Task: Add an event with the title Second Project Quality Assurance and Process Improvement Discussion, date ''2024/03/09'', time 7:30 AM to 9:30 AMand add a description: The Introduction to SEO webinar is a comprehensive session designed to provide participants with a foundational understanding of Search Engine Optimization (SEO) principles, strategies, and best practices. Select event color  Sage . Add location for the event as: 123 Gran Via, Barcelona, Spain, logged in from the account softage.9@softage.netand send the event invitation to softage.8@softage.net with CC to  softage.10@softage.net. Set a reminder for the event Daily
Action: Mouse moved to (65, 104)
Screenshot: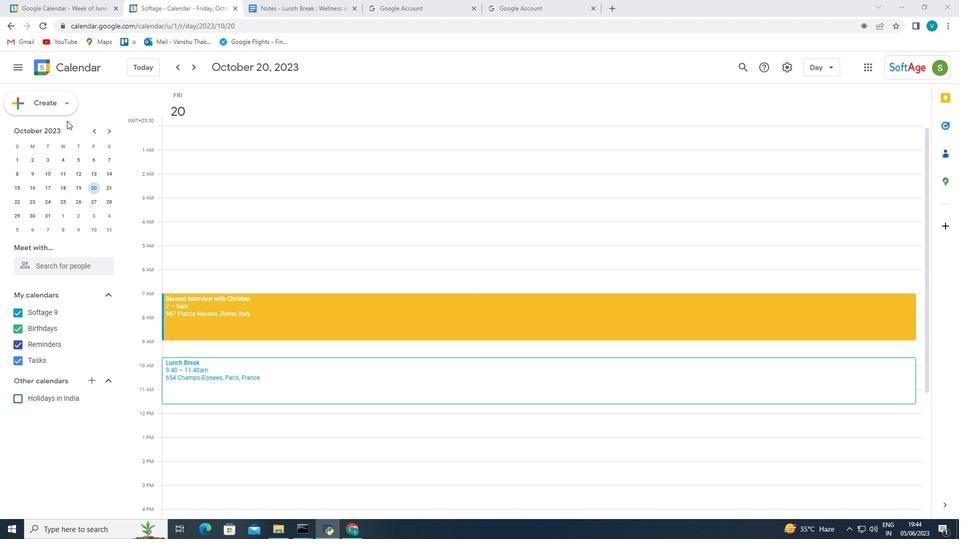 
Action: Mouse pressed left at (65, 104)
Screenshot: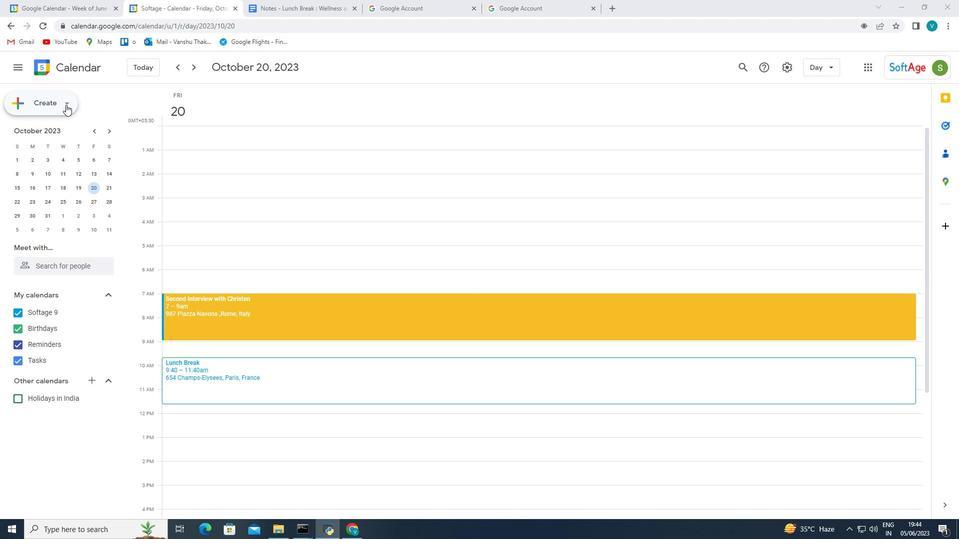 
Action: Mouse moved to (53, 127)
Screenshot: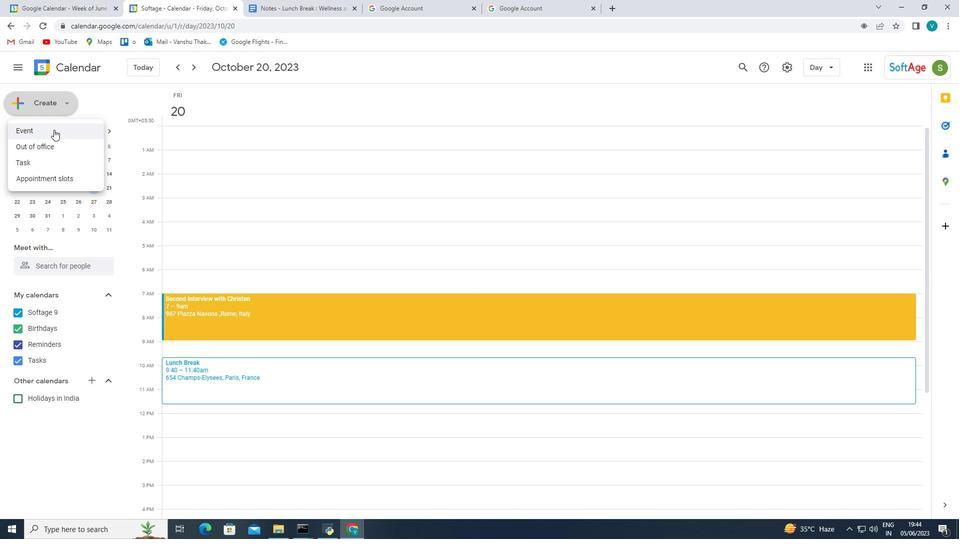 
Action: Mouse pressed left at (53, 127)
Screenshot: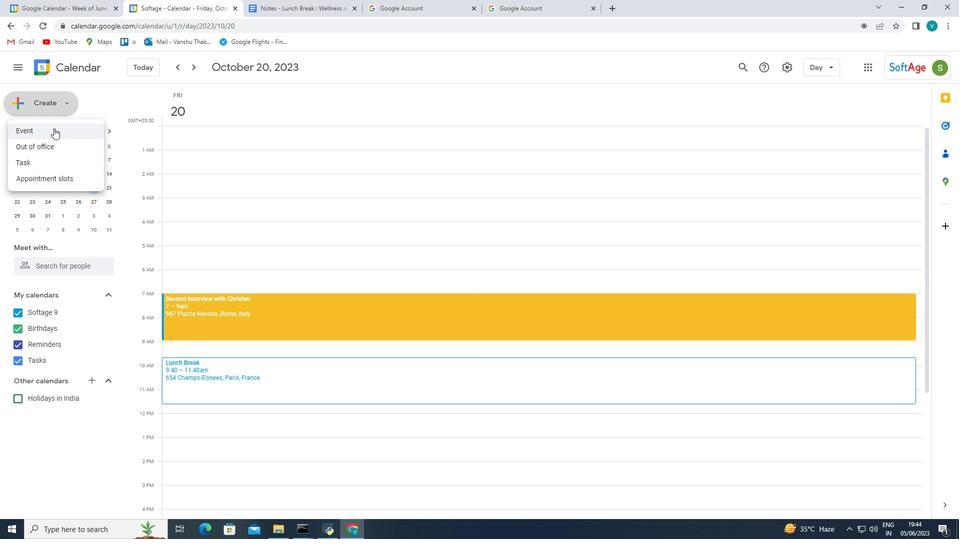 
Action: Mouse moved to (760, 0)
Screenshot: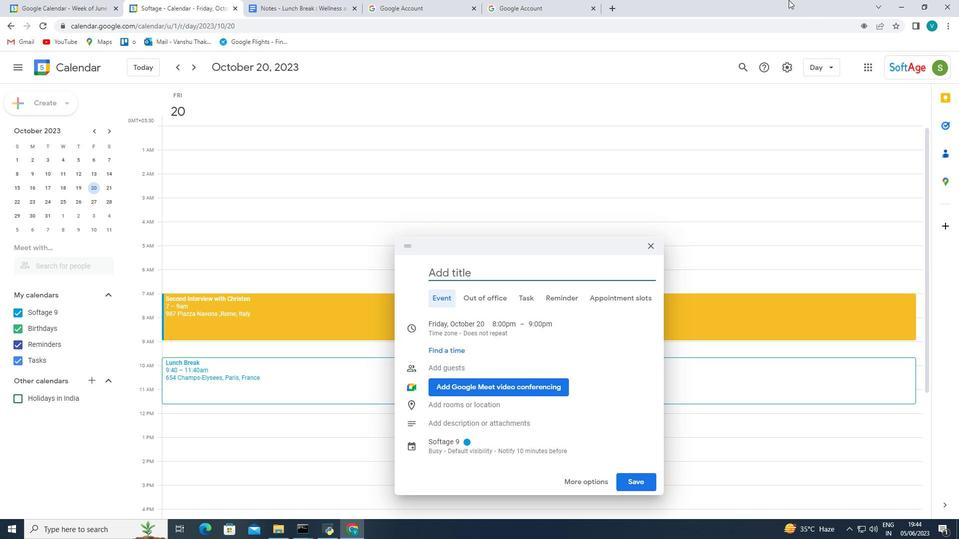 
Action: Key pressed <Key.shift_r>Project<Key.space><Key.shift_r><Key.shift_r><Key.shift_r><Key.shift_r><Key.shift_r><Key.shift_r><Key.shift_r><Key.shift_r><Key.shift_r><Key.shift_r><Key.shift_r><Key.shift_r><Key.shift_r><Key.shift_r><Key.shift_r><Key.shift_r><Key.shift_r><Key.shift_r><Key.shift_r><Key.shift_r><Key.shift_r><Key.shift_r><Key.shift_r><Key.shift_r><Key.shift_r><Key.shift_r><Key.shift_r><Key.shift_r><Key.shift_r><Key.shift_r><Key.shift_r><Key.shift_r><Key.shift_r><Key.shift_r><Key.shift_r><Key.shift_r><Key.shift_r><Key.shift_r><Key.shift_r><Key.shift_r><Key.shift_r><Key.shift_r><Key.shift_r><Key.shift_r><Key.shift_r><Key.shift_r><Key.shift_r><Key.shift_r><Key.shift_r><Key.shift_r><Key.shift_r><Key.shift_r><Key.shift_r><Key.shift_r><Key.shift_r><Key.shift_r><Key.shift_r><Key.shift_r><Key.shift_r><Key.shift_r><Key.shift_r><Key.shift_r><Key.shift_r><Key.shift_r><Key.shift_r><Key.shift_r><Key.shift_r><Key.shift_r><Key.shift_r><Key.shift_r><Key.shift_r><Key.shift_r><Key.shift_r><Key.shift_r><Key.shift_r><Key.shift_r><Key.shift_r><Key.shift_r><Key.shift_r><Key.shift_r><Key.shift_r><Key.shift_r><Key.shift_r><Key.shift_r><Key.shift_r><Key.shift_r><Key.shift_r><Key.shift_r><Key.shift_r><Key.shift_r><Key.shift_r><Key.shift_r><Key.shift_r><Key.shift_r><Key.shift_r><Key.shift_r><Key.shift_r><Key.shift_r>Quality<Key.space><Key.shift_r>Assurance<Key.space>and<Key.space><Key.shift_r>Po<Key.backspace>rocss<Key.backspace><Key.backspace>ess<Key.space><Key.shift_r><Key.shift_r><Key.shift_r><Key.shift_r>Improvement<Key.space><Key.shift_r>Discussion<Key.space>,
Screenshot: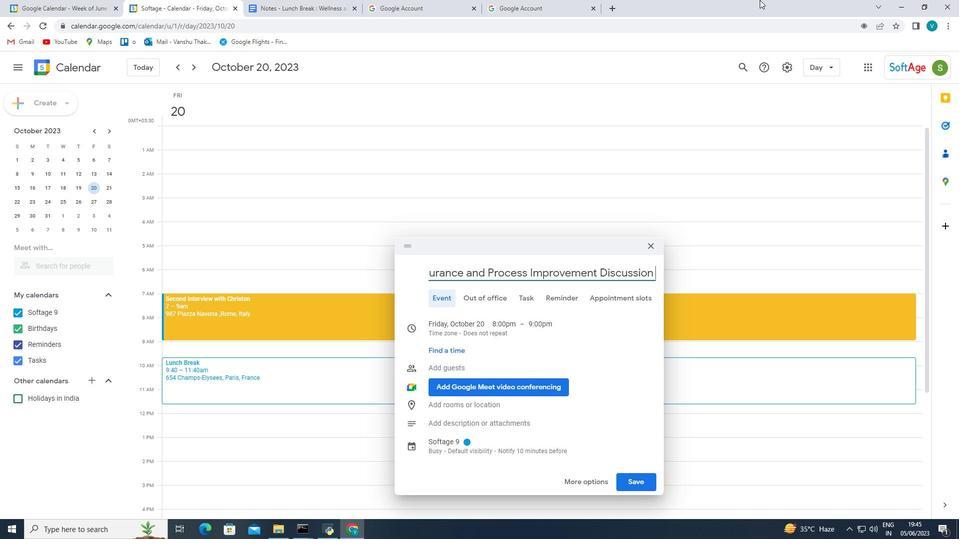 
Action: Mouse moved to (463, 381)
Screenshot: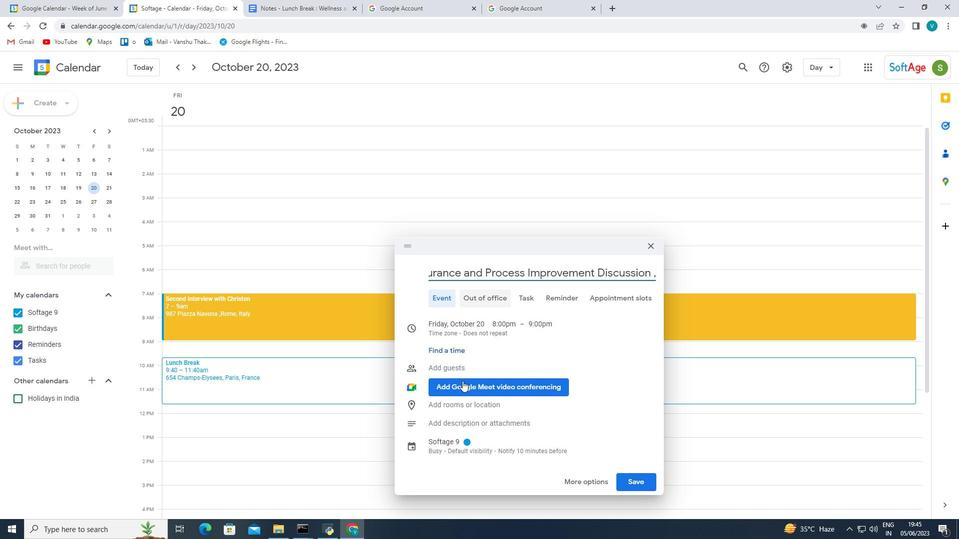 
Action: Mouse scrolled (463, 380) with delta (0, 0)
Screenshot: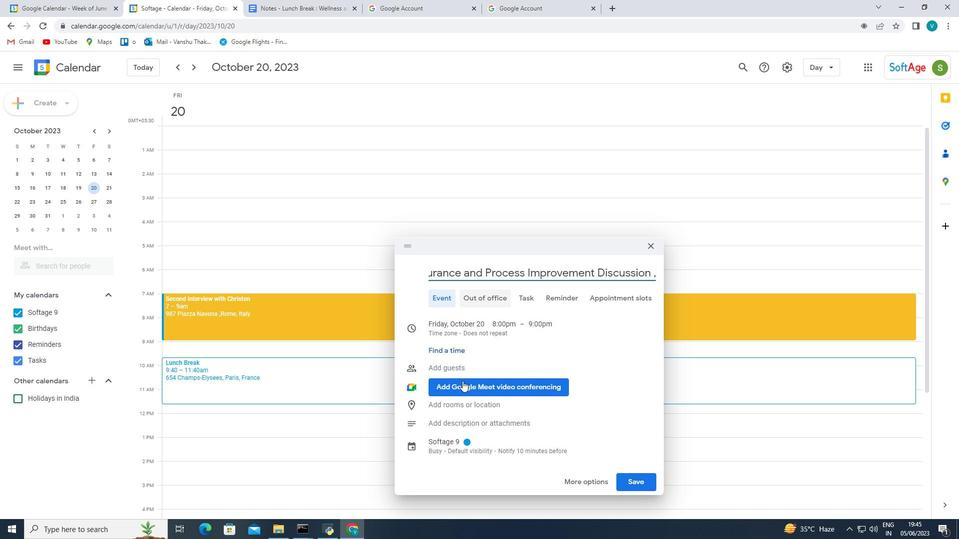 
Action: Mouse moved to (464, 380)
Screenshot: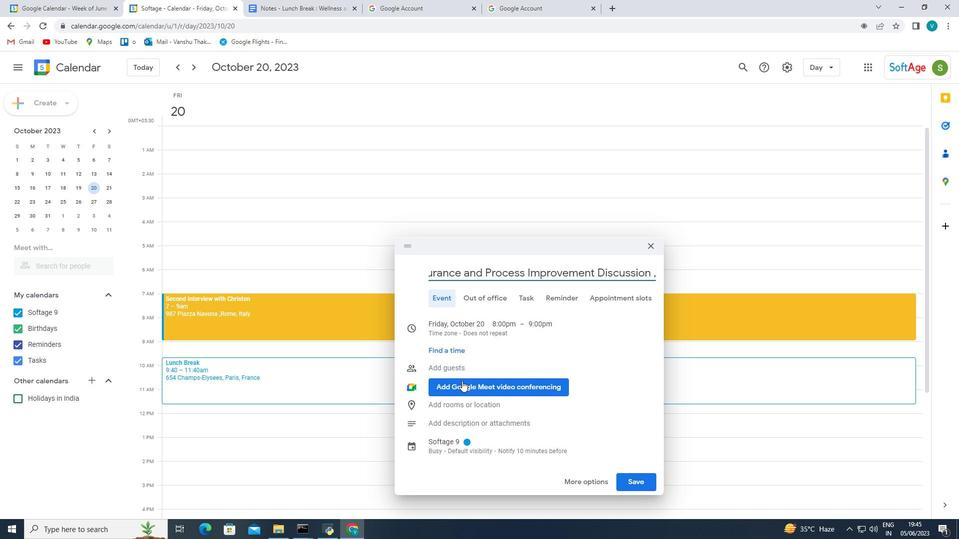 
Action: Mouse scrolled (464, 380) with delta (0, 0)
Screenshot: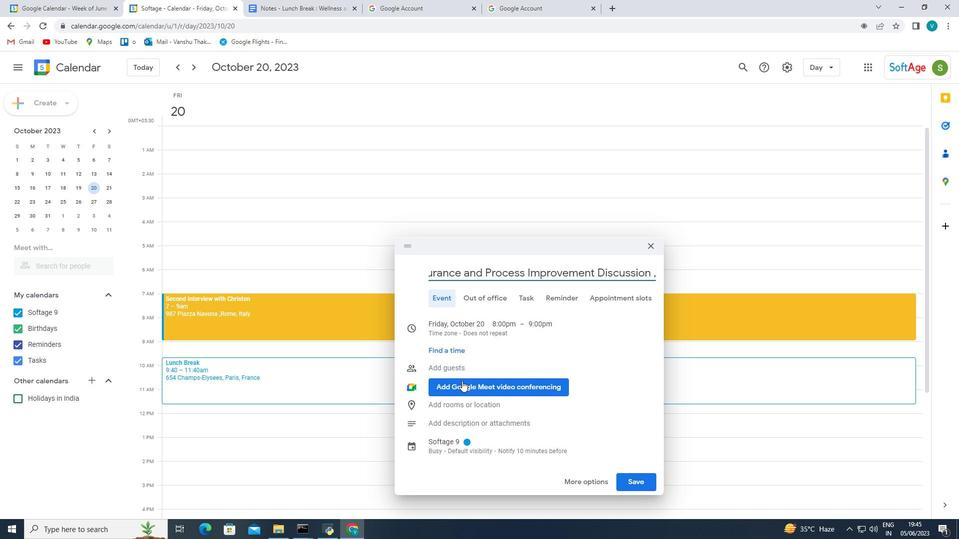 
Action: Mouse moved to (466, 379)
Screenshot: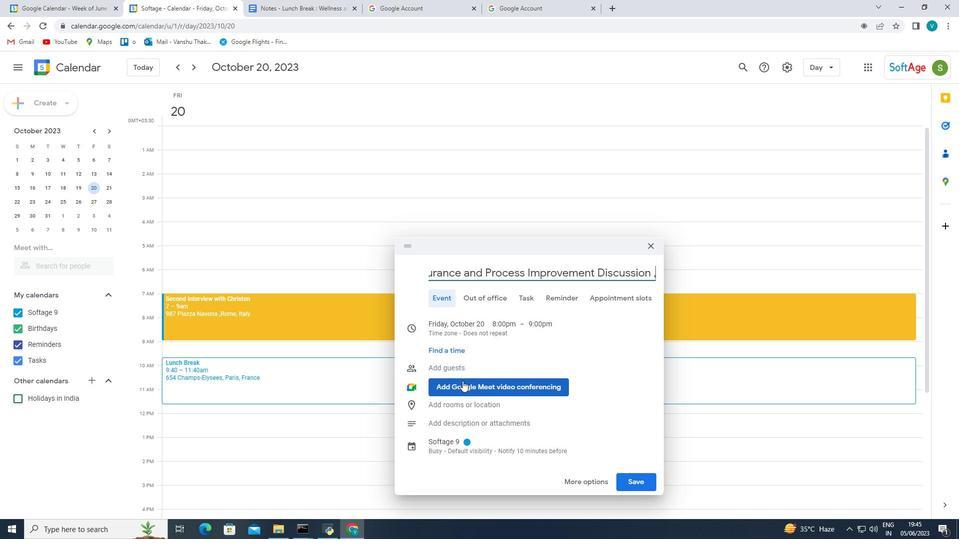 
Action: Mouse scrolled (466, 378) with delta (0, 0)
Screenshot: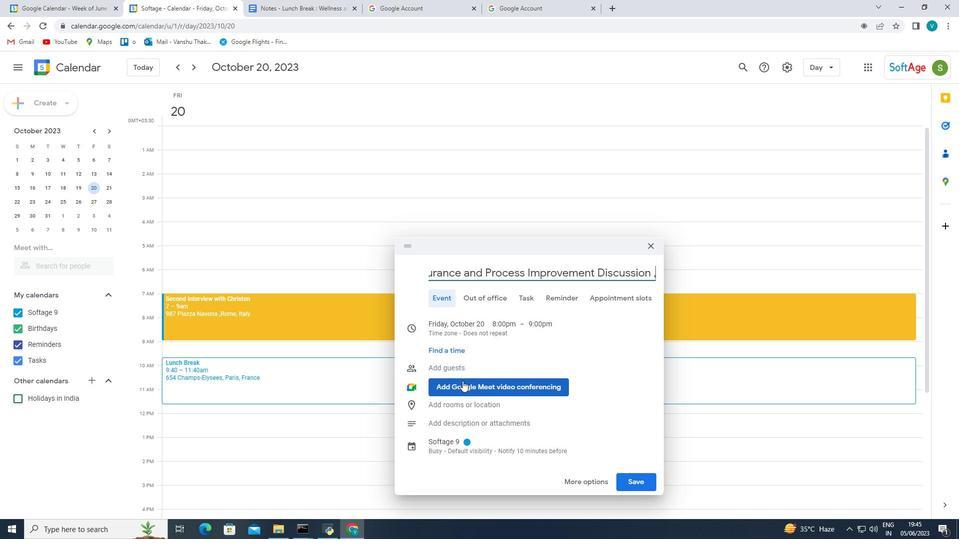 
Action: Mouse moved to (464, 332)
Screenshot: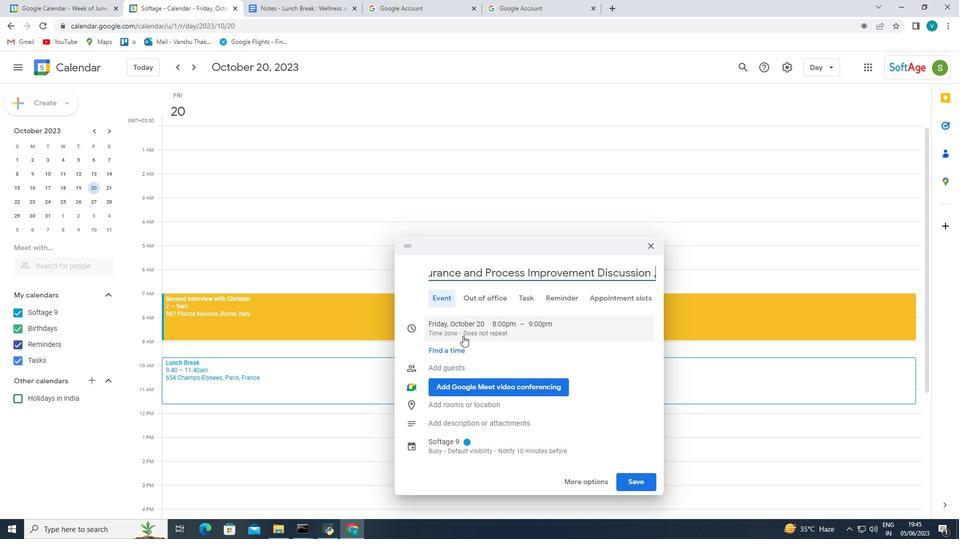 
Action: Mouse pressed left at (464, 332)
Screenshot: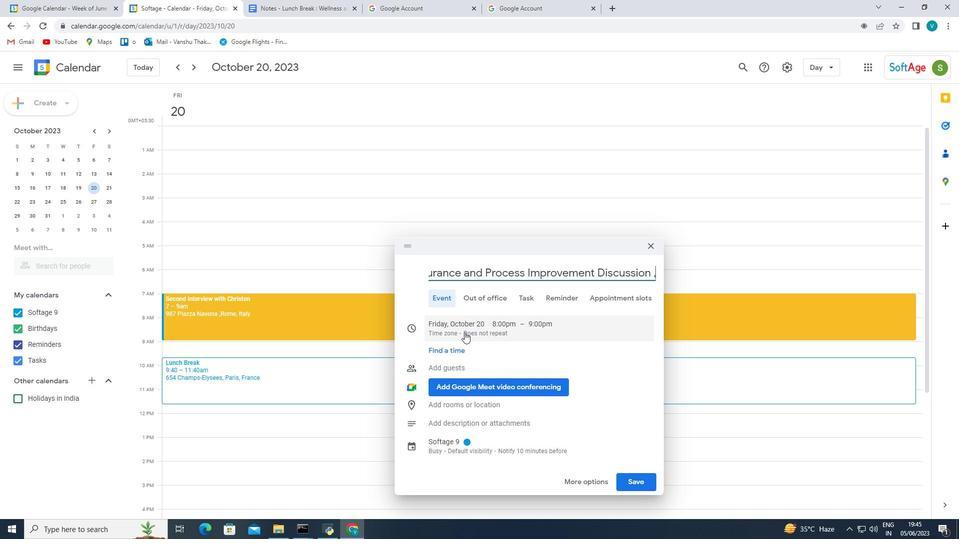 
Action: Mouse pressed left at (464, 332)
Screenshot: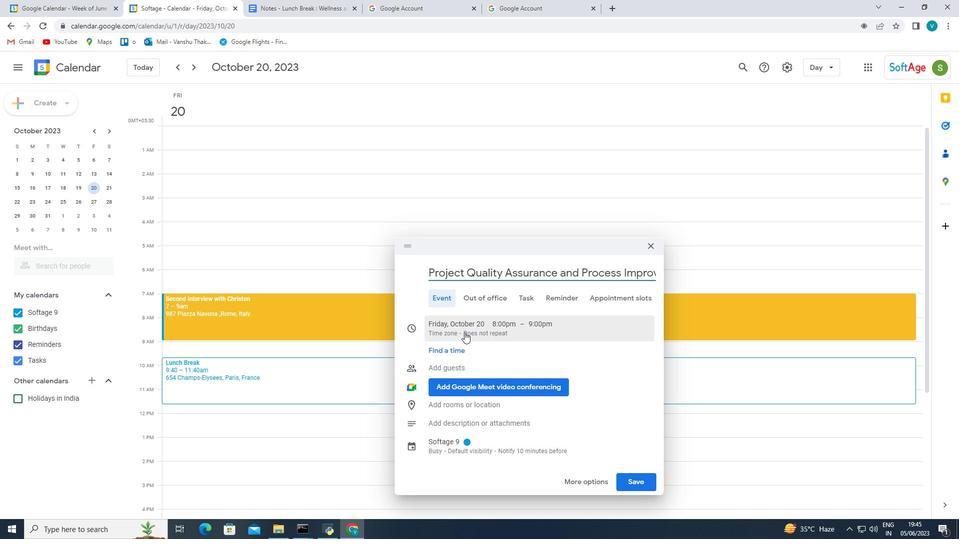 
Action: Mouse moved to (928, 103)
Screenshot: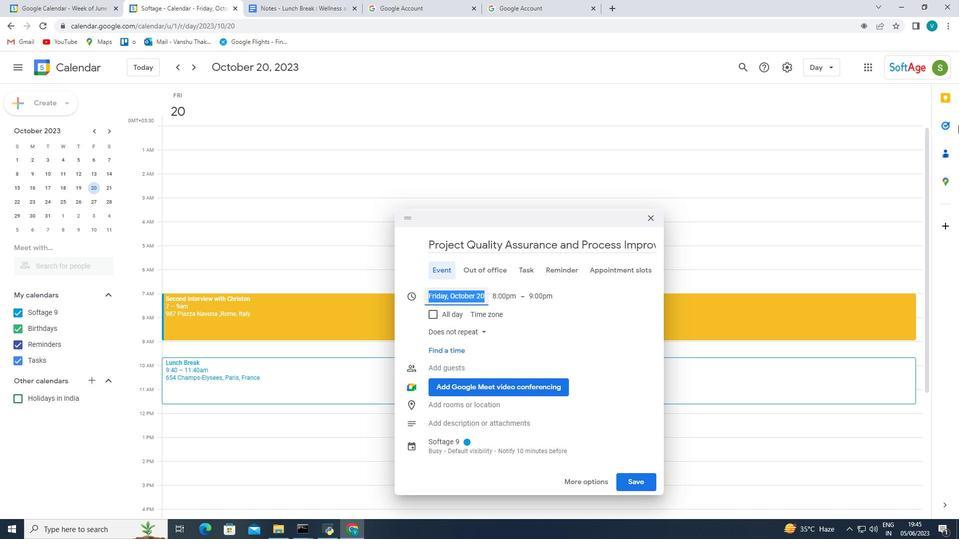 
Action: Key pressed 2024/03/09<Key.enter>
Screenshot: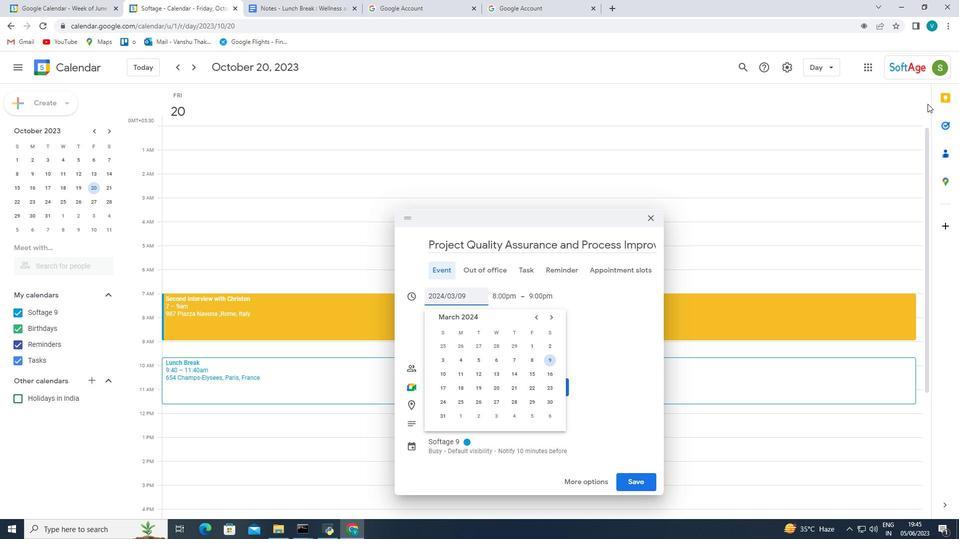 
Action: Mouse moved to (526, 258)
Screenshot: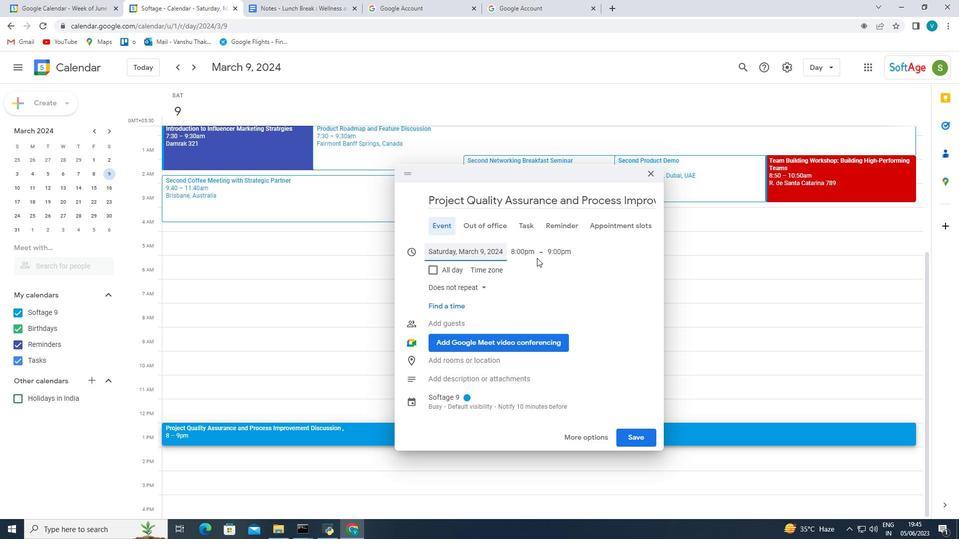
Action: Mouse pressed left at (526, 258)
Screenshot: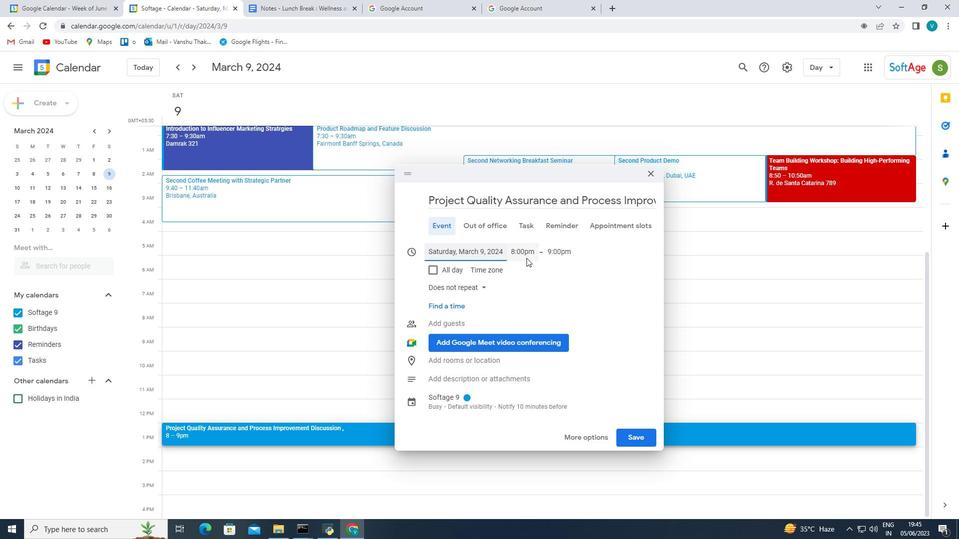 
Action: Mouse moved to (670, 97)
Screenshot: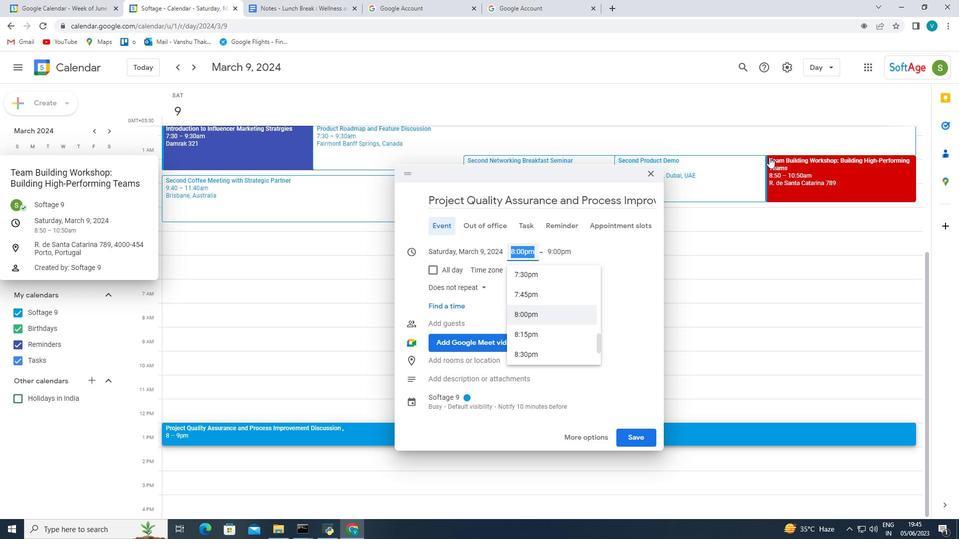 
Action: Key pressed 7<Key.shift_r><Key.shift_r><Key.shift_r><Key.shift_r><Key.shift_r><Key.shift_r><Key.shift_r>:30am<Key.shift_r><Key.enter>
Screenshot: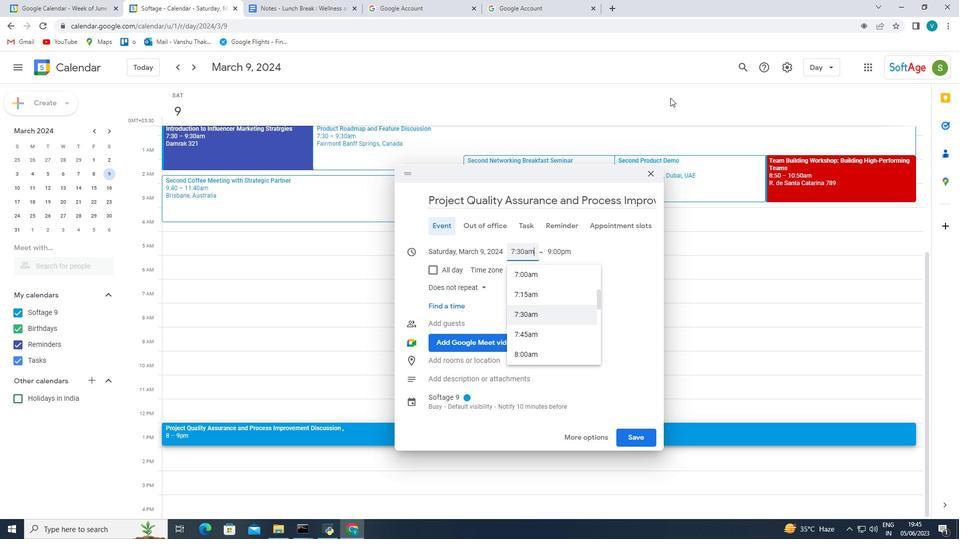
Action: Mouse moved to (557, 208)
Screenshot: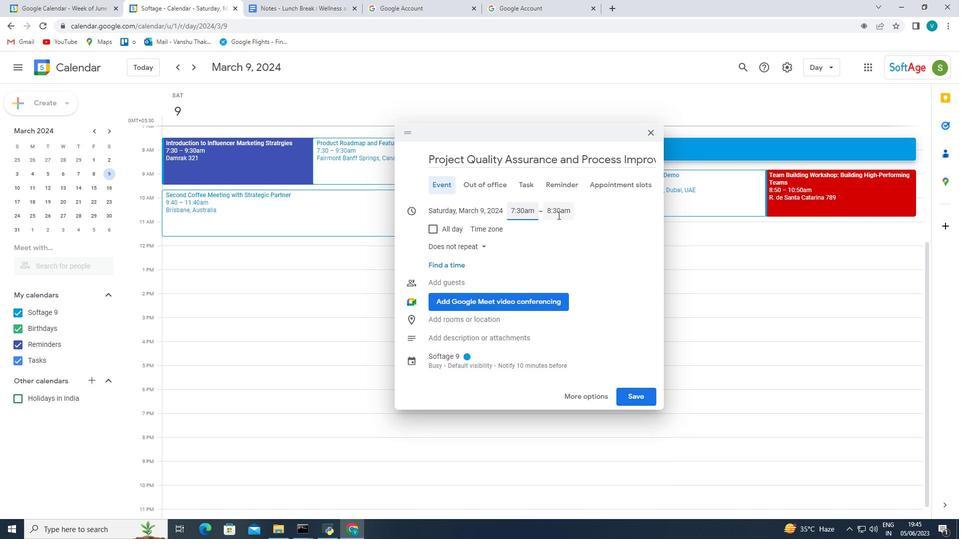 
Action: Mouse pressed left at (557, 208)
Screenshot: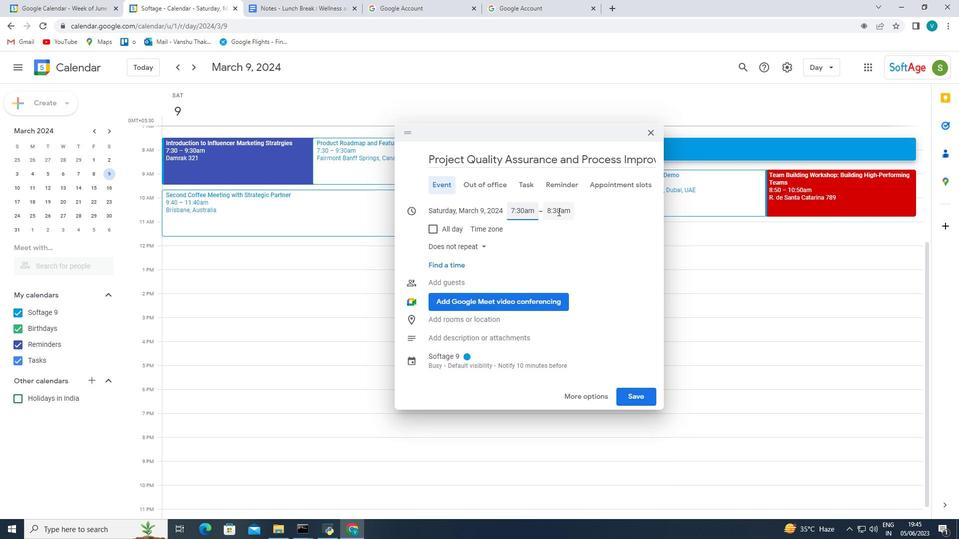 
Action: Mouse moved to (853, 5)
Screenshot: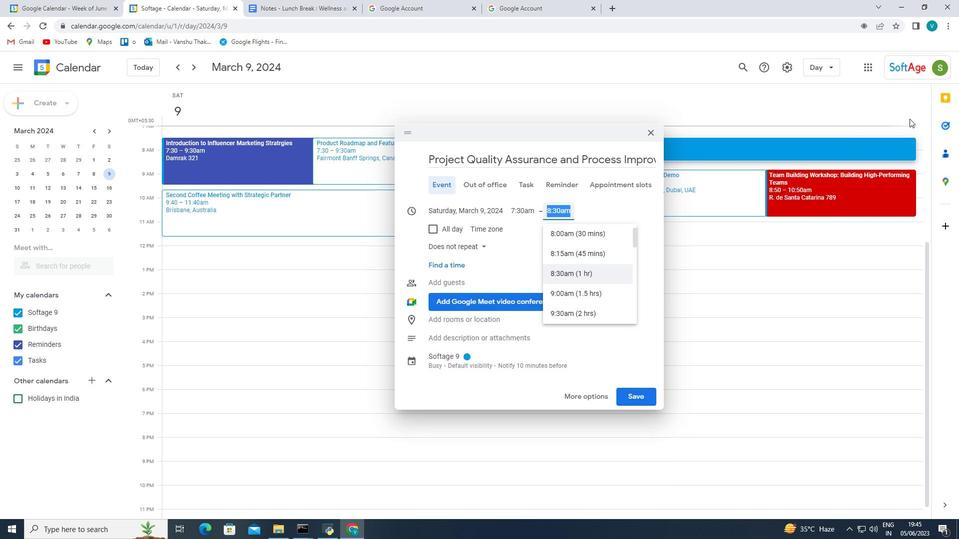 
Action: Key pressed 9<Key.shift_r><Key.shift_r><Key.shift_r><Key.shift_r><Key.shift_r><Key.shift_r><Key.shift_r><Key.shift_r><Key.shift_r><Key.shift_r><Key.shift_r><Key.shift_r>:30am<Key.enter>
Screenshot: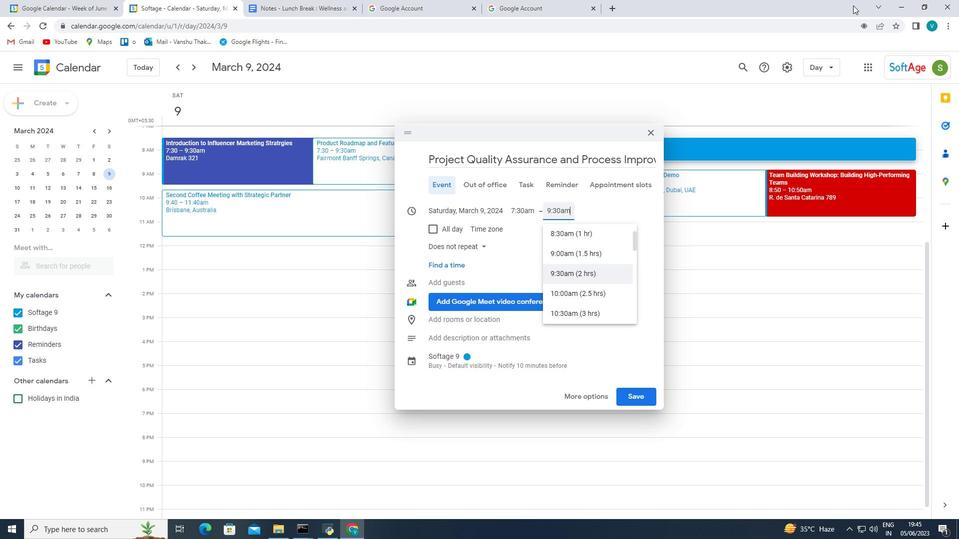 
Action: Mouse moved to (483, 262)
Screenshot: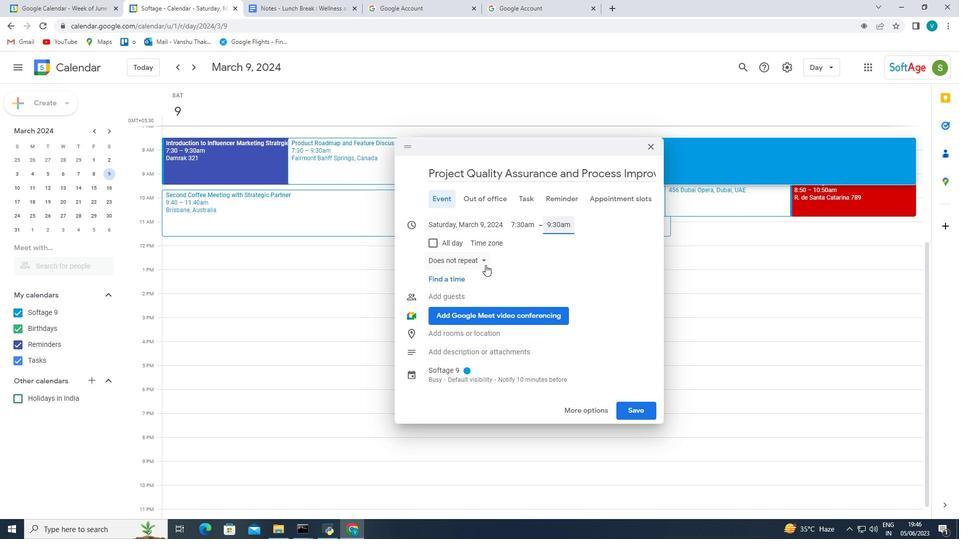 
Action: Mouse pressed left at (483, 262)
Screenshot: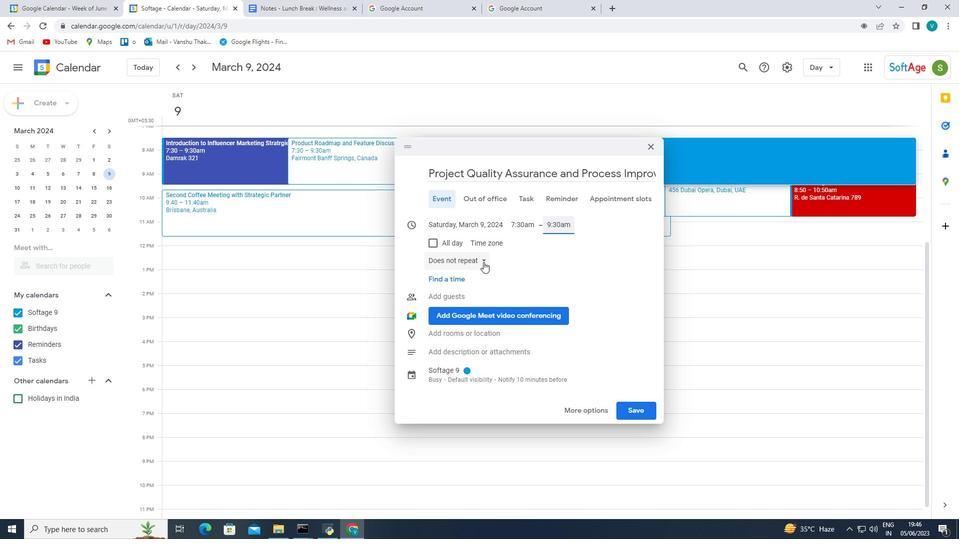 
Action: Mouse moved to (632, 255)
Screenshot: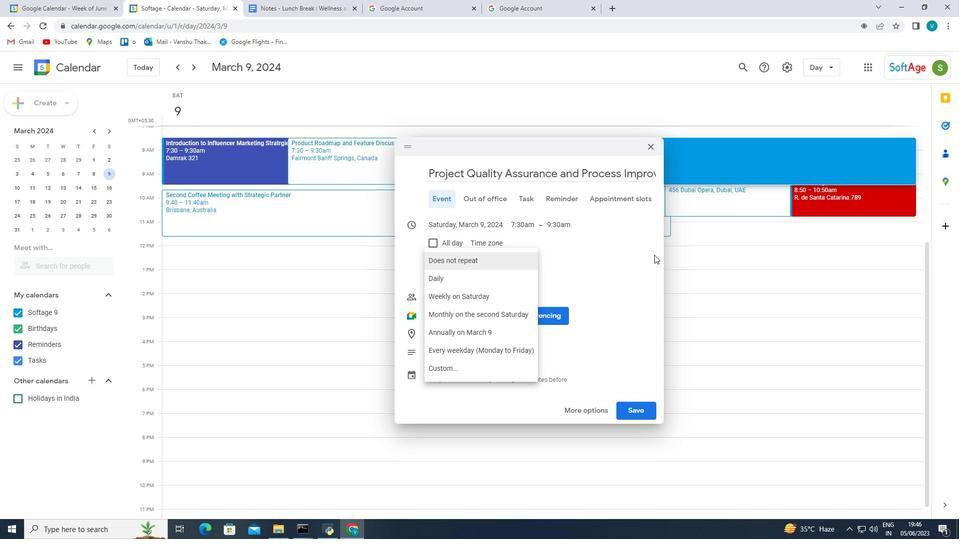 
Action: Mouse pressed left at (632, 255)
Screenshot: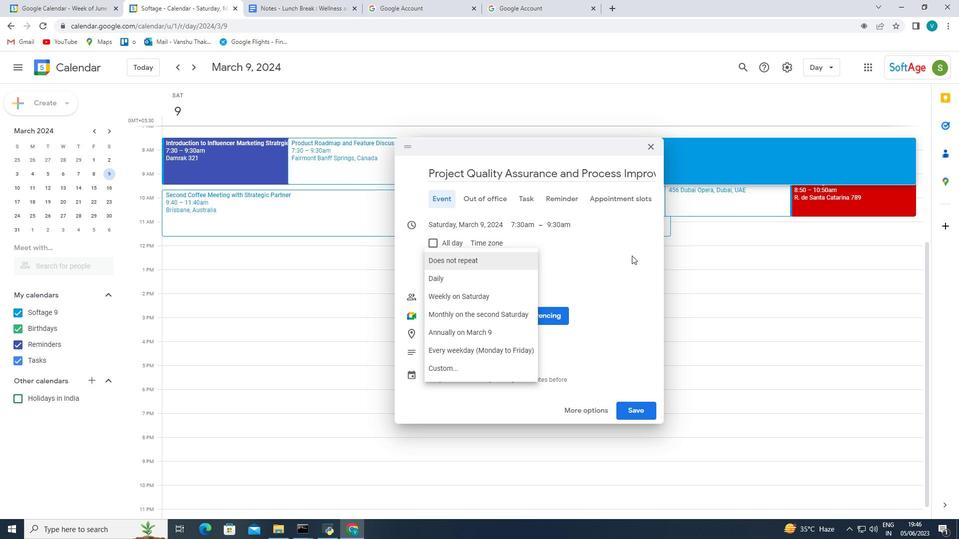 
Action: Mouse moved to (461, 344)
Screenshot: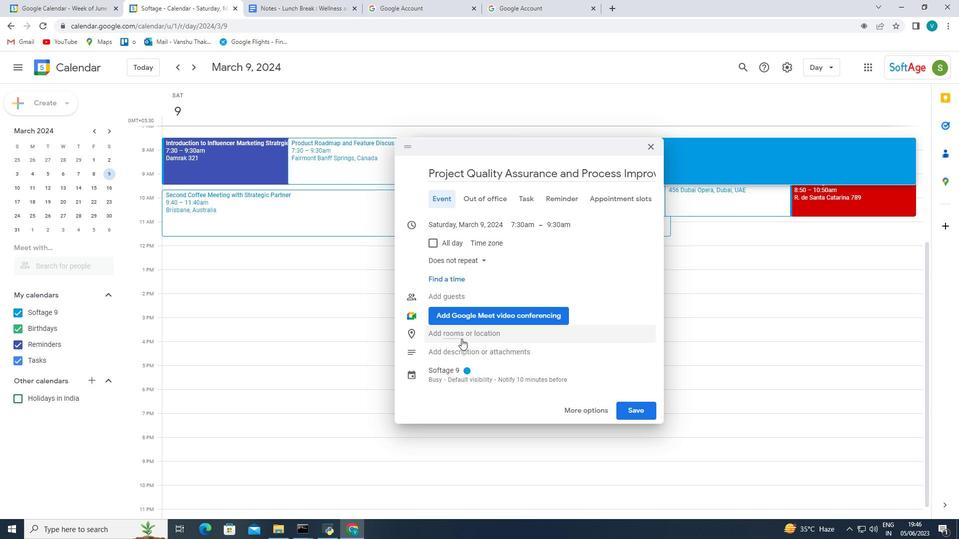 
Action: Mouse scrolled (461, 344) with delta (0, 0)
Screenshot: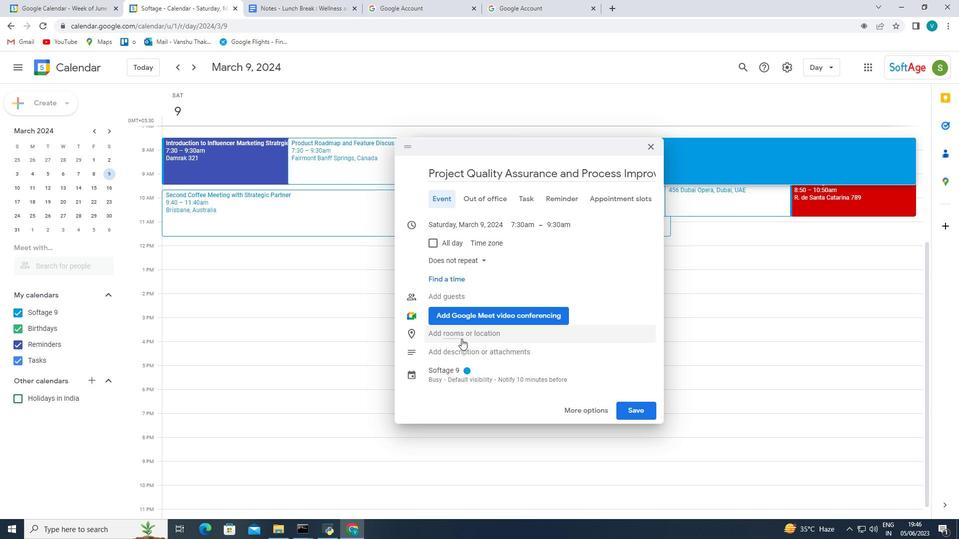 
Action: Mouse moved to (461, 345)
Screenshot: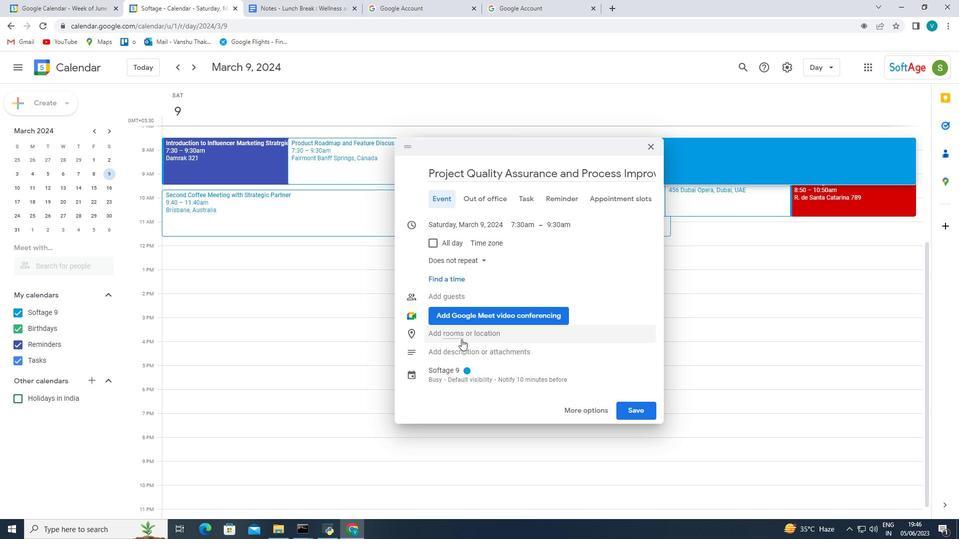 
Action: Mouse scrolled (461, 345) with delta (0, 0)
Screenshot: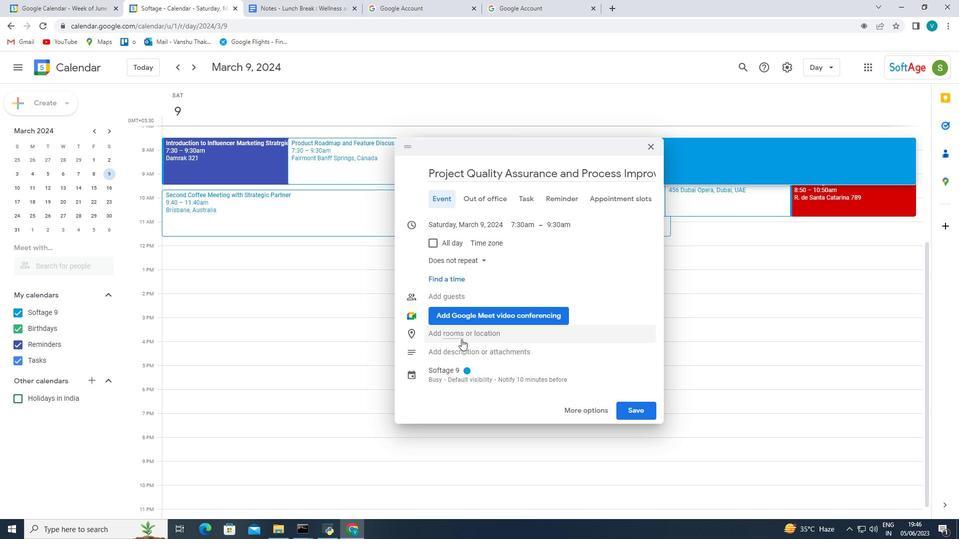 
Action: Mouse scrolled (461, 345) with delta (0, 0)
Screenshot: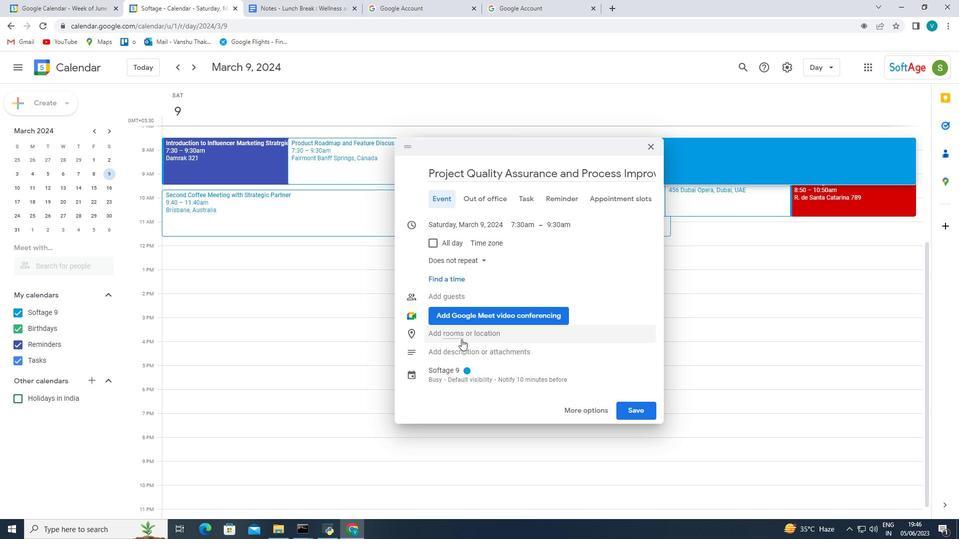 
Action: Mouse scrolled (461, 345) with delta (0, 0)
Screenshot: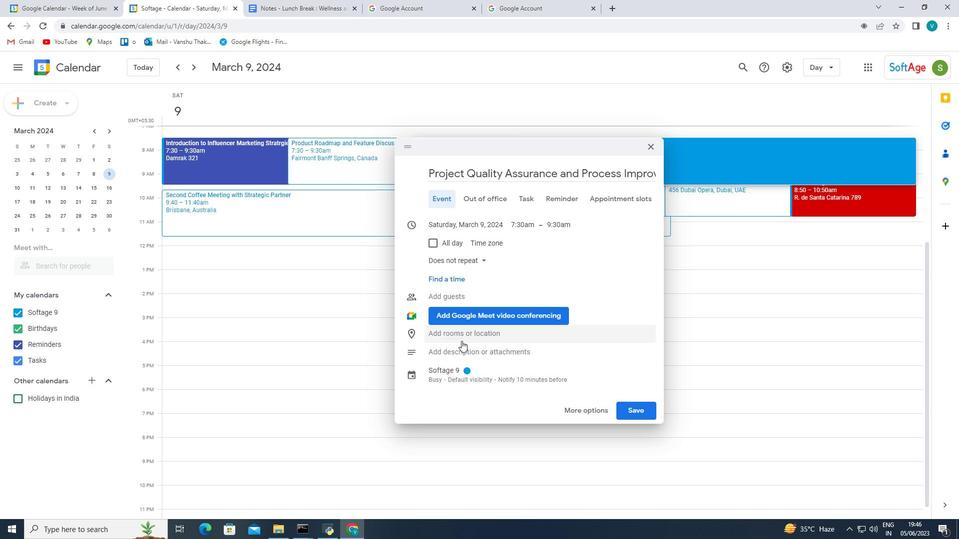 
Action: Mouse moved to (470, 341)
Screenshot: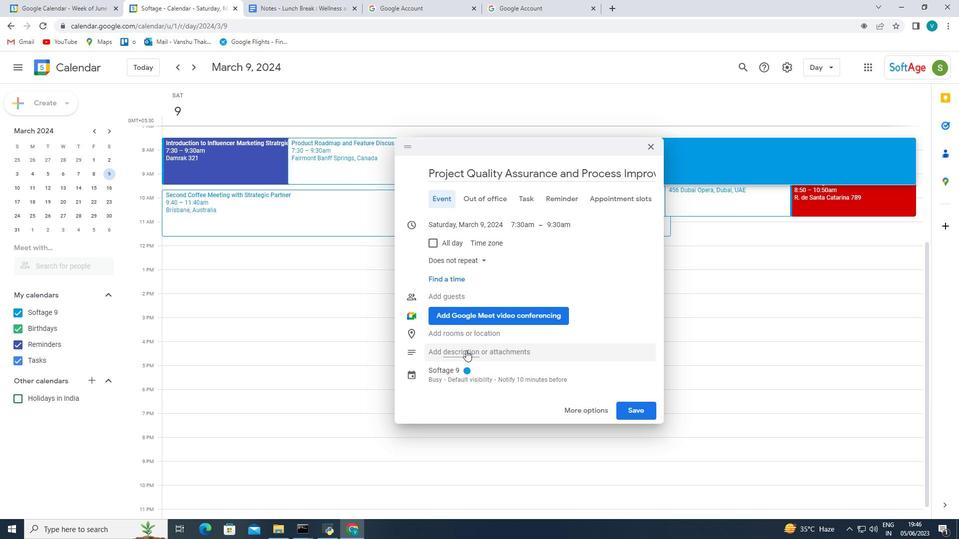 
Action: Mouse scrolled (470, 341) with delta (0, 0)
Screenshot: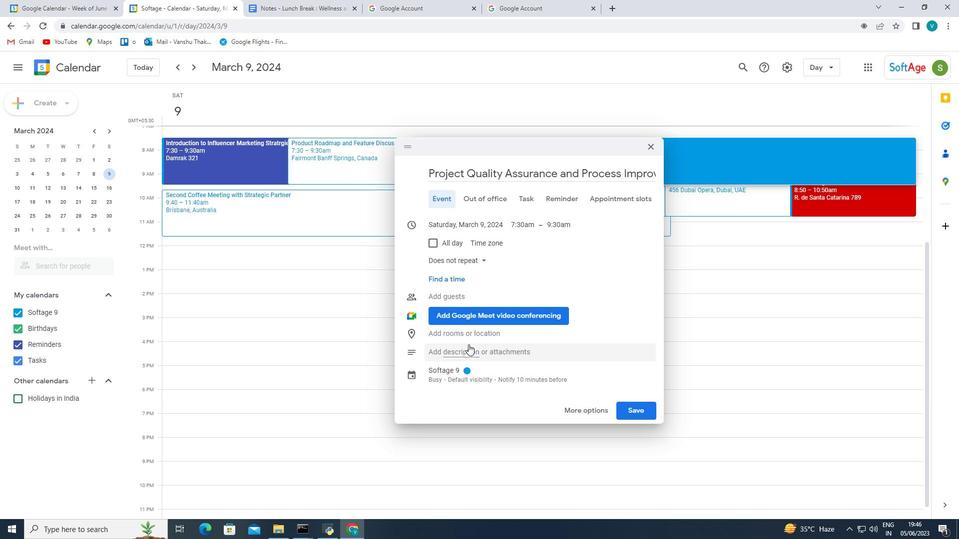 
Action: Mouse moved to (472, 338)
Screenshot: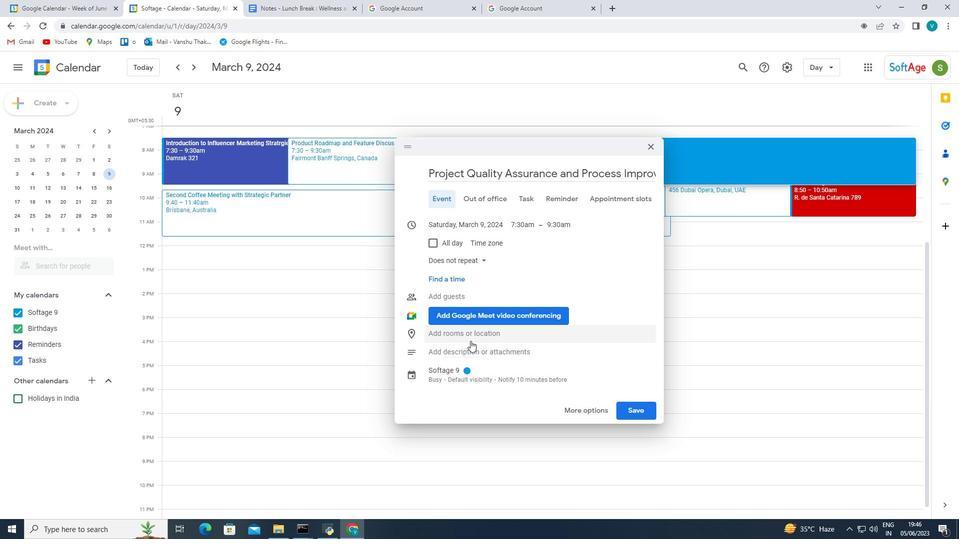 
Action: Mouse scrolled (472, 339) with delta (0, 0)
Screenshot: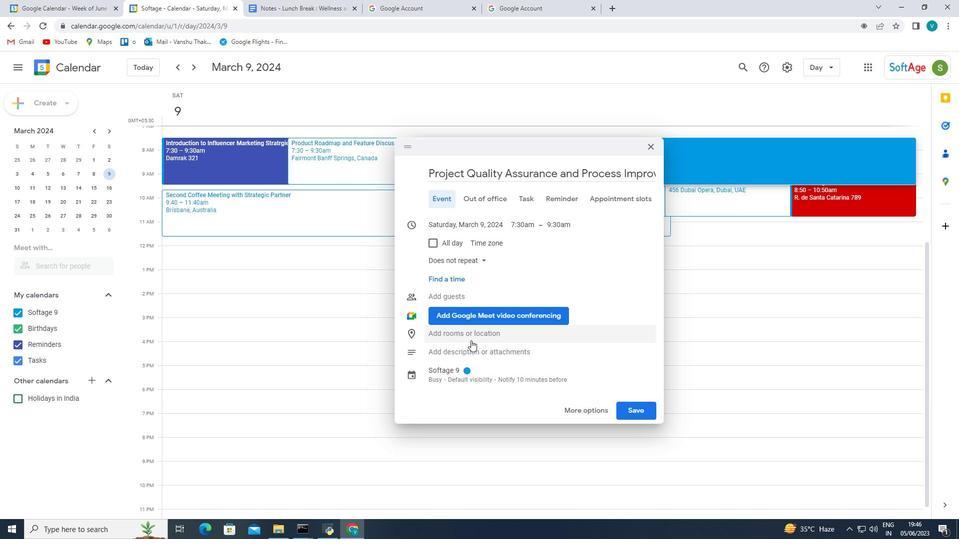 
Action: Mouse moved to (473, 335)
Screenshot: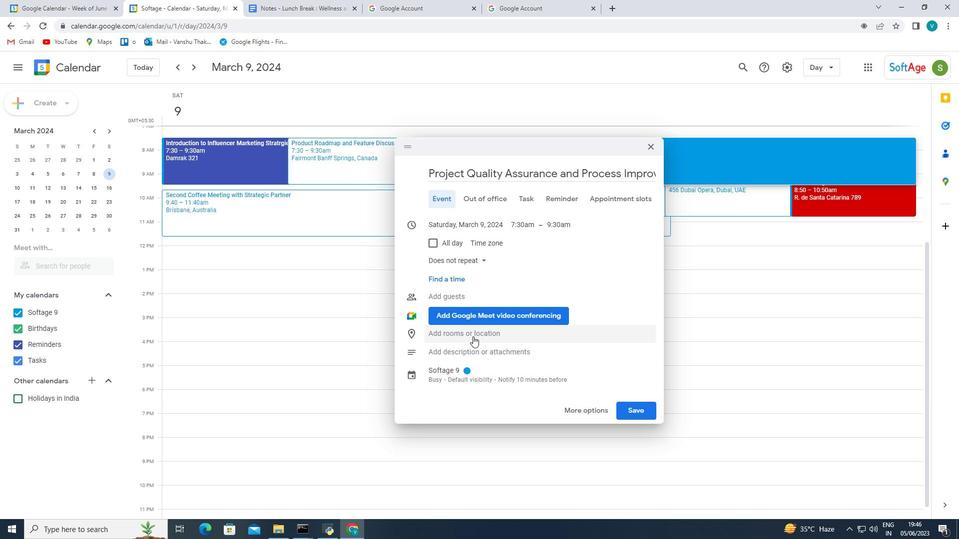 
Action: Mouse scrolled (473, 335) with delta (0, 0)
Screenshot: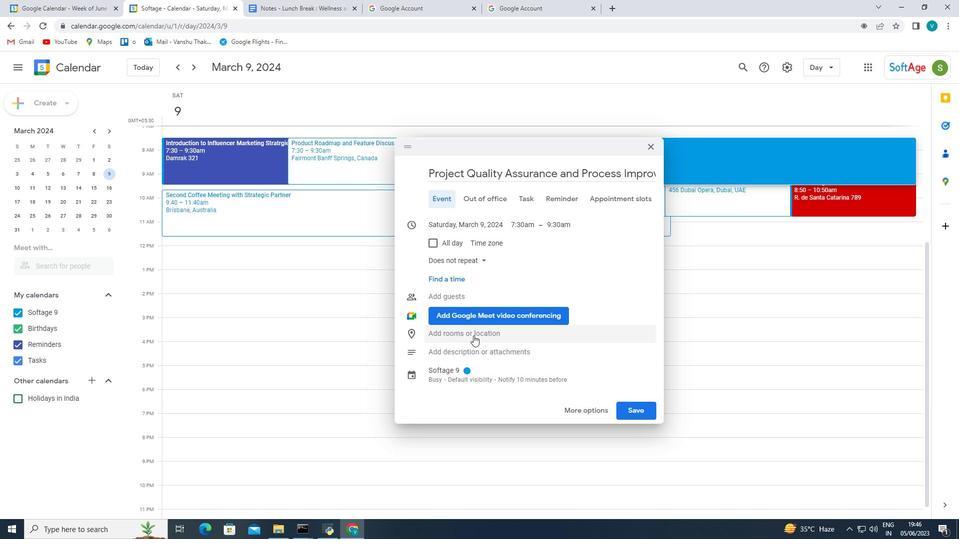 
Action: Mouse scrolled (473, 335) with delta (0, 0)
Screenshot: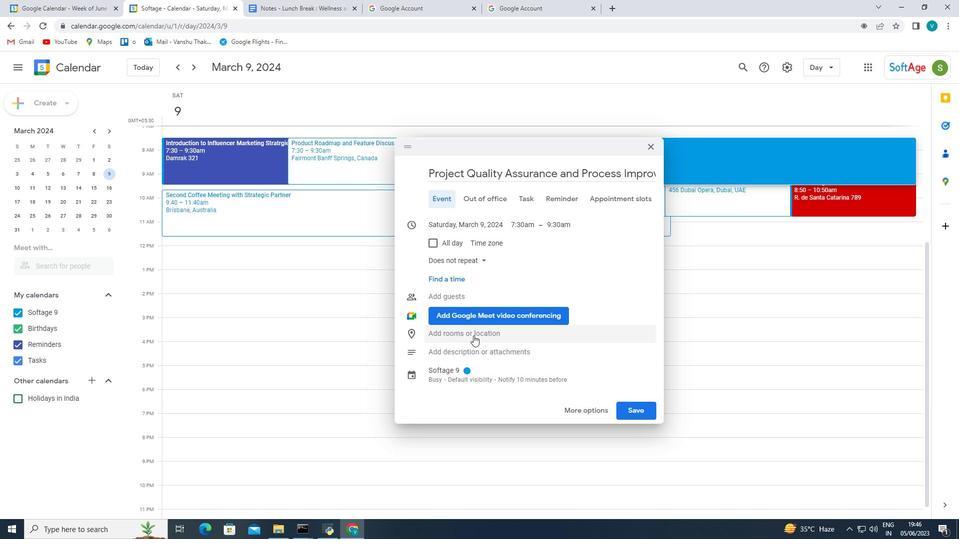 
Action: Mouse scrolled (473, 335) with delta (0, 0)
Screenshot: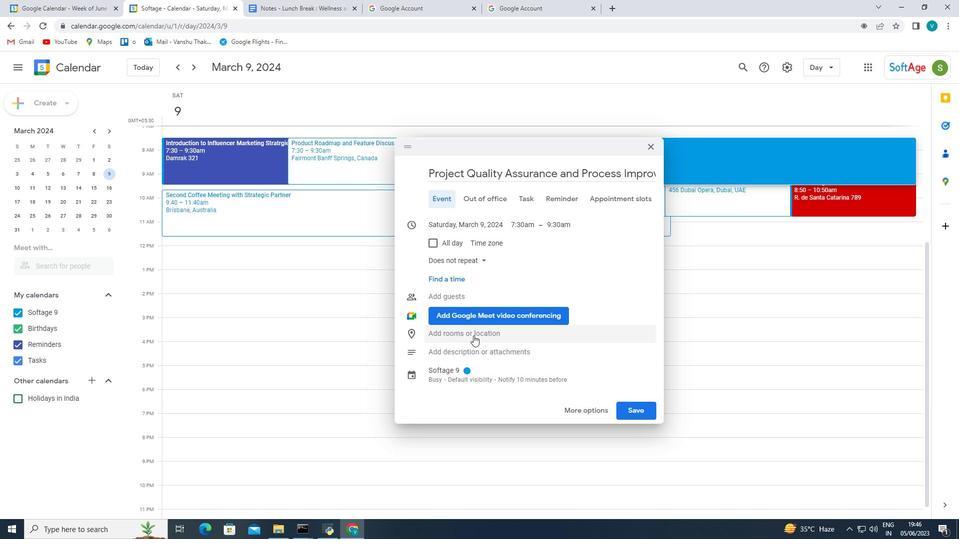 
Action: Mouse moved to (458, 355)
Screenshot: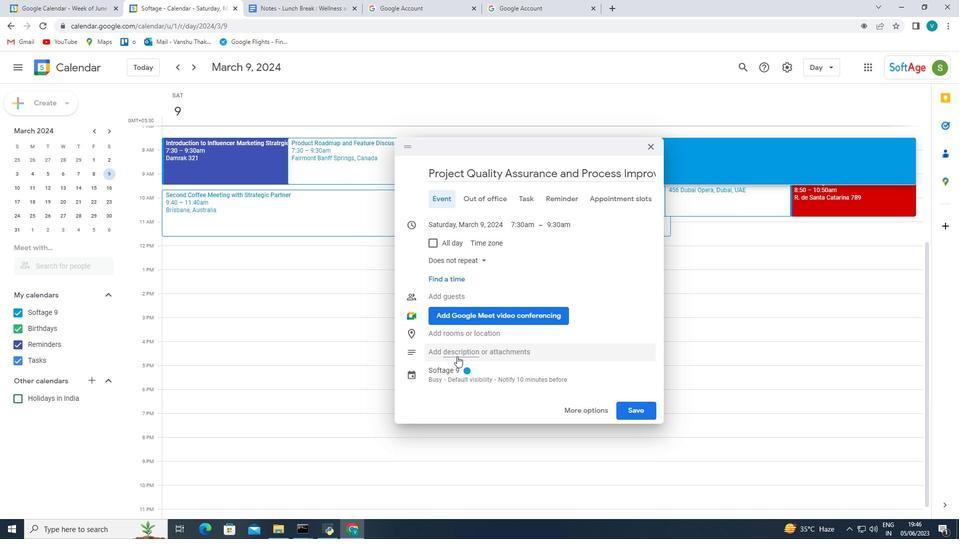 
Action: Mouse pressed left at (458, 355)
Screenshot: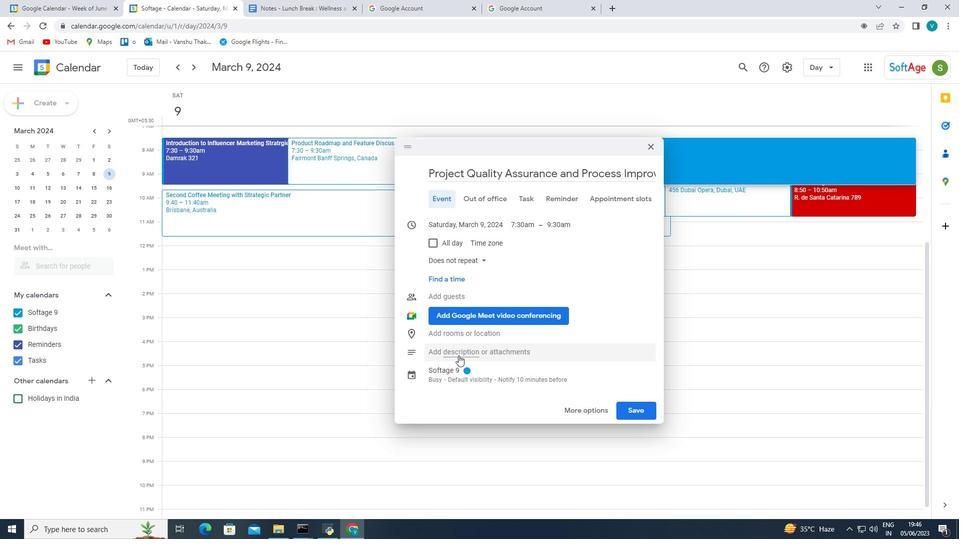 
Action: Mouse moved to (448, 377)
Screenshot: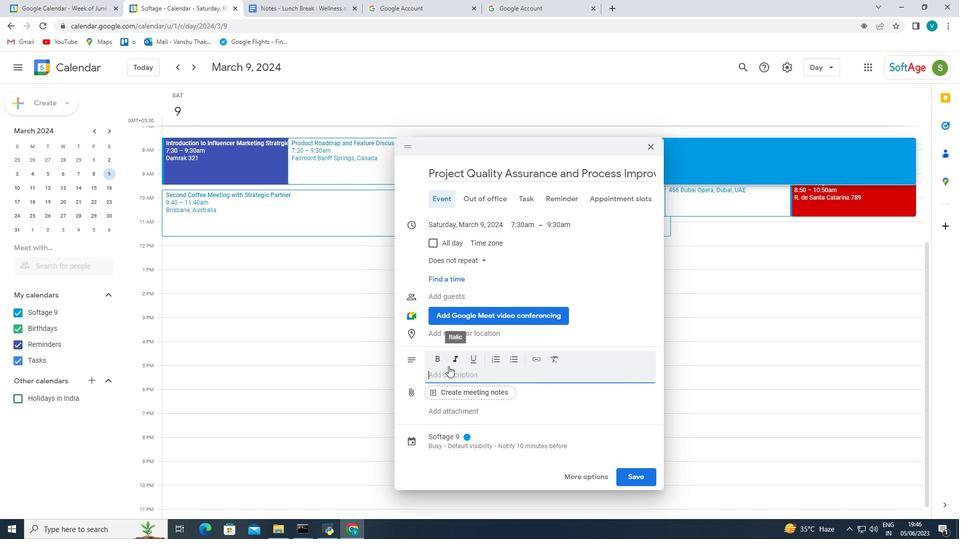 
Action: Mouse pressed left at (448, 377)
Screenshot: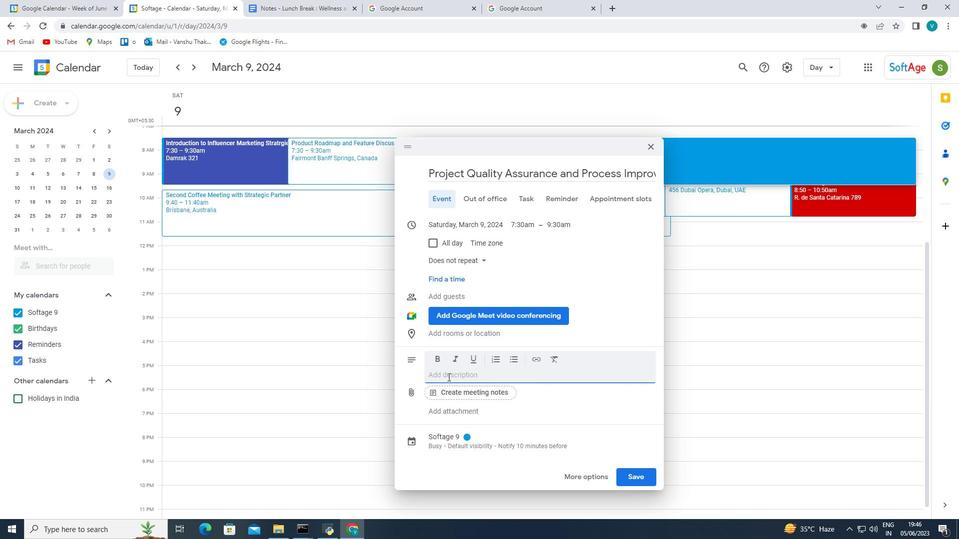 
Action: Mouse moved to (375, 326)
Screenshot: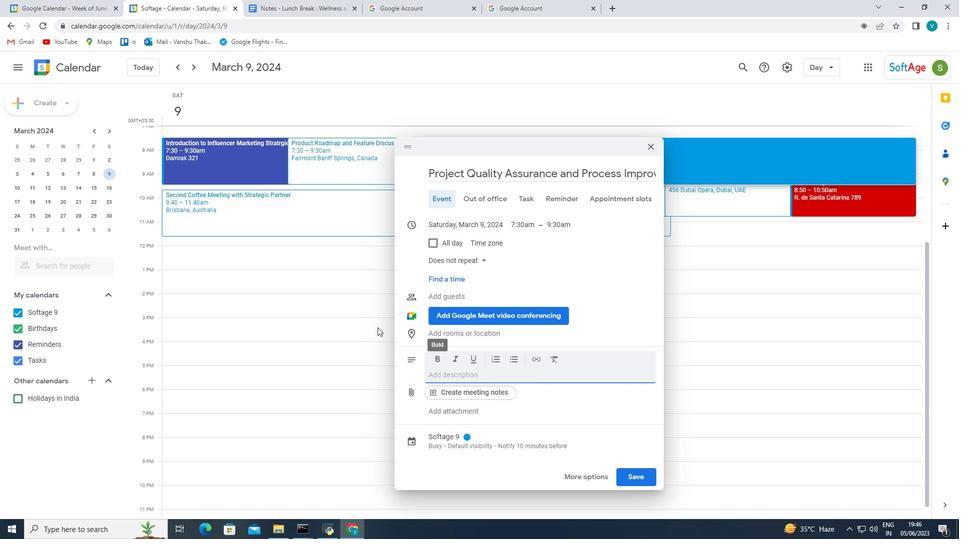 
Action: Key pressed <Key.shift_r><Key.shift_r><Key.shift_r><Key.shift_r><Key.shift_r><Key.shift_r><Key.shift_r><Key.shift_r><Key.shift_r><Key.shift_r><Key.shift_r>The<Key.space>introduction<Key.space>to<Key.space><Key.shift_r>S<Key.shift_r>E<Key.shift_r>O<Key.space>webinar<Key.space>is<Key.space>s<Key.space><Key.backspace><Key.backspace>a<Key.space>comprehensive<Key.space>session<Key.space>desigend<Key.space>
Screenshot: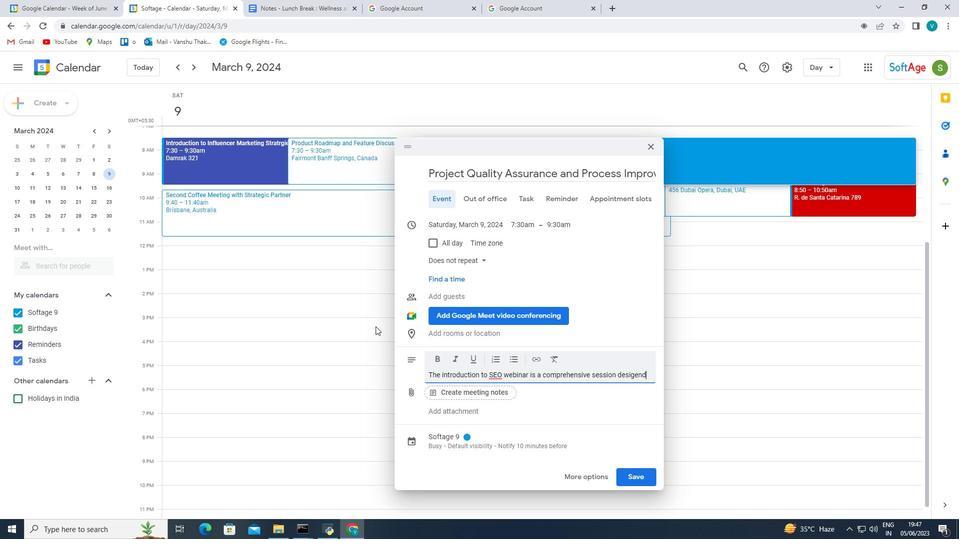 
Action: Mouse moved to (643, 378)
Screenshot: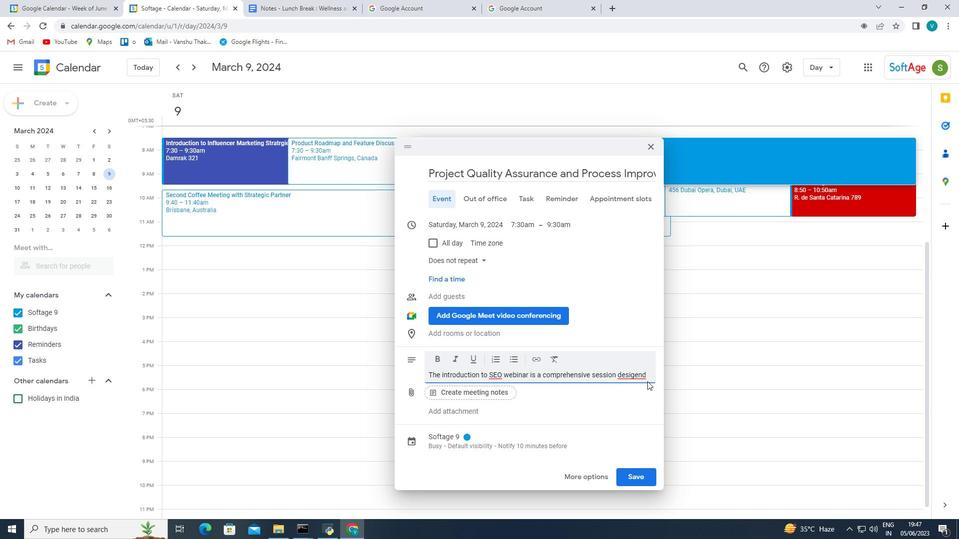 
Action: Mouse pressed right at (643, 378)
Screenshot: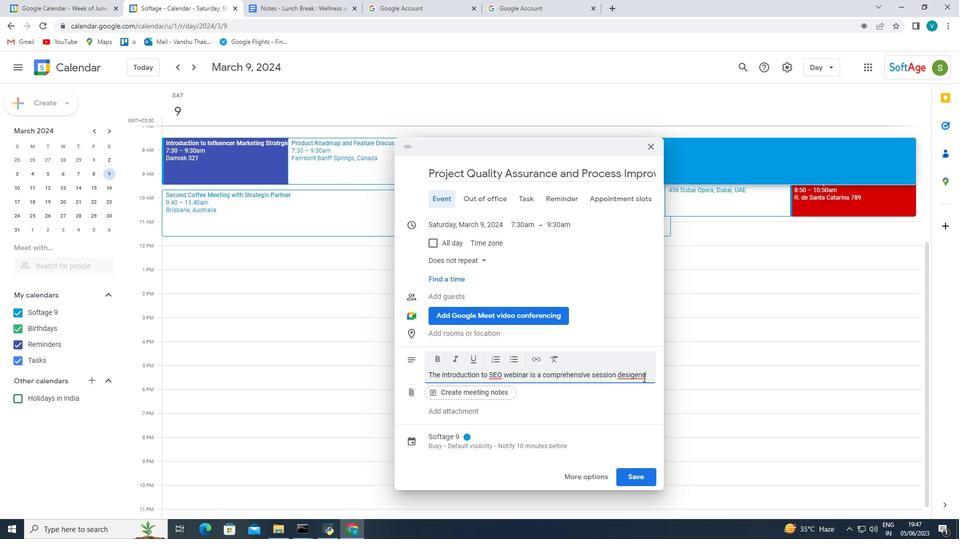 
Action: Mouse moved to (678, 227)
Screenshot: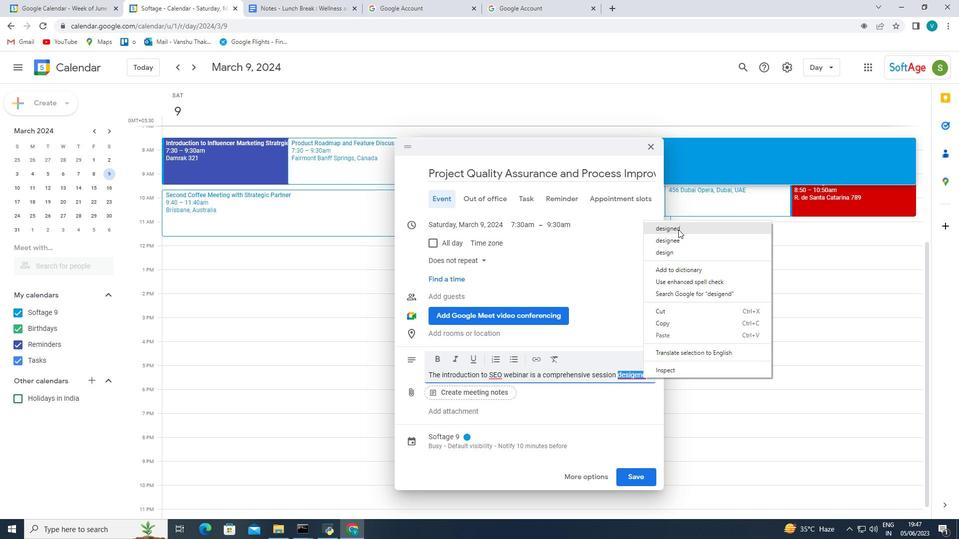 
Action: Mouse pressed left at (678, 227)
Screenshot: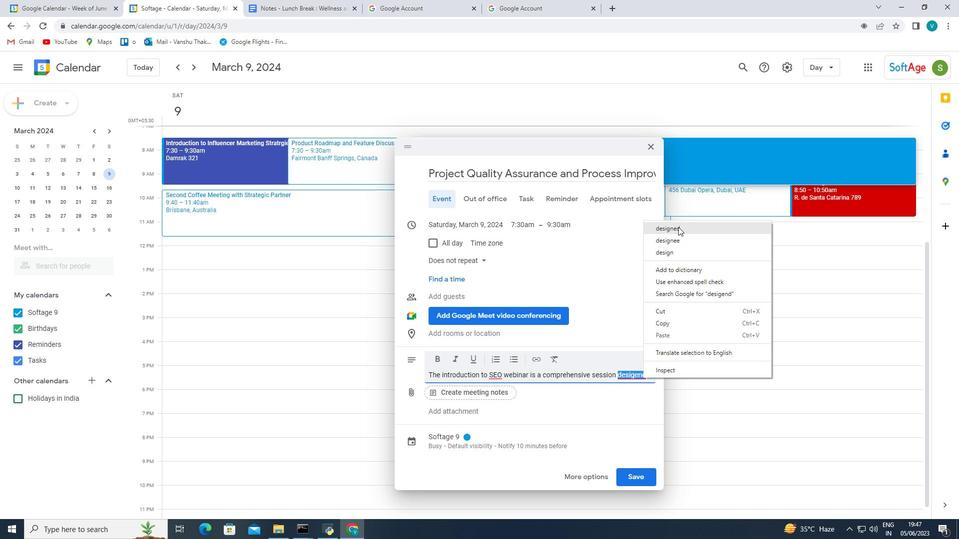 
Action: Mouse moved to (642, 378)
Screenshot: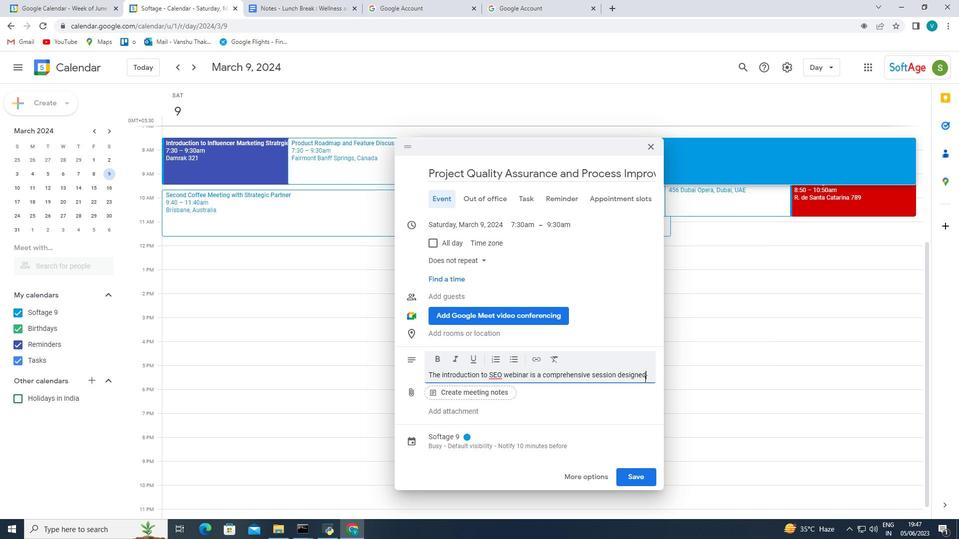 
Action: Key pressed <Key.space>
Screenshot: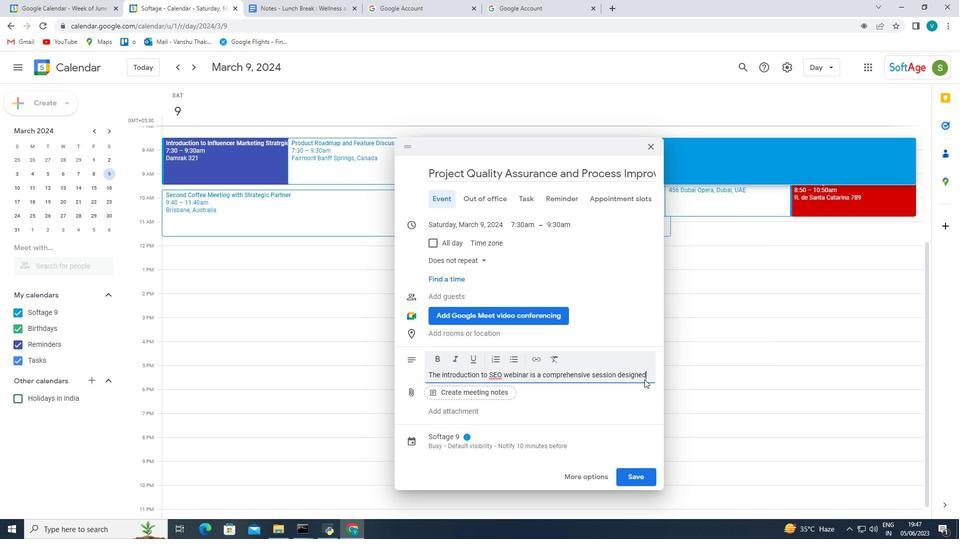 
Action: Mouse moved to (460, 267)
Screenshot: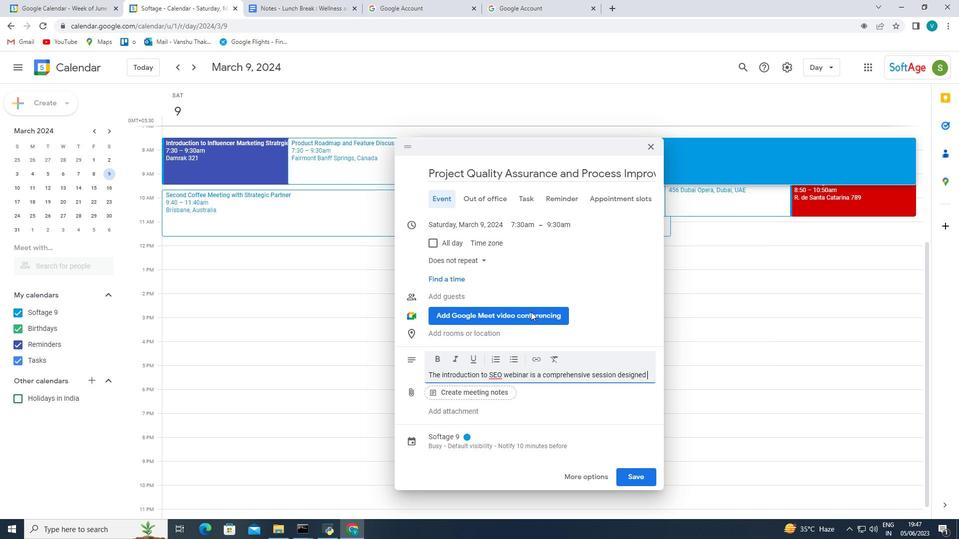 
Action: Key pressed to<Key.space>proide<Key.backspace><Key.backspace><Key.backspace>vide<Key.space>paricipam<Key.backspace>nts<Key.space>
Screenshot: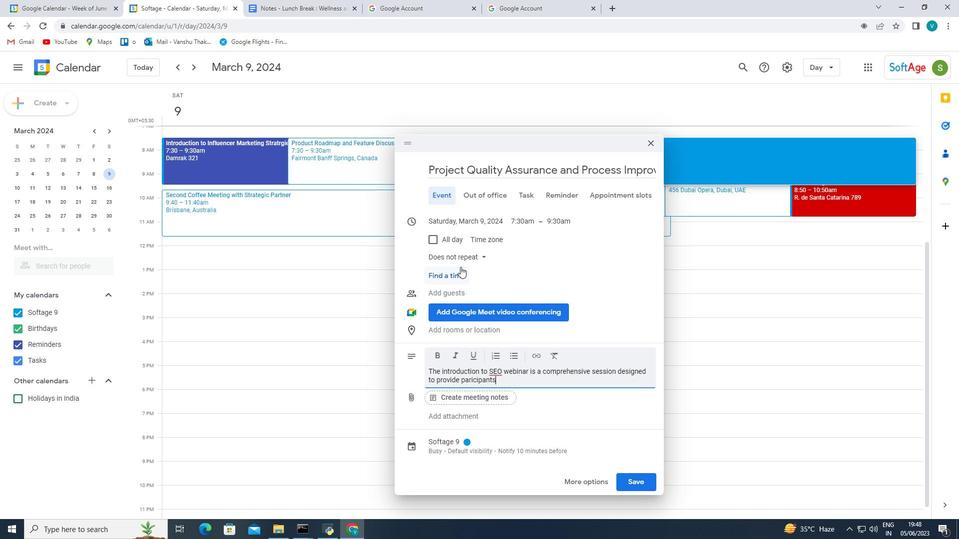 
Action: Mouse moved to (495, 382)
Screenshot: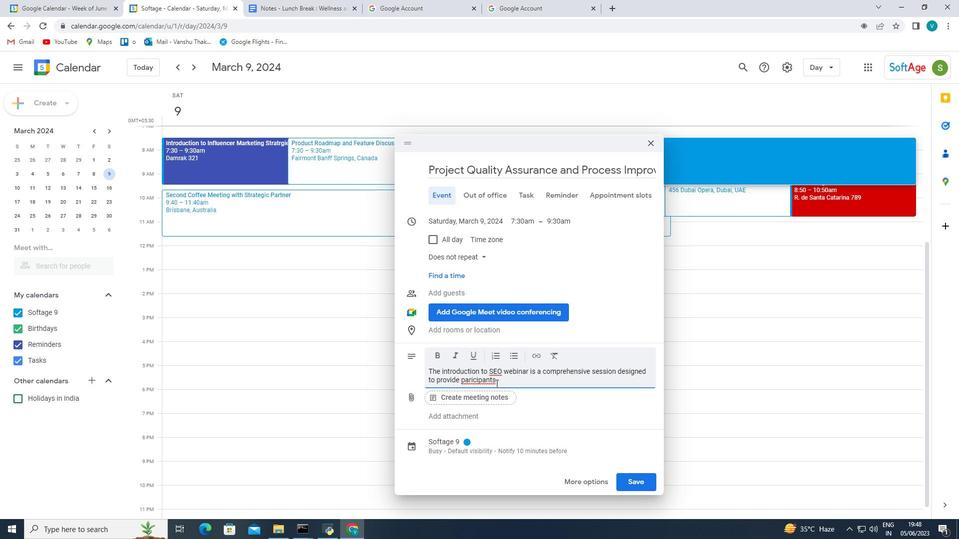 
Action: Mouse pressed right at (495, 382)
Screenshot: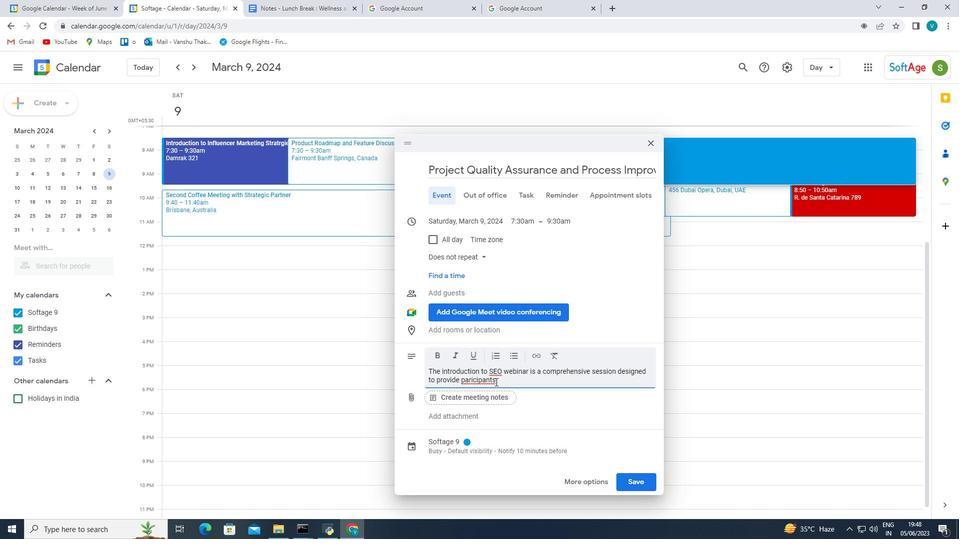 
Action: Mouse moved to (539, 233)
Screenshot: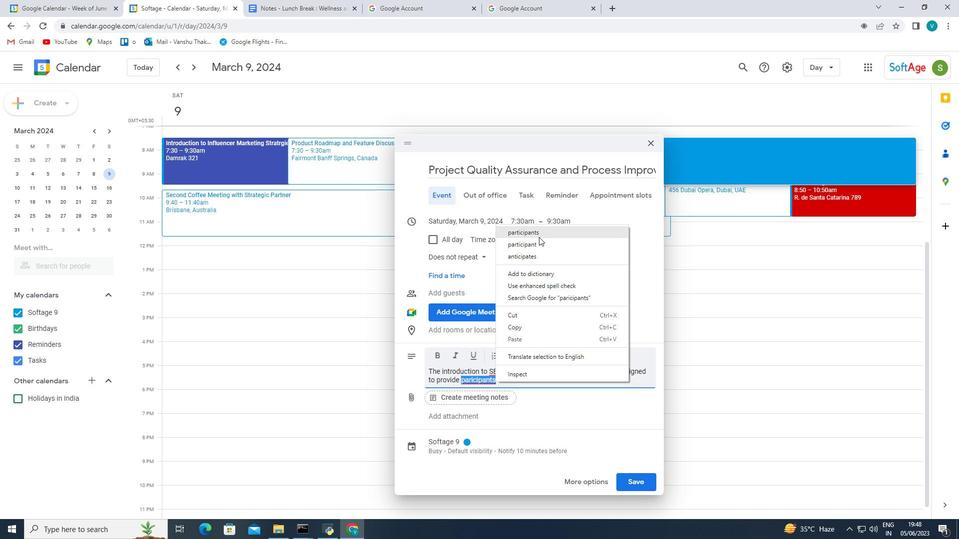 
Action: Mouse pressed left at (539, 233)
Screenshot: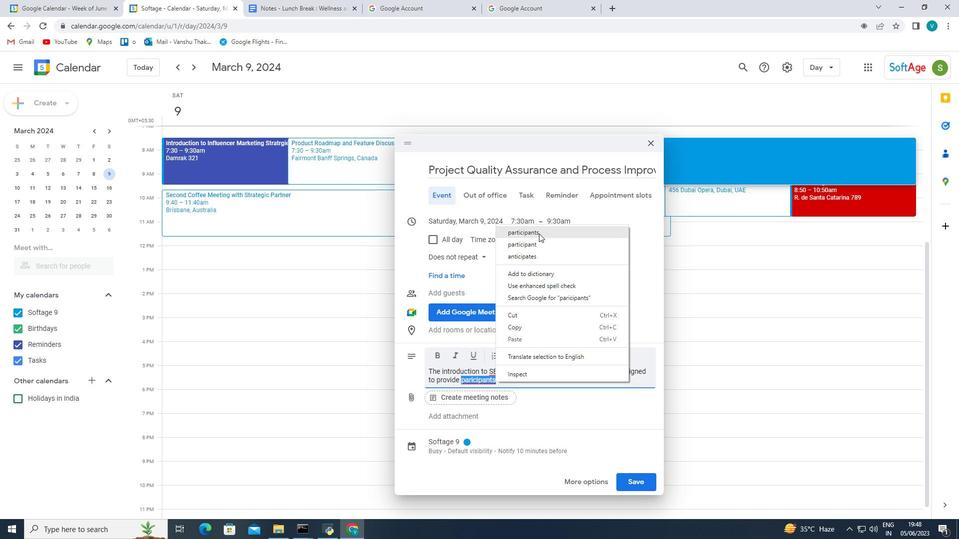 
Action: Mouse moved to (519, 383)
Screenshot: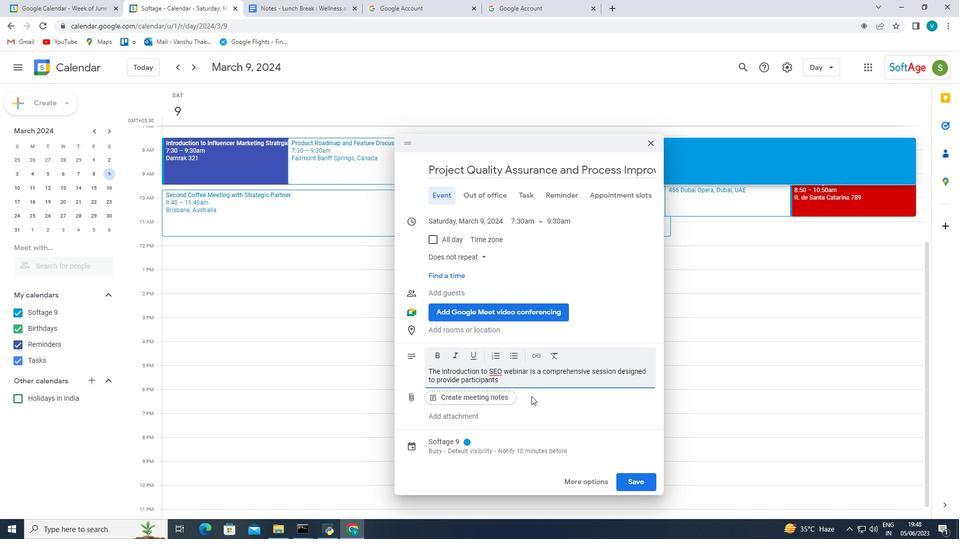 
Action: Key pressed <Key.space>
Screenshot: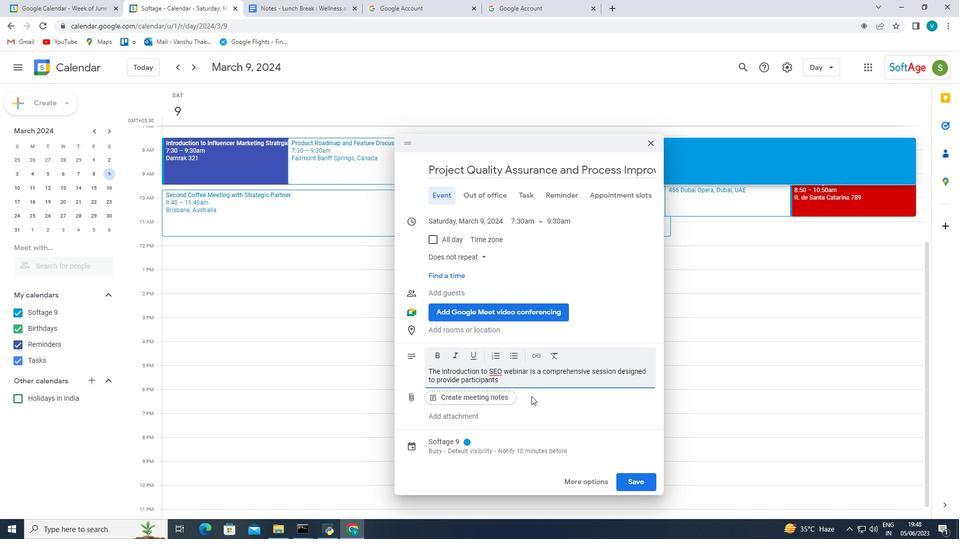 
Action: Mouse moved to (470, 355)
Screenshot: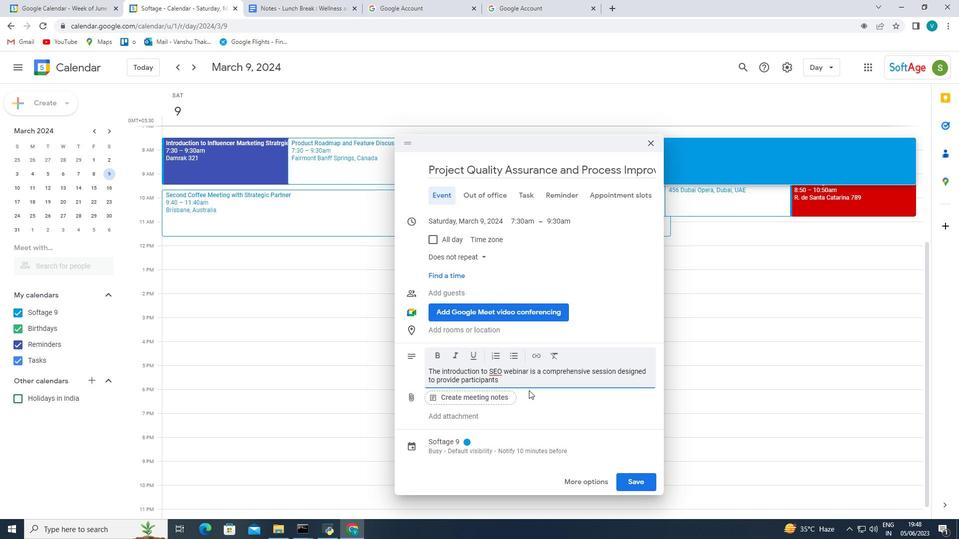 
Action: Key pressed with<Key.space>a<Key.space>foundational<Key.space>understanding<Key.space>of<Key.space>search<Key.space>/e<Key.backspace><Key.backspace><Key.shift_r>Enginw<Key.backspace>e<Key.space><Key.shift_r>Optimizatin<Key.space><Key.backspace><Key.backspace>on<Key.space><Key.shift_r><Key.shift_r><Key.shift_r><Key.shift_r><Key.shift_r><Key.shift_r><Key.shift_r><Key.shift_r><Key.shift_r><Key.shift_r><Key.shift_r><Key.shift_r><Key.shift_r><Key.shift_r><Key.shift_r><Key.shift_r><Key.shift_r><Key.shift_r><Key.shift_r><Key.shift_r><Key.shift_r><Key.shift_r><Key.shift_r><Key.shift_r><Key.shift_r><Key.shift_r><Key.shift_r>(<Key.shift_r><Key.shift_r><Key.shift_r><Key.shift_r>S<Key.shift_r>E<Key.shift_r>O<Key.shift_r><Key.shift_r><Key.shift_r><Key.shift_r><Key.shift_r><Key.shift_r><Key.shift_r><Key.shift_r><Key.shift_r><Key.shift_r><Key.shift_r>)<Key.space>pro<Key.backspace>inx<Key.backspace>cipals,<Key.space>startegies<Key.space><Key.space><Key.backspace>,am<Key.backspace>nd<Key.space>best<Key.space>practies<Key.space>,<Key.backspace>.
Screenshot: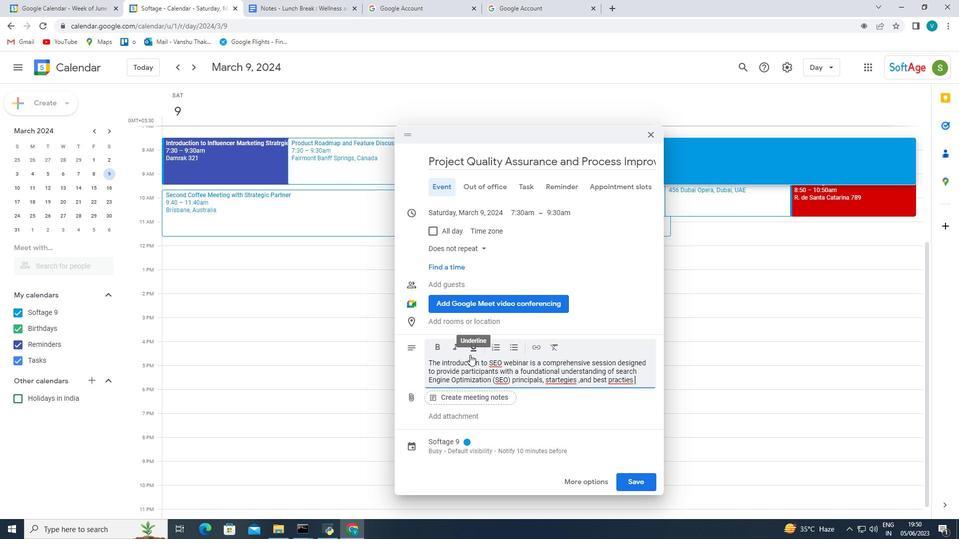 
Action: Mouse moved to (624, 381)
Screenshot: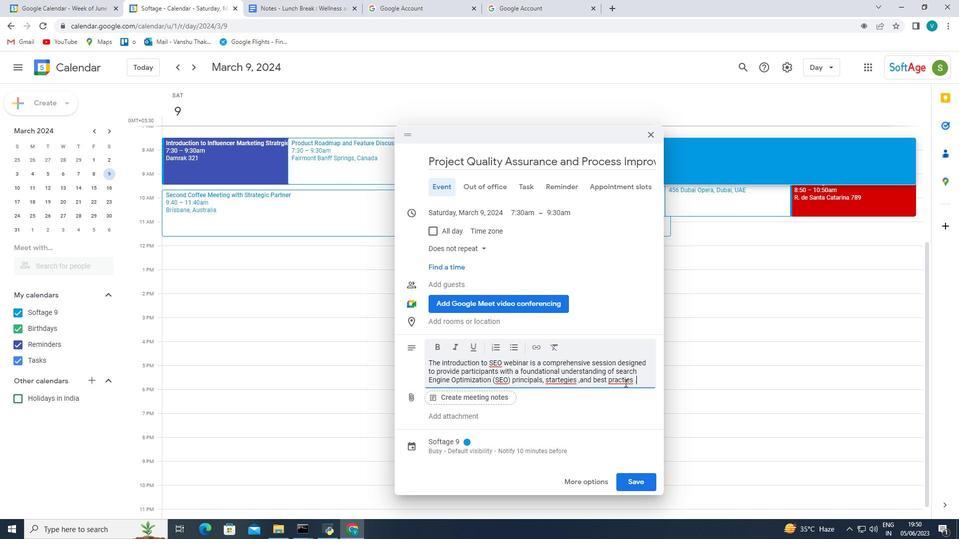 
Action: Mouse pressed right at (624, 381)
Screenshot: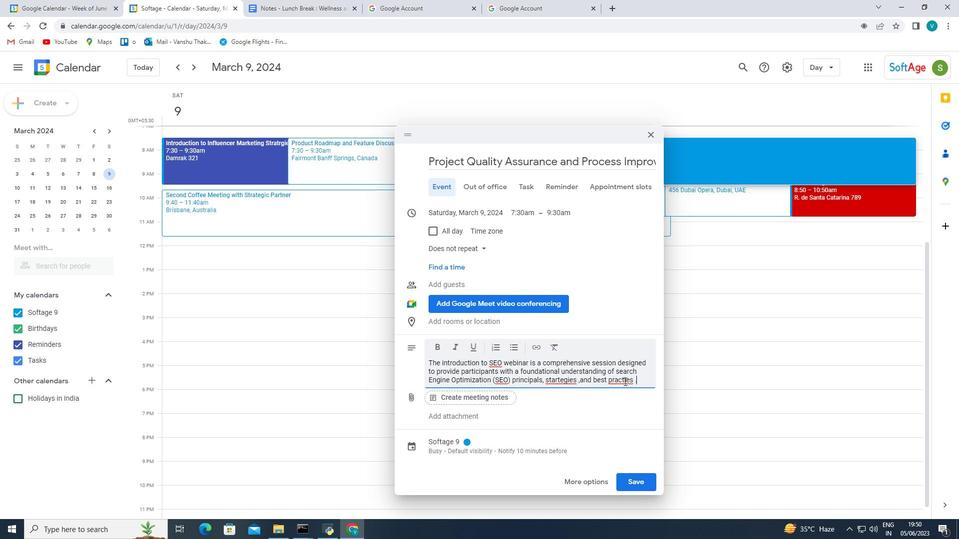 
Action: Mouse moved to (656, 229)
Screenshot: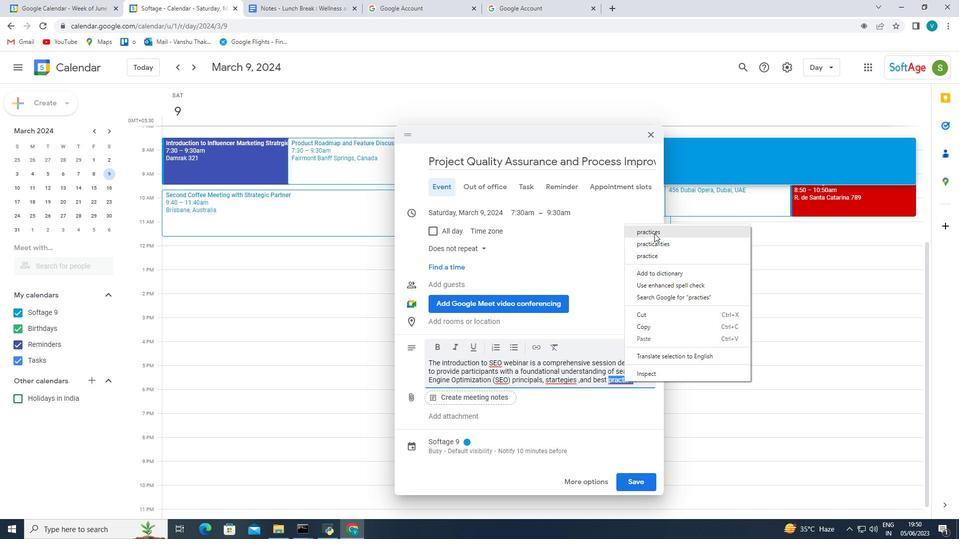 
Action: Mouse pressed left at (656, 229)
Screenshot: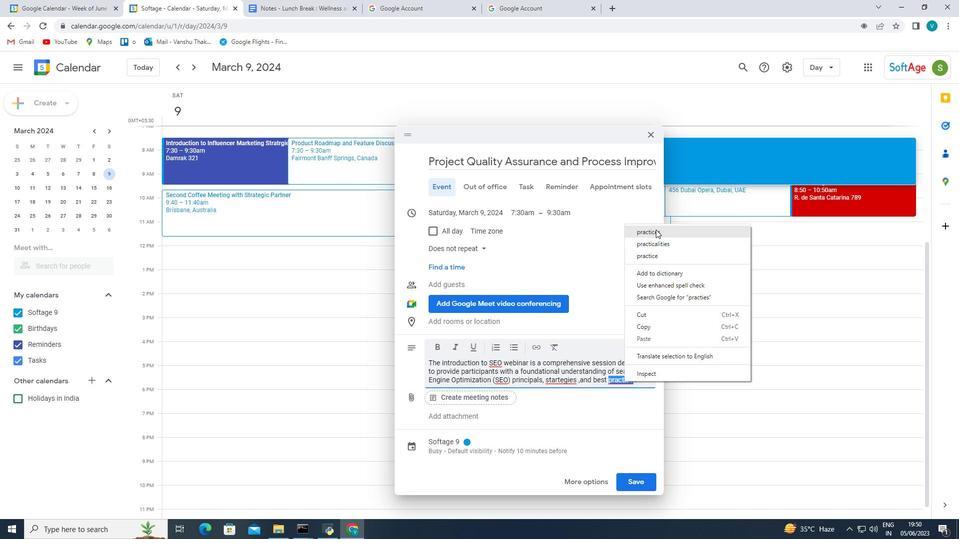 
Action: Mouse moved to (563, 382)
Screenshot: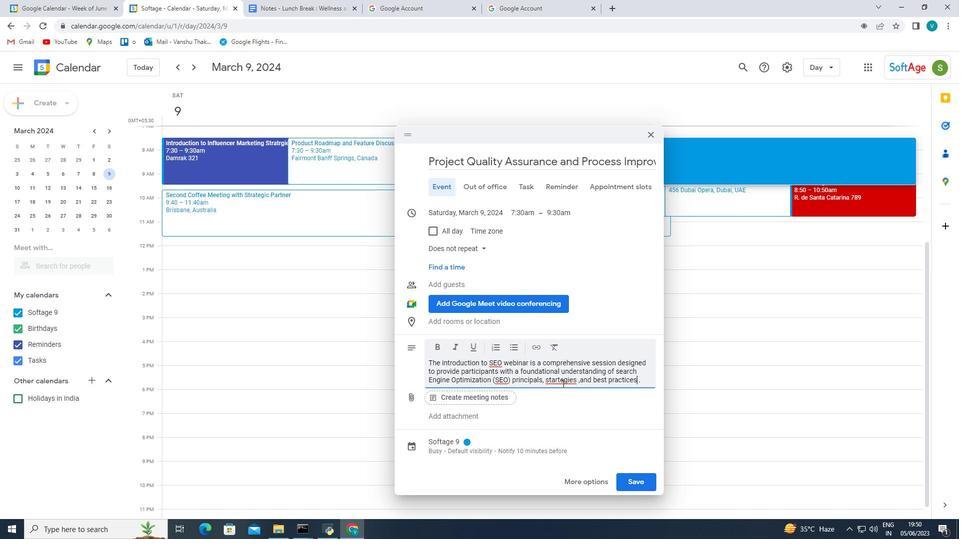 
Action: Mouse pressed right at (563, 382)
Screenshot: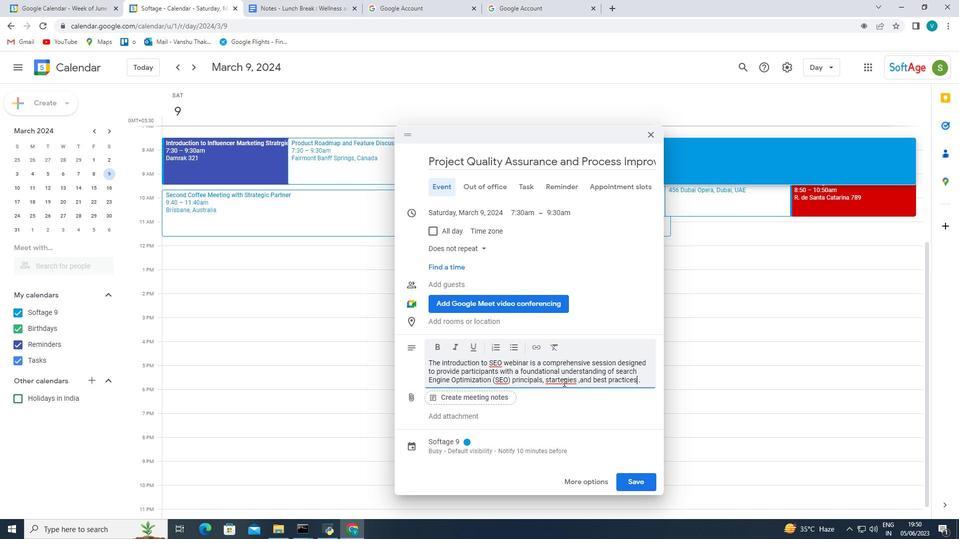
Action: Mouse moved to (599, 244)
Screenshot: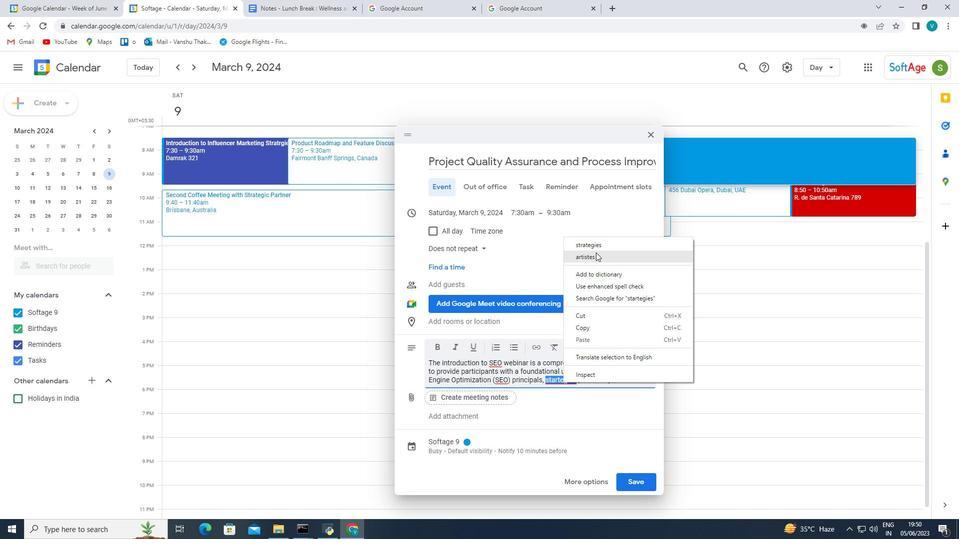 
Action: Mouse pressed left at (599, 244)
Screenshot: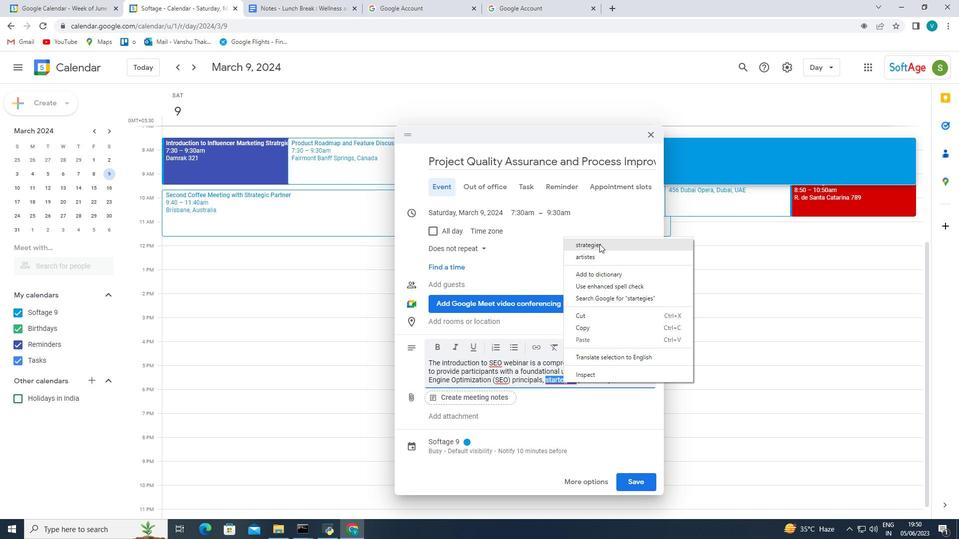 
Action: Mouse moved to (507, 381)
Screenshot: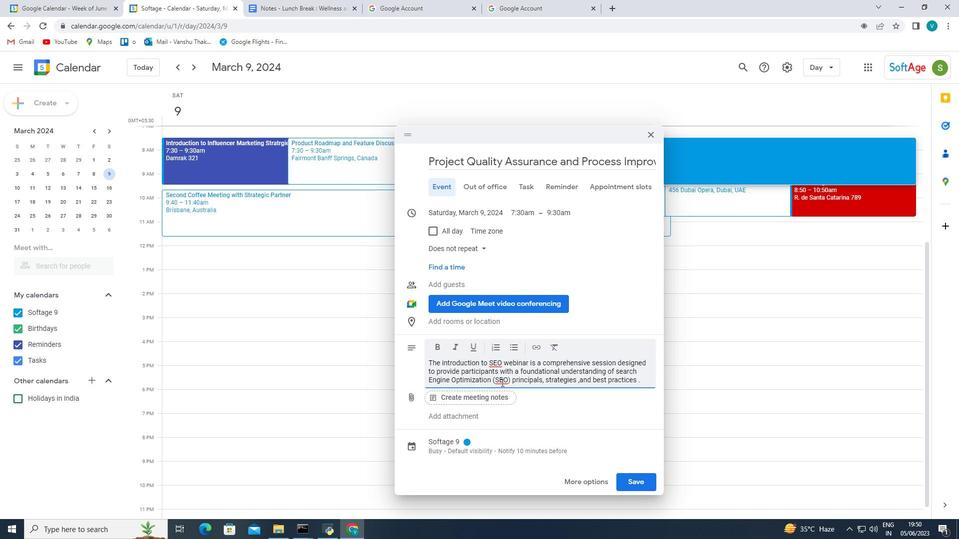 
Action: Mouse pressed right at (507, 381)
Screenshot: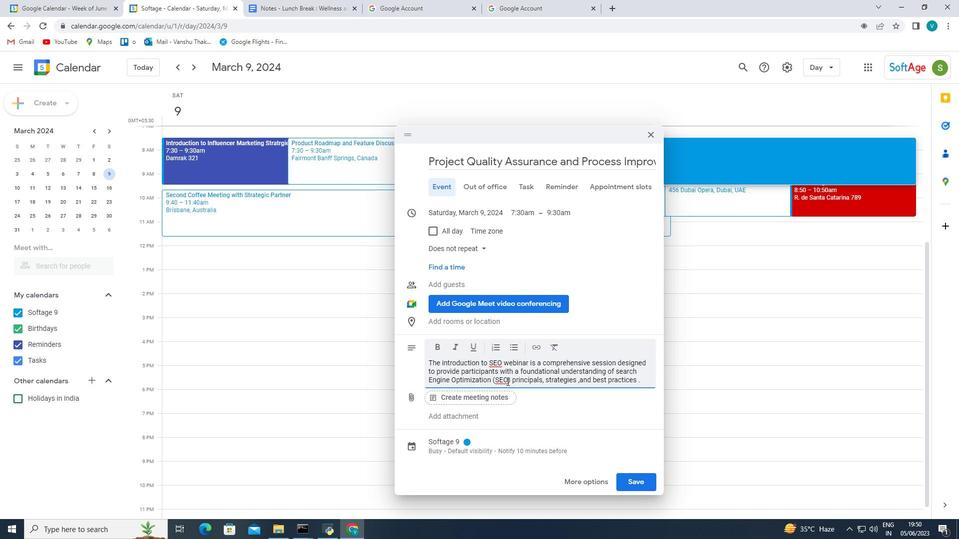 
Action: Mouse moved to (425, 327)
Screenshot: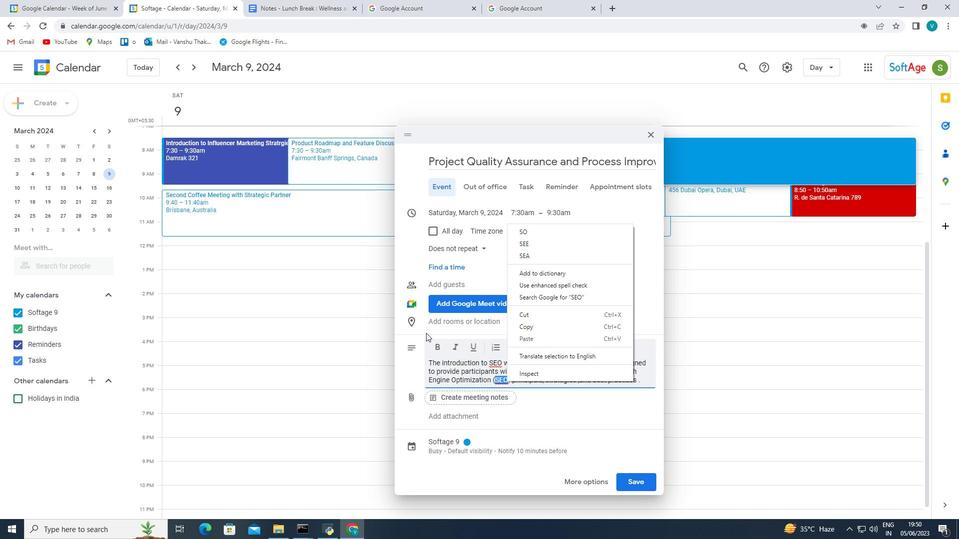 
Action: Mouse pressed left at (425, 327)
Screenshot: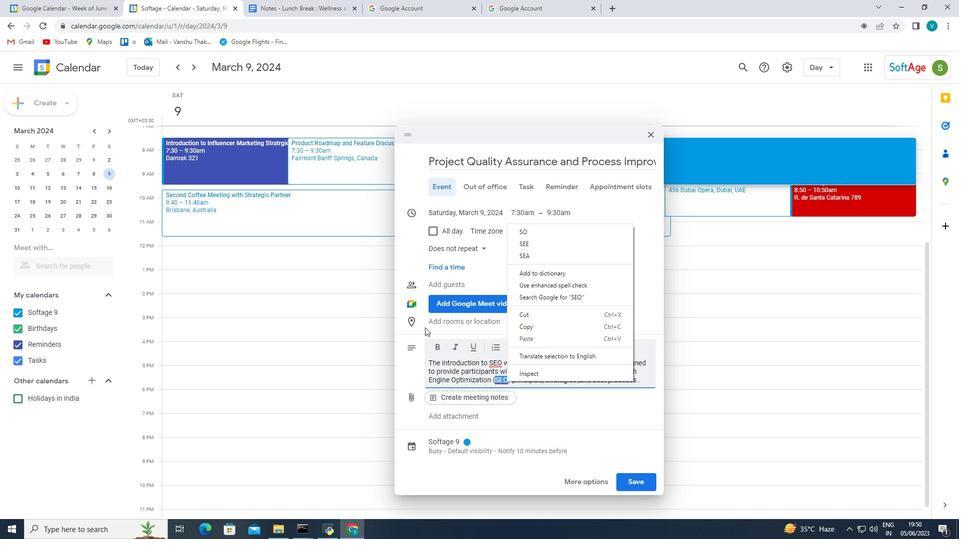 
Action: Mouse moved to (534, 336)
Screenshot: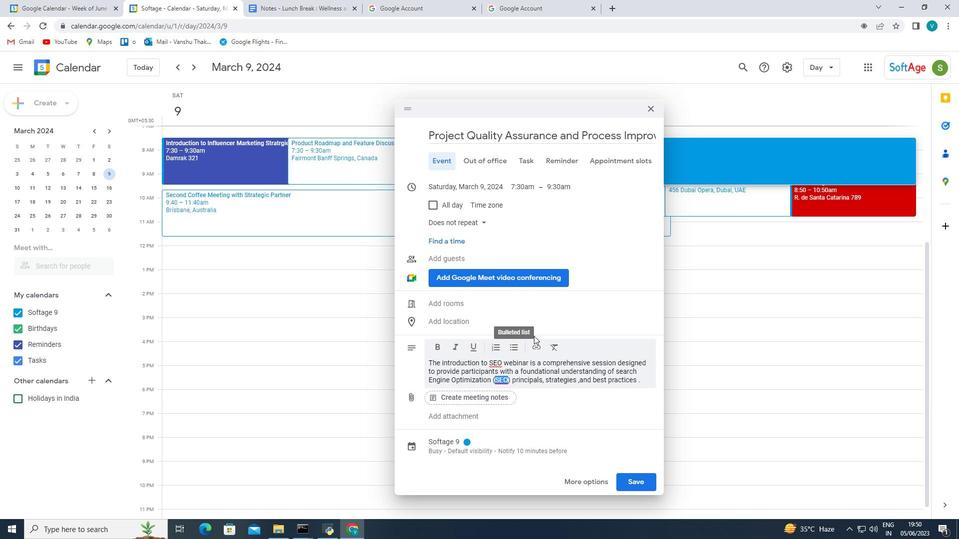 
Action: Mouse scrolled (534, 335) with delta (0, 0)
Screenshot: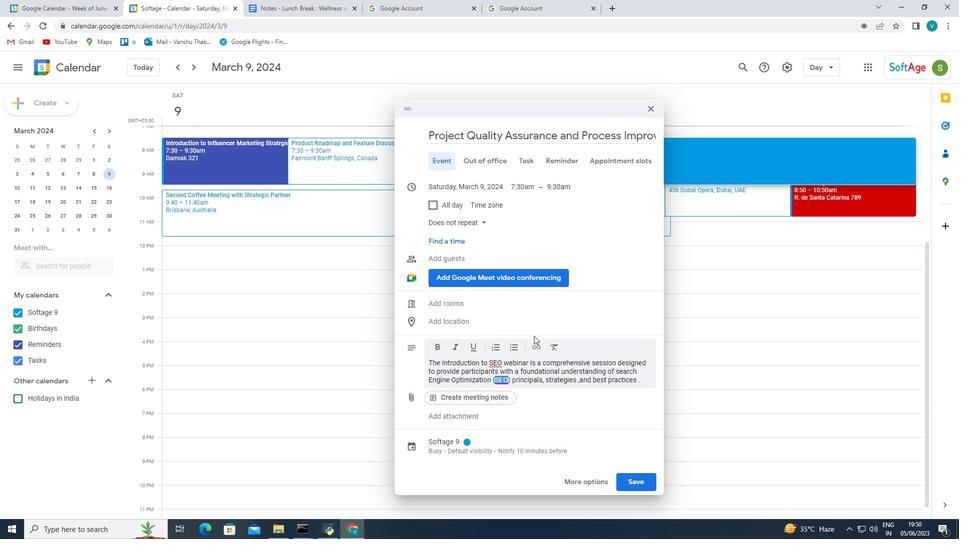 
Action: Mouse scrolled (534, 335) with delta (0, 0)
Screenshot: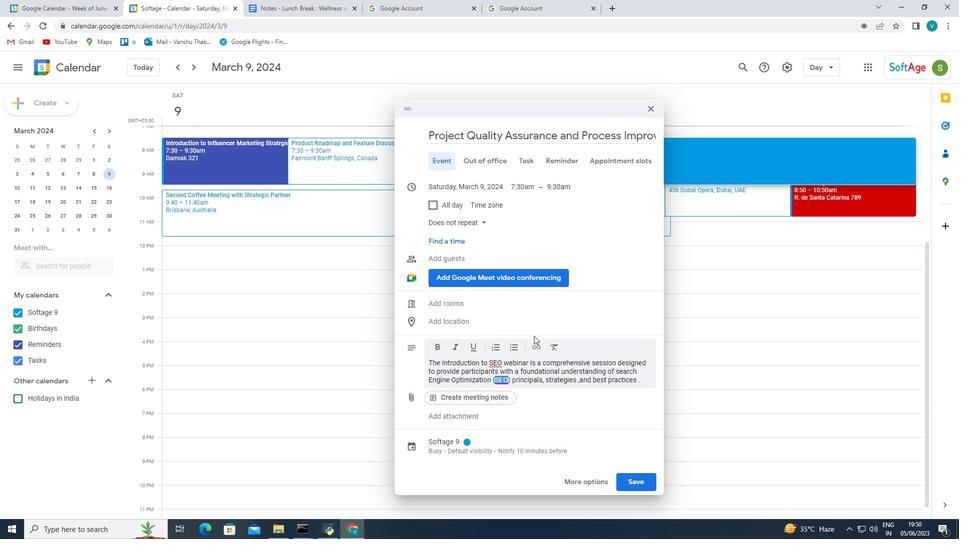 
Action: Mouse scrolled (534, 335) with delta (0, 0)
Screenshot: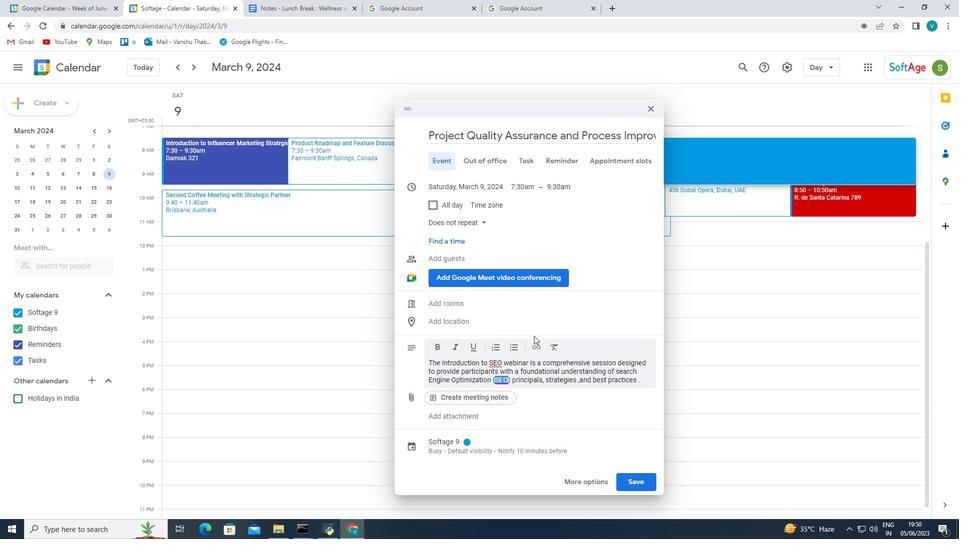
Action: Mouse scrolled (534, 335) with delta (0, 0)
Screenshot: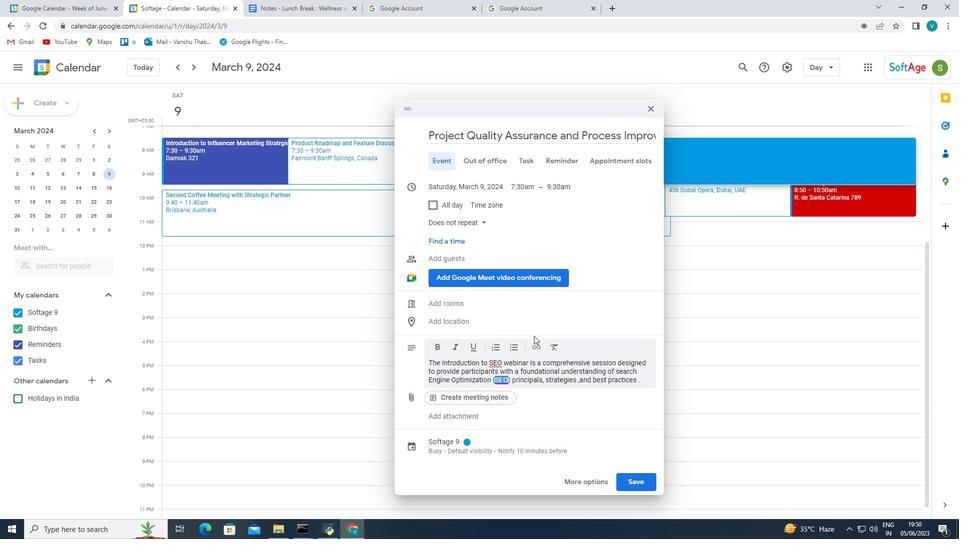 
Action: Mouse moved to (474, 442)
Screenshot: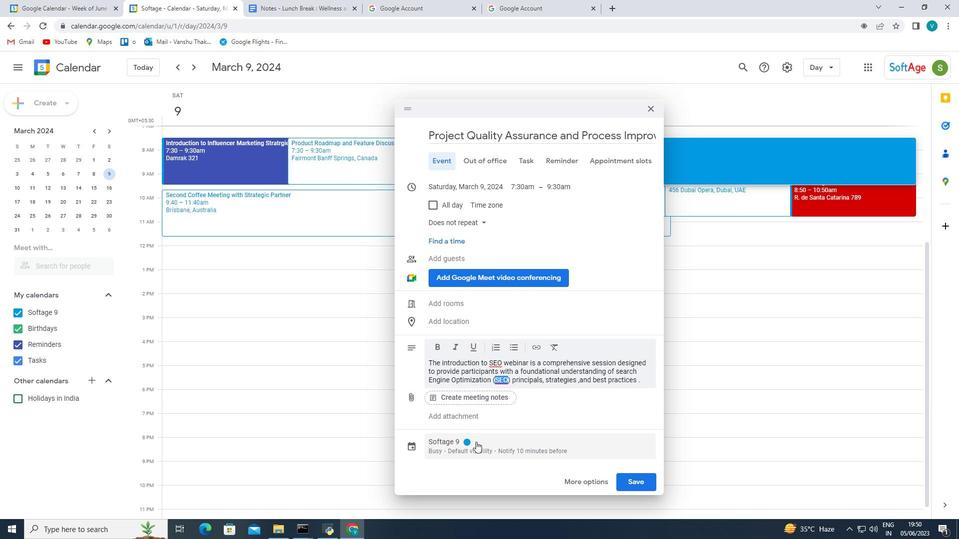 
Action: Mouse pressed left at (474, 442)
Screenshot: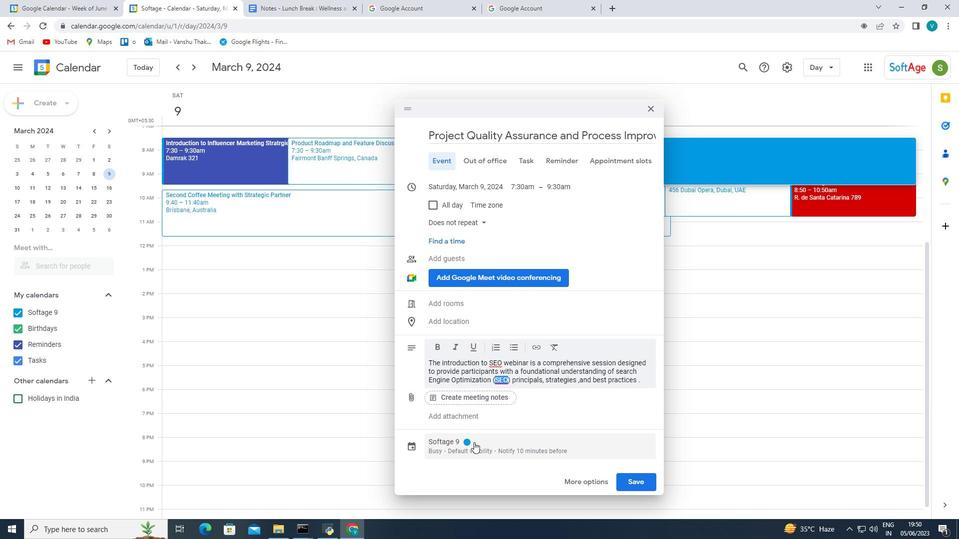 
Action: Mouse moved to (491, 376)
Screenshot: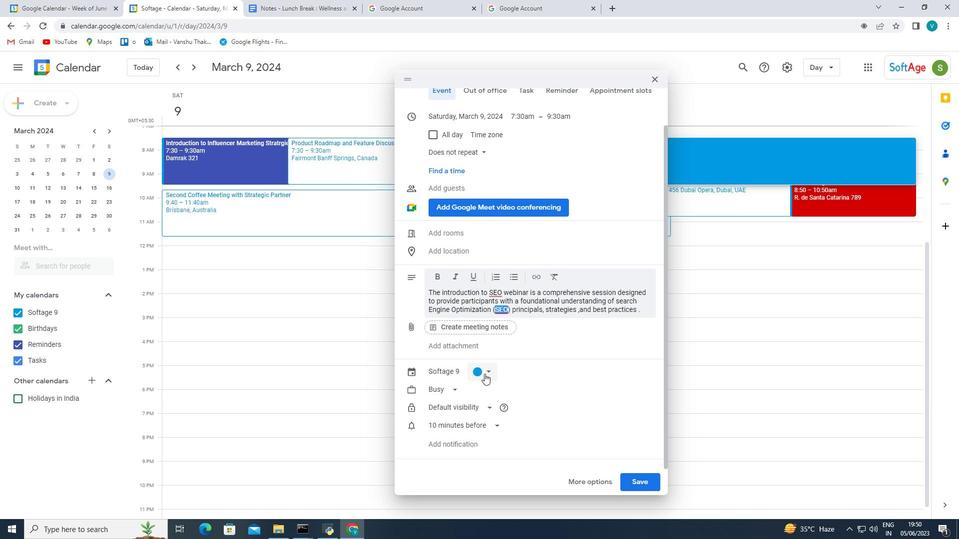 
Action: Mouse pressed left at (491, 376)
Screenshot: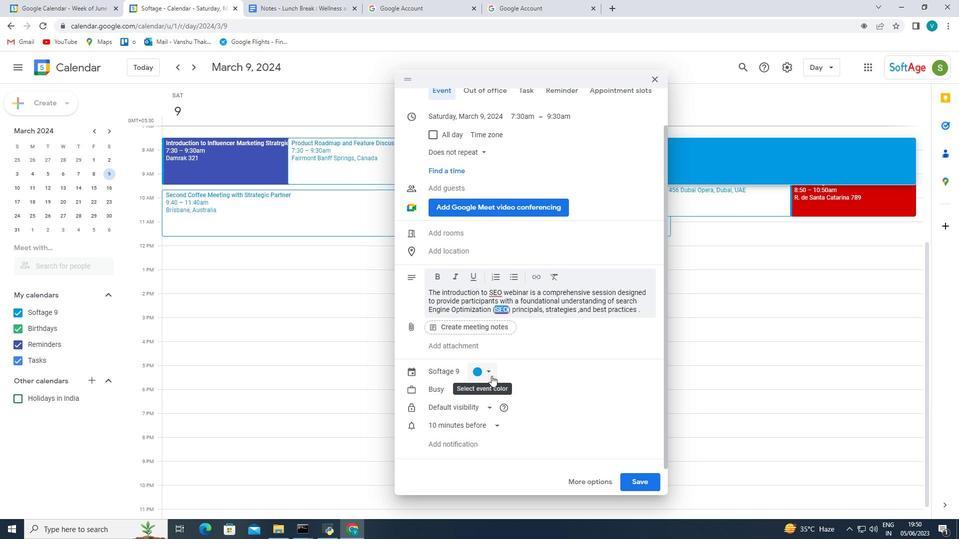 
Action: Mouse moved to (474, 398)
Screenshot: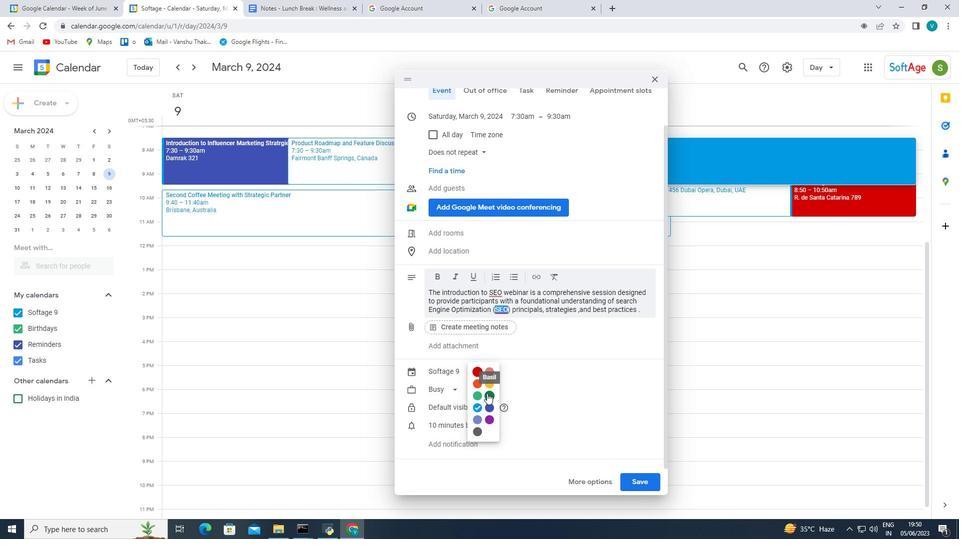 
Action: Mouse pressed left at (474, 398)
Screenshot: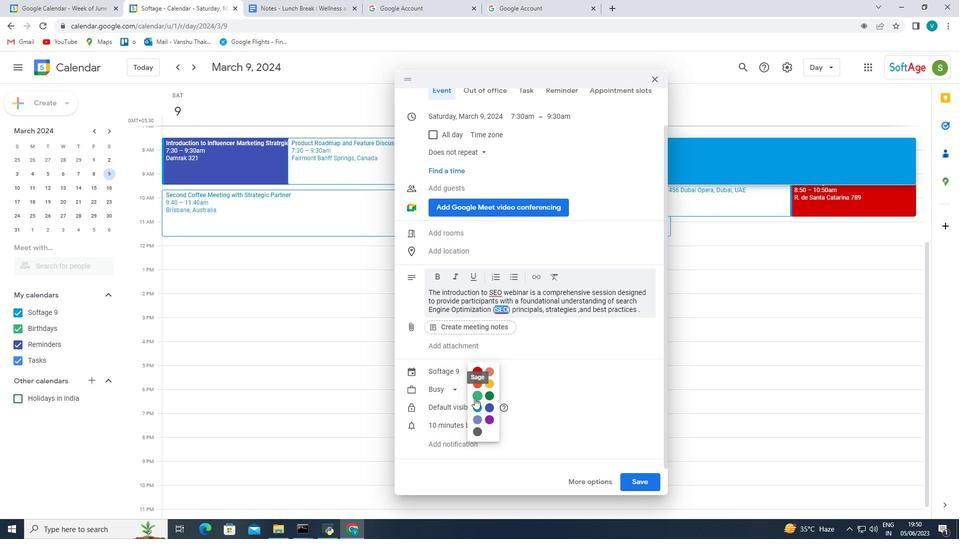 
Action: Mouse moved to (450, 251)
Screenshot: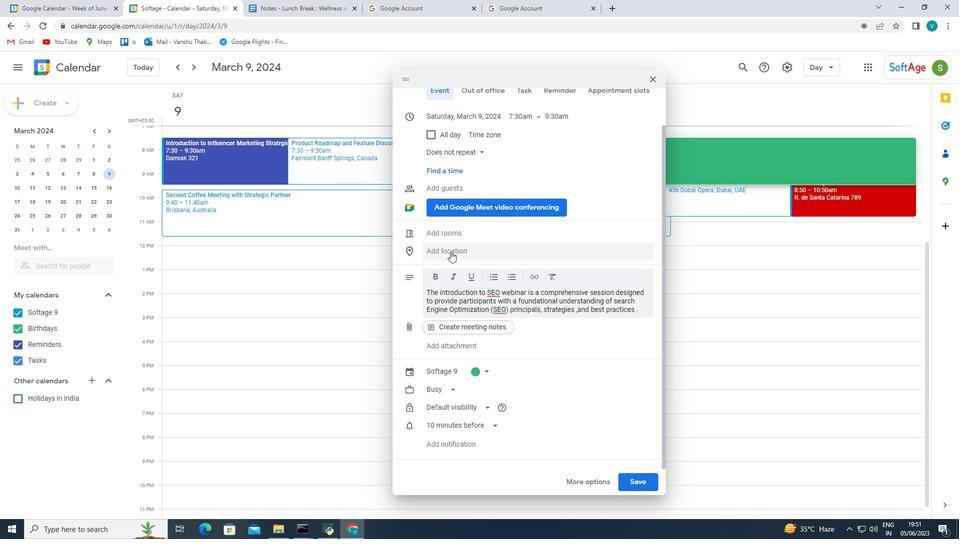 
Action: Mouse pressed left at (450, 251)
Screenshot: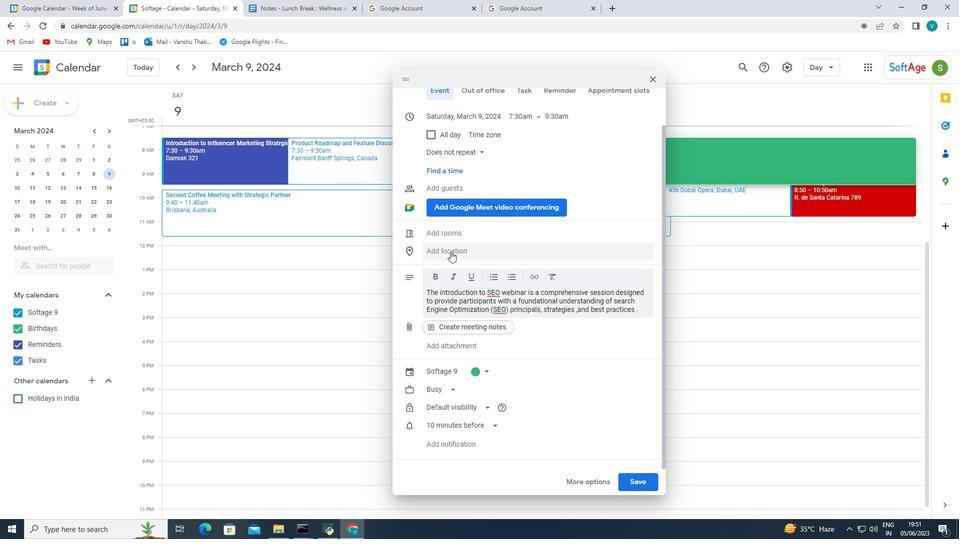 
Action: Mouse moved to (693, 255)
Screenshot: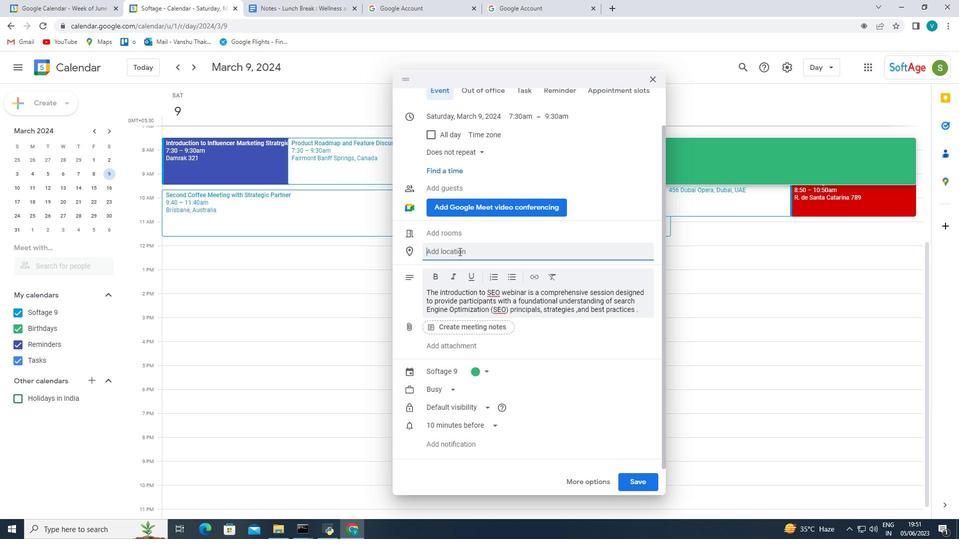 
Action: Key pressed 123<Key.space><Key.shift_r>Grs<Key.backspace>an<Key.space><Key.shift_r>Via<Key.space>,<Key.shift_r><Key.shift_r>Barcelona<Key.space>,<Key.shift_r>Spain<Key.space><Key.enter>
Screenshot: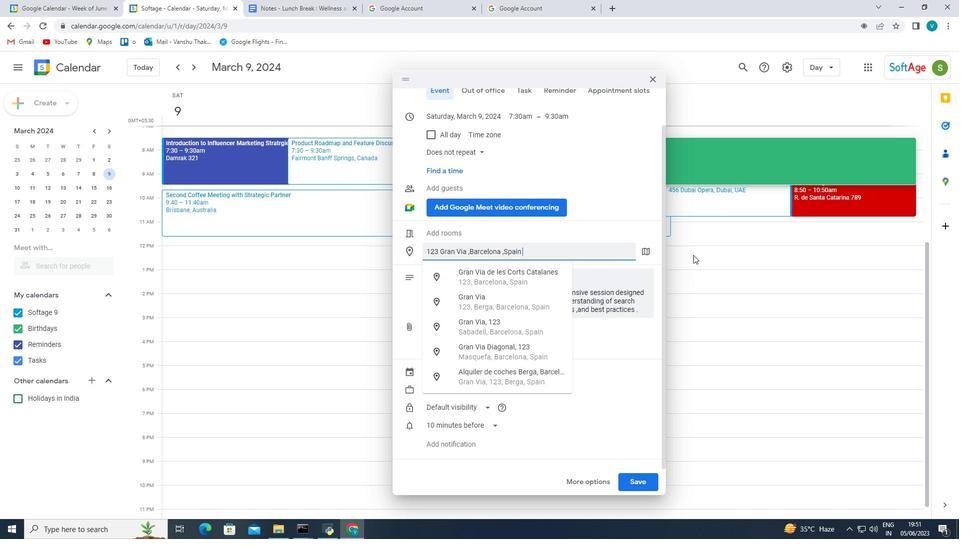 
Action: Mouse moved to (568, 263)
Screenshot: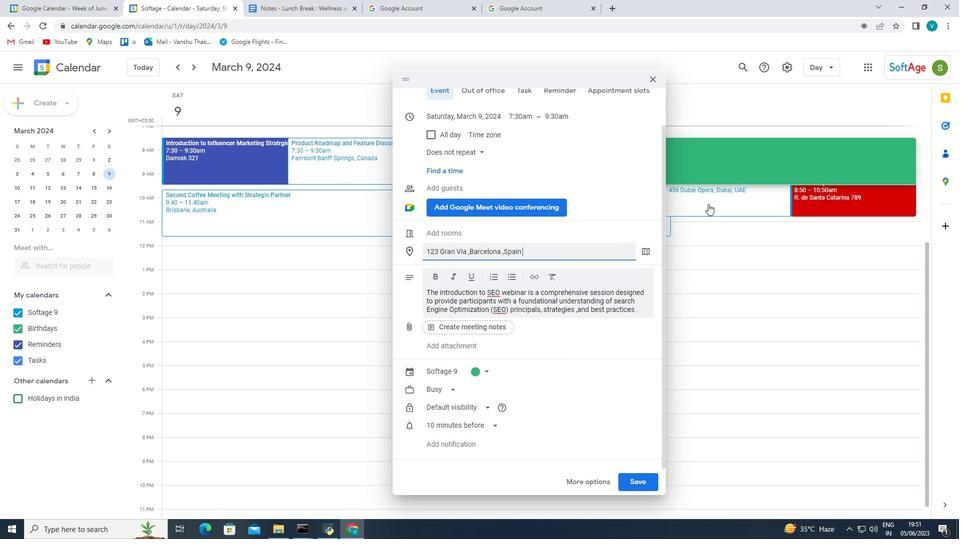 
Action: Mouse scrolled (568, 263) with delta (0, 0)
Screenshot: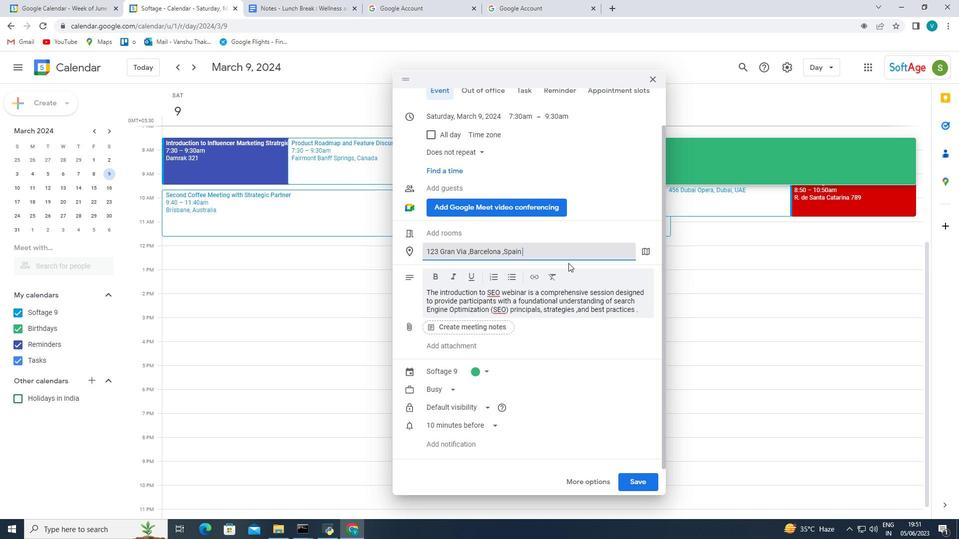 
Action: Mouse scrolled (568, 263) with delta (0, 0)
Screenshot: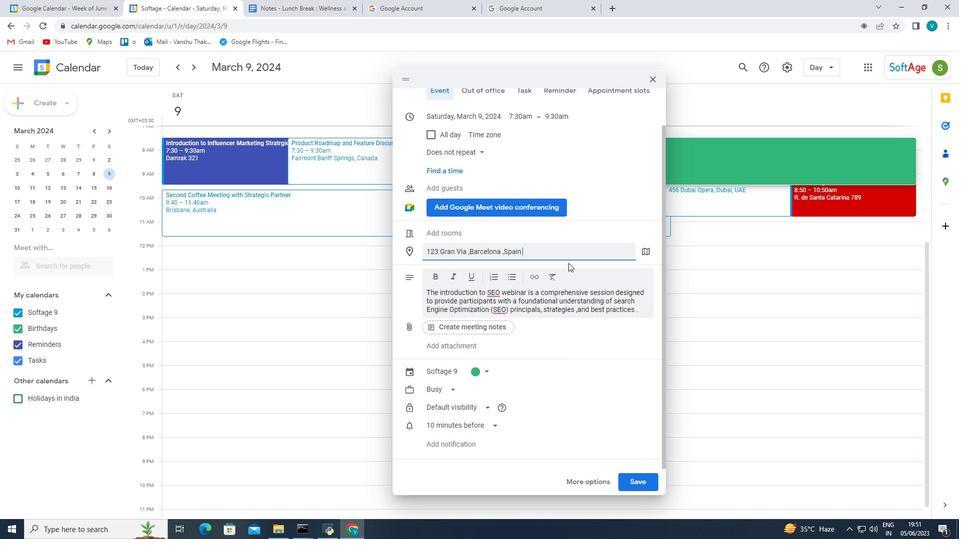 
Action: Mouse scrolled (568, 263) with delta (0, 0)
Screenshot: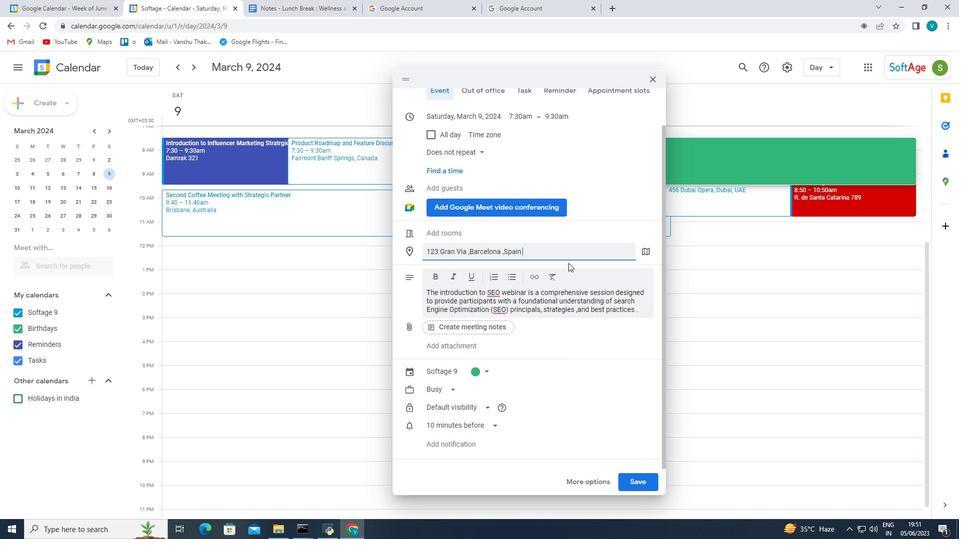 
Action: Mouse scrolled (568, 263) with delta (0, 0)
Screenshot: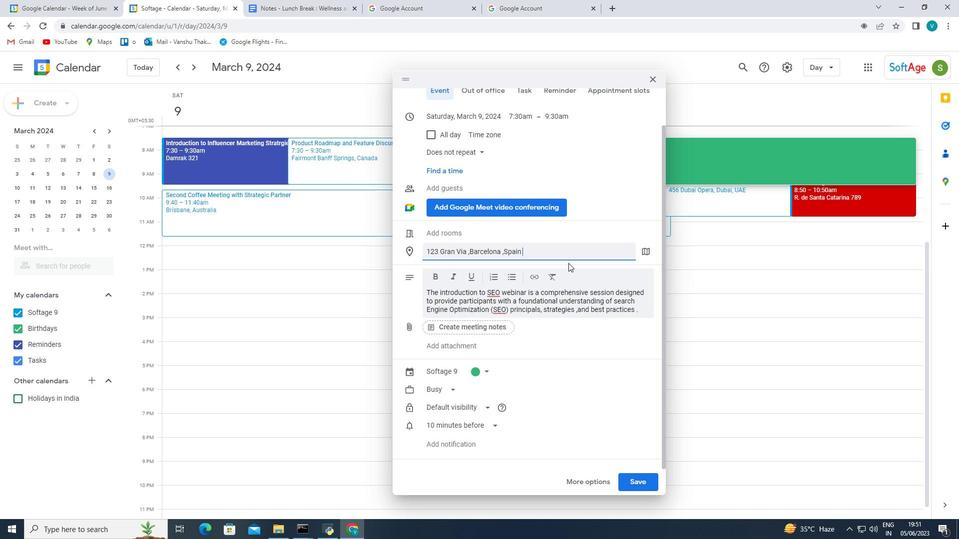 
Action: Mouse scrolled (568, 263) with delta (0, 0)
Screenshot: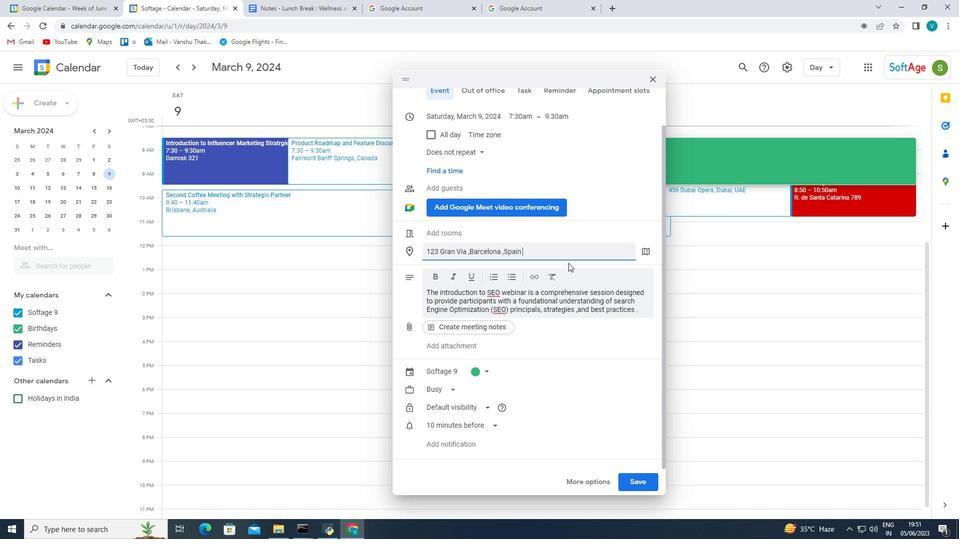 
Action: Mouse moved to (553, 321)
Screenshot: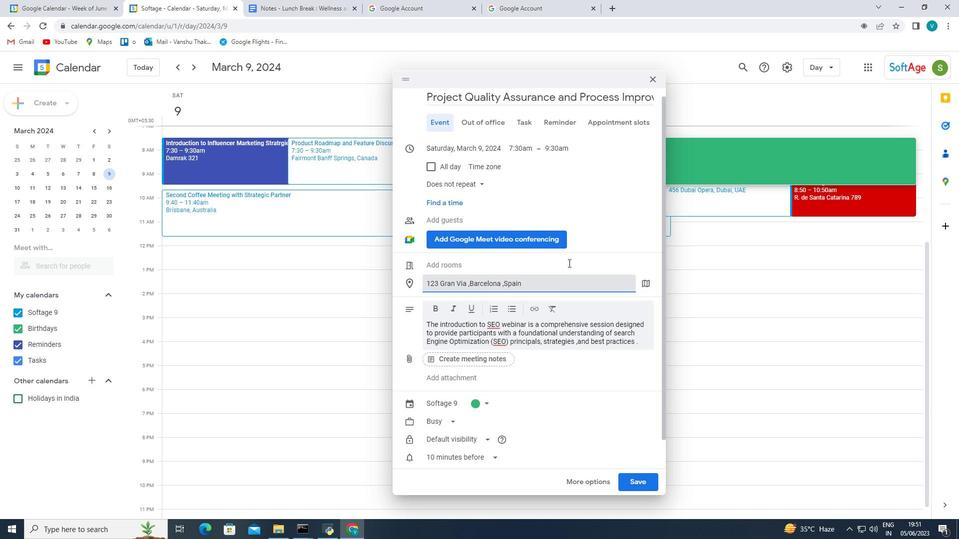 
Action: Mouse scrolled (553, 321) with delta (0, 0)
Screenshot: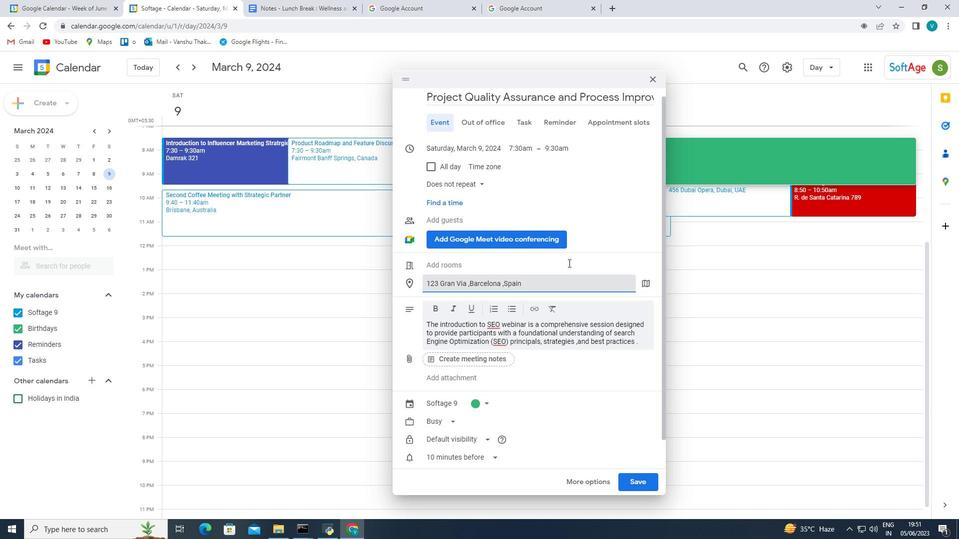 
Action: Mouse moved to (546, 336)
Screenshot: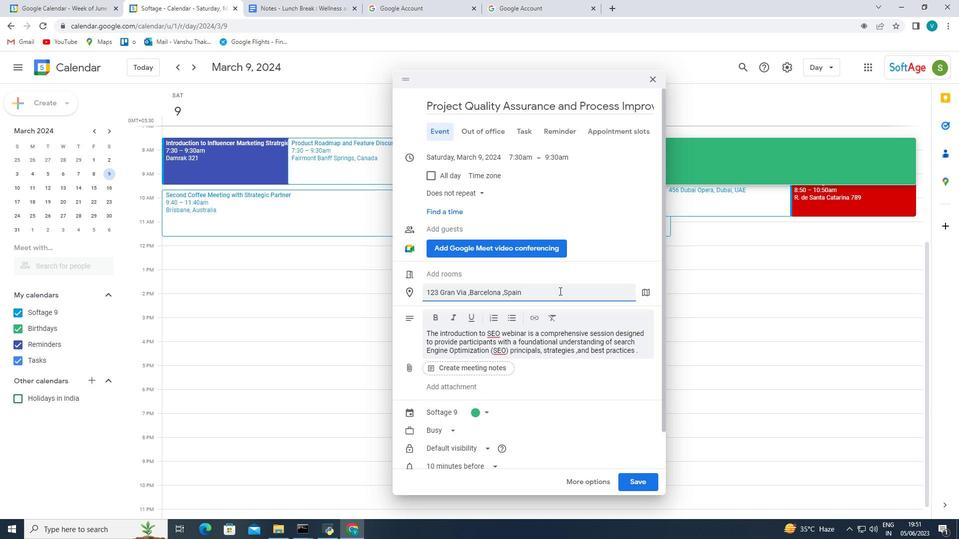 
Action: Mouse scrolled (546, 335) with delta (0, 0)
Screenshot: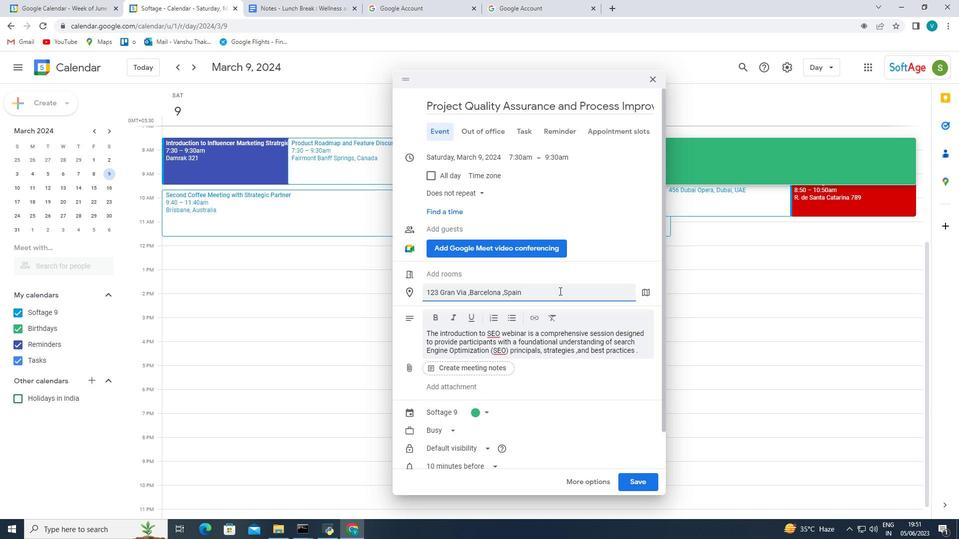
Action: Mouse moved to (544, 338)
Screenshot: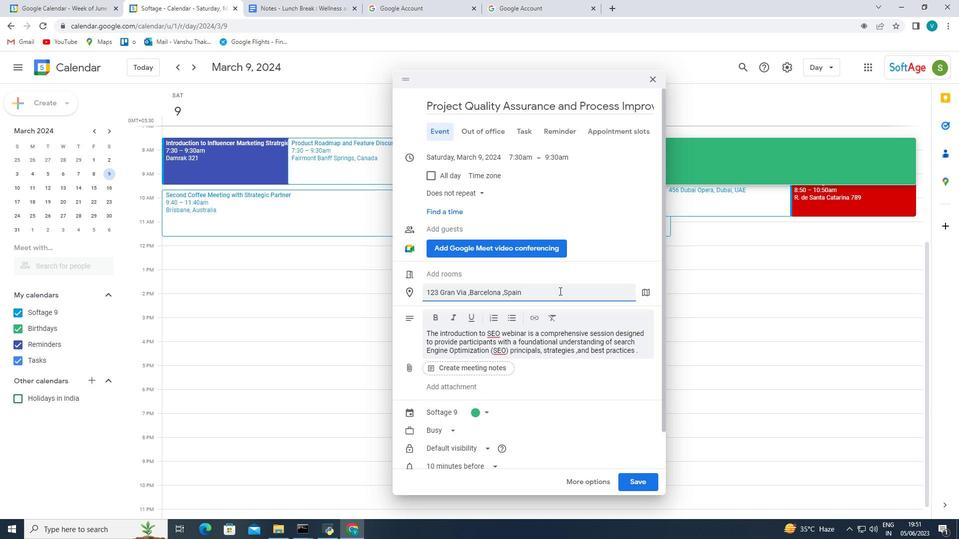 
Action: Mouse scrolled (544, 338) with delta (0, 0)
Screenshot: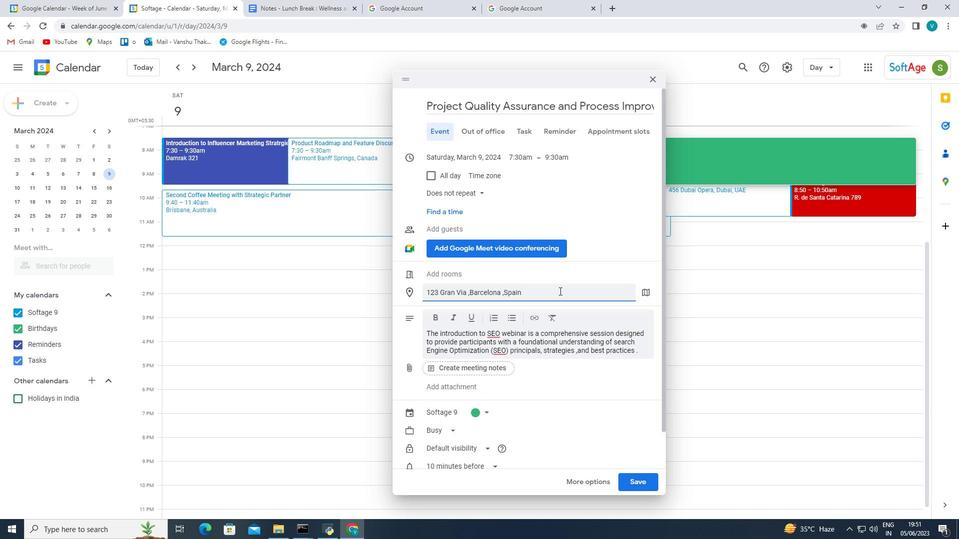 
Action: Mouse moved to (544, 339)
Screenshot: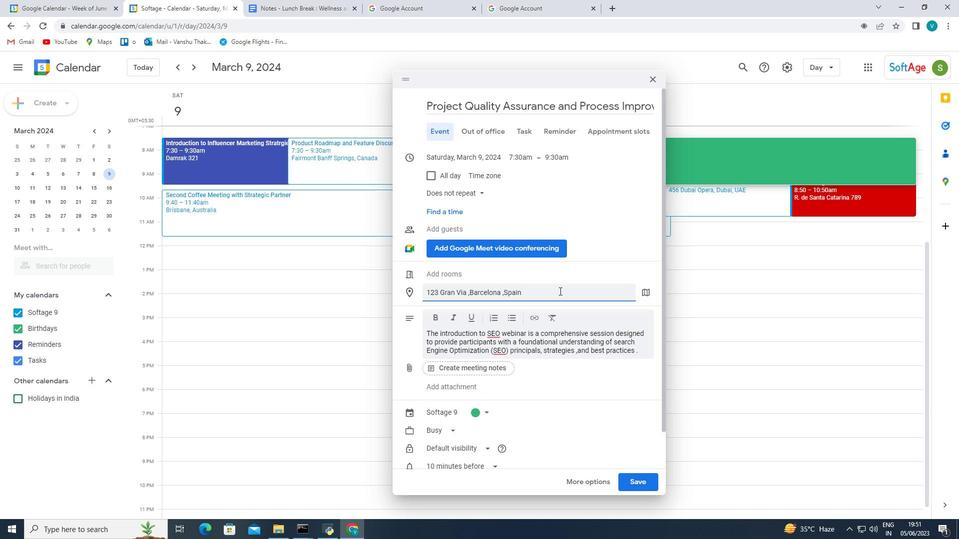 
Action: Mouse scrolled (544, 338) with delta (0, 0)
Screenshot: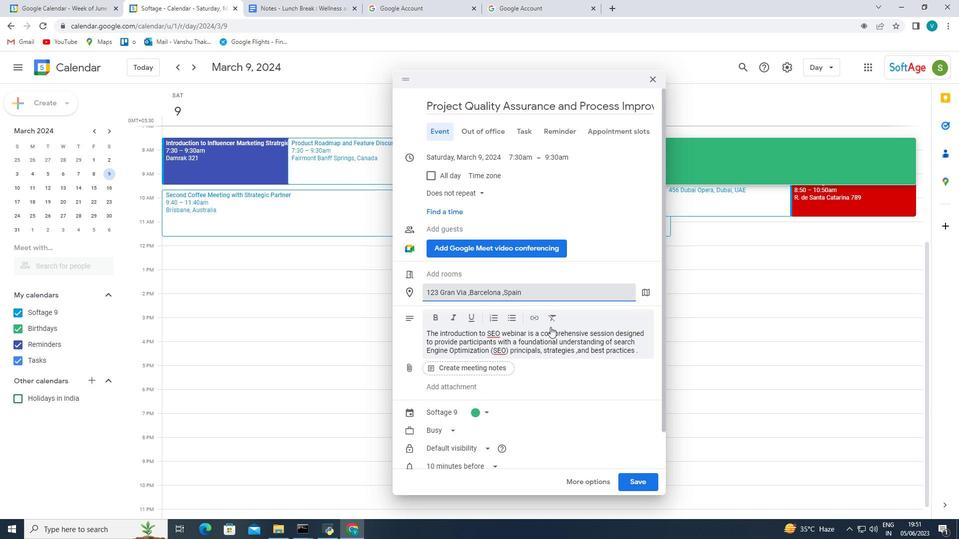 
Action: Mouse moved to (535, 344)
Screenshot: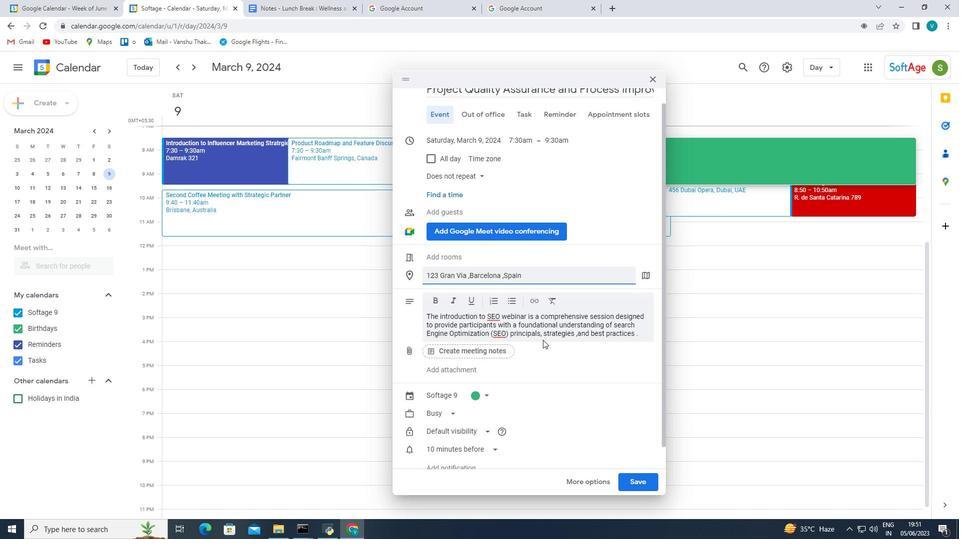 
Action: Mouse scrolled (535, 344) with delta (0, 0)
Screenshot: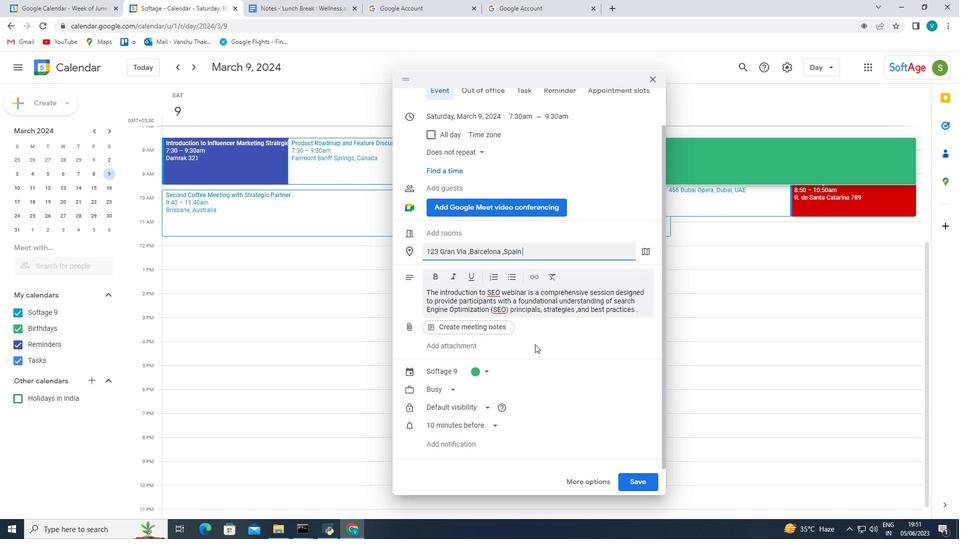 
Action: Mouse scrolled (535, 344) with delta (0, 0)
Screenshot: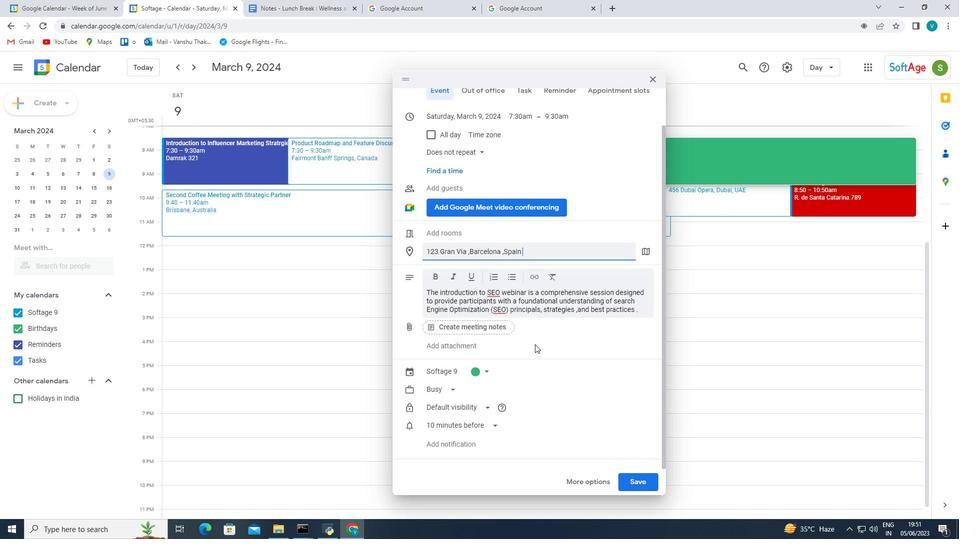 
Action: Mouse scrolled (535, 344) with delta (0, 0)
Screenshot: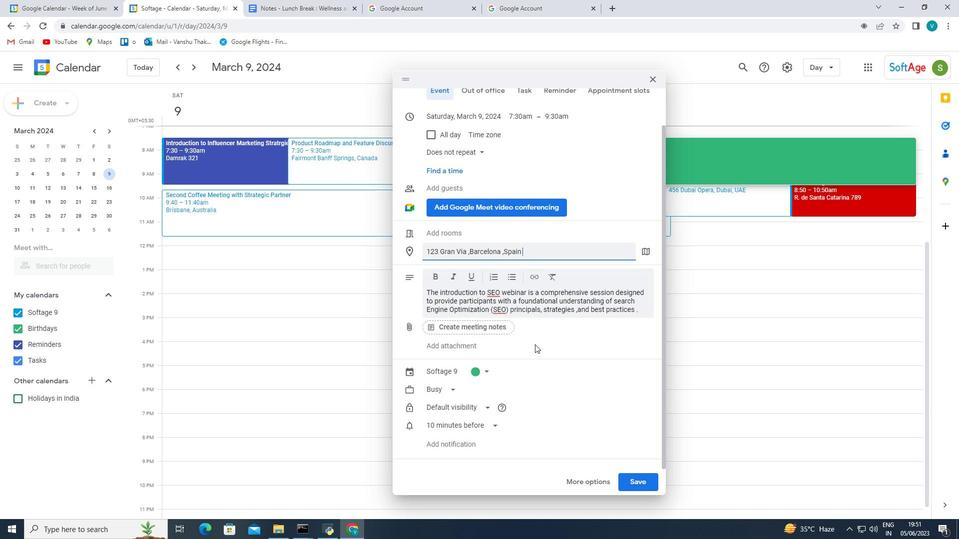 
Action: Mouse scrolled (535, 344) with delta (0, 0)
Screenshot: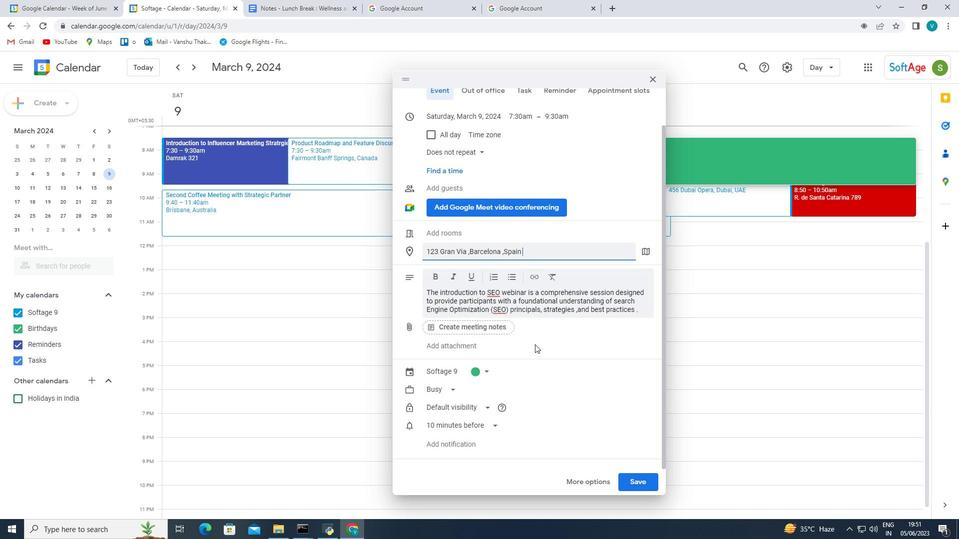 
Action: Mouse scrolled (535, 344) with delta (0, 0)
Screenshot: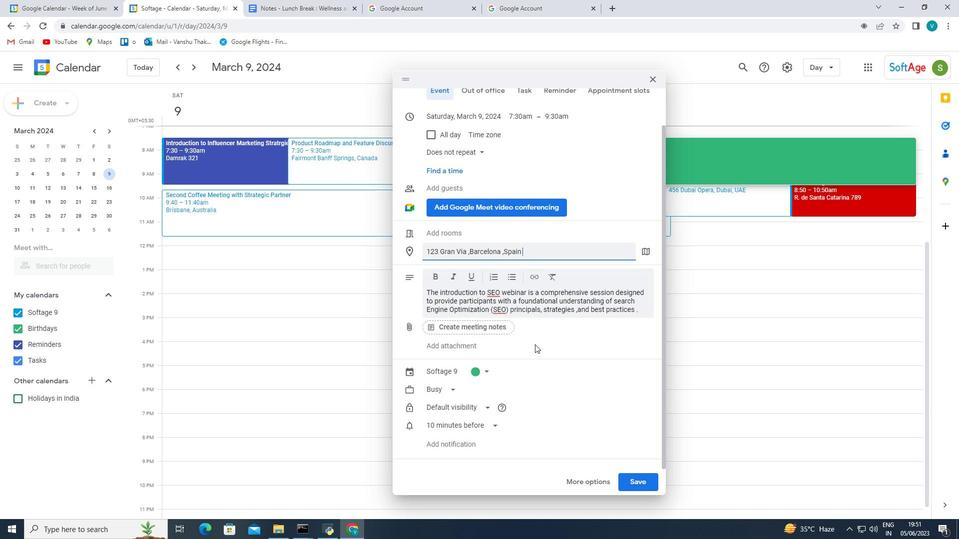 
Action: Mouse moved to (556, 374)
Screenshot: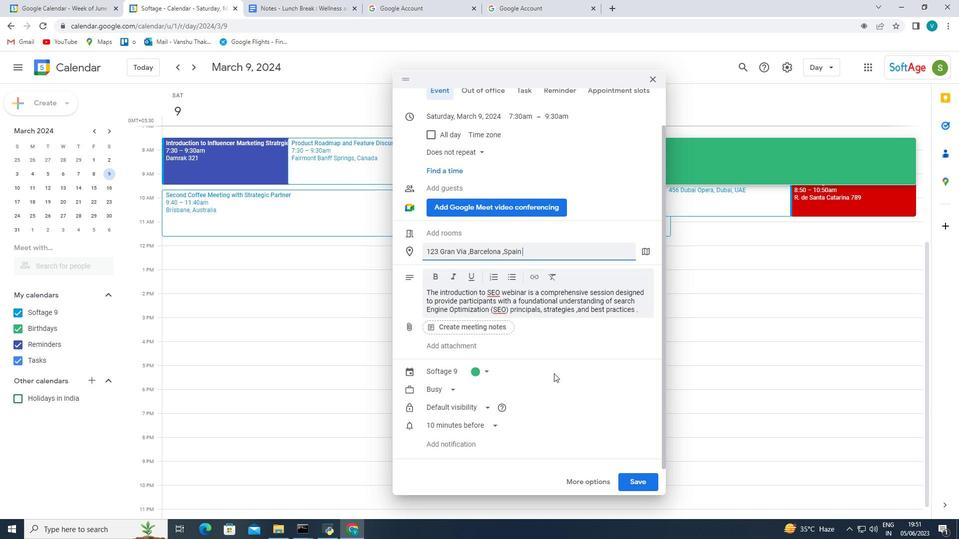 
Action: Mouse scrolled (556, 375) with delta (0, 0)
Screenshot: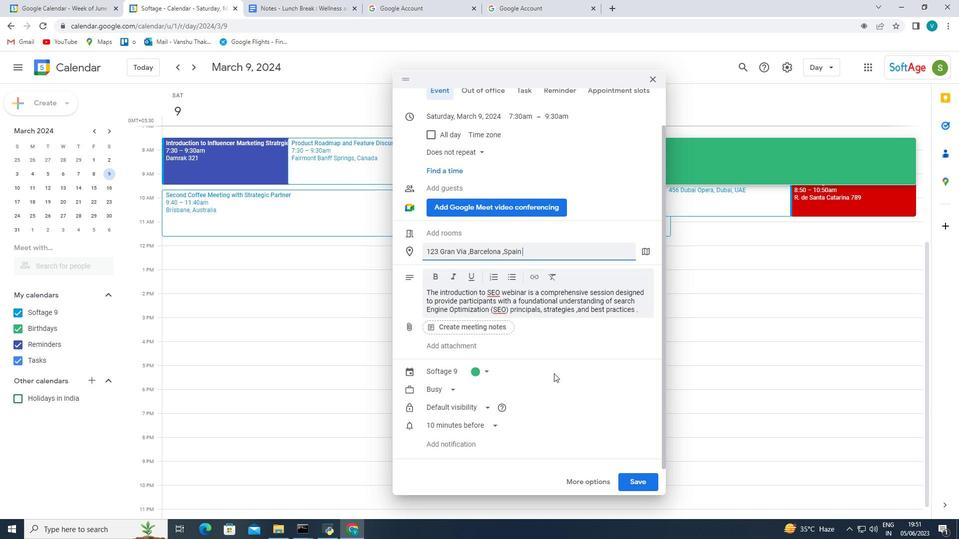 
Action: Mouse scrolled (556, 375) with delta (0, 0)
Screenshot: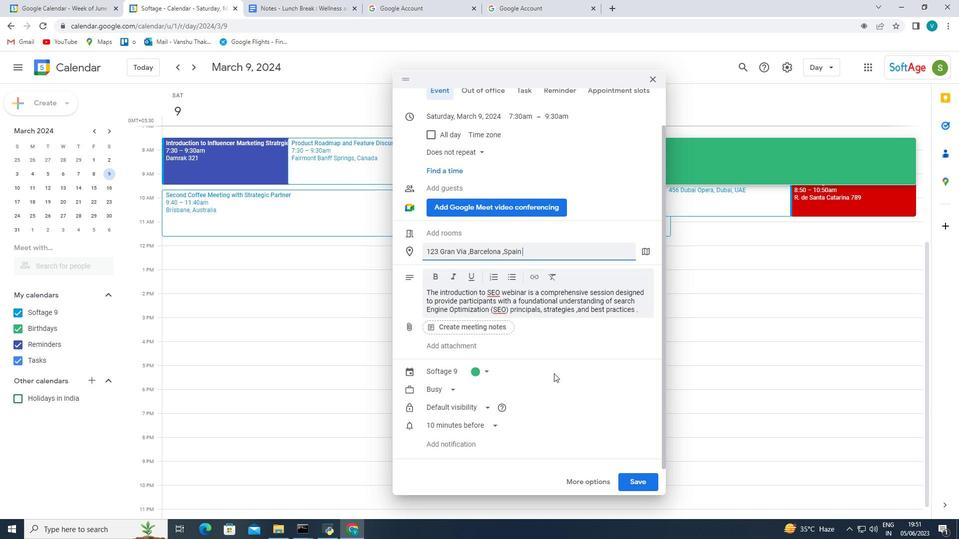 
Action: Mouse moved to (556, 374)
Screenshot: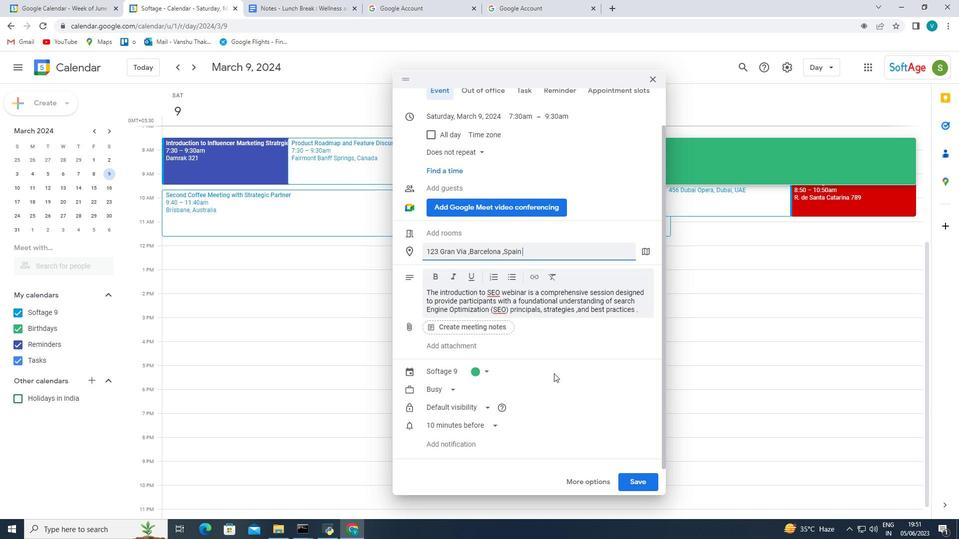 
Action: Mouse scrolled (556, 375) with delta (0, 0)
Screenshot: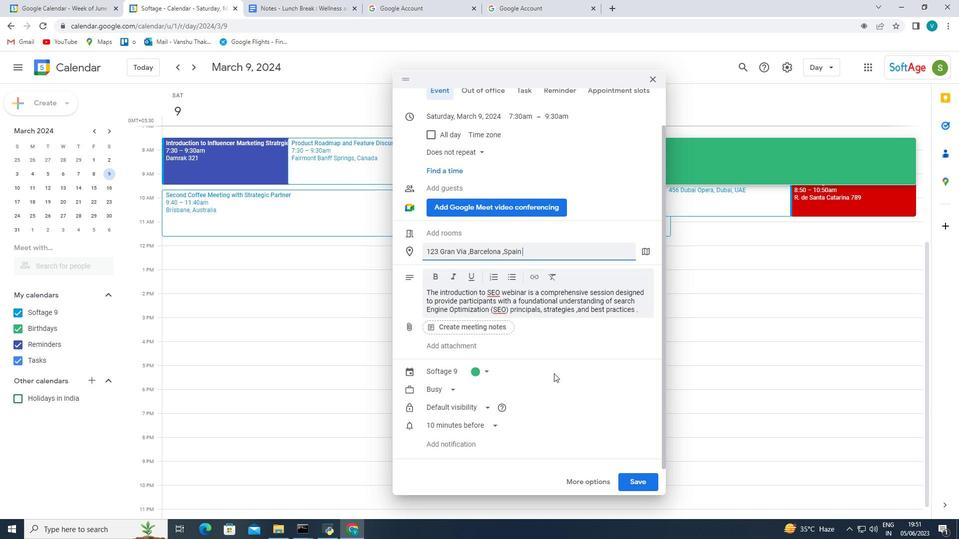 
Action: Mouse moved to (557, 374)
Screenshot: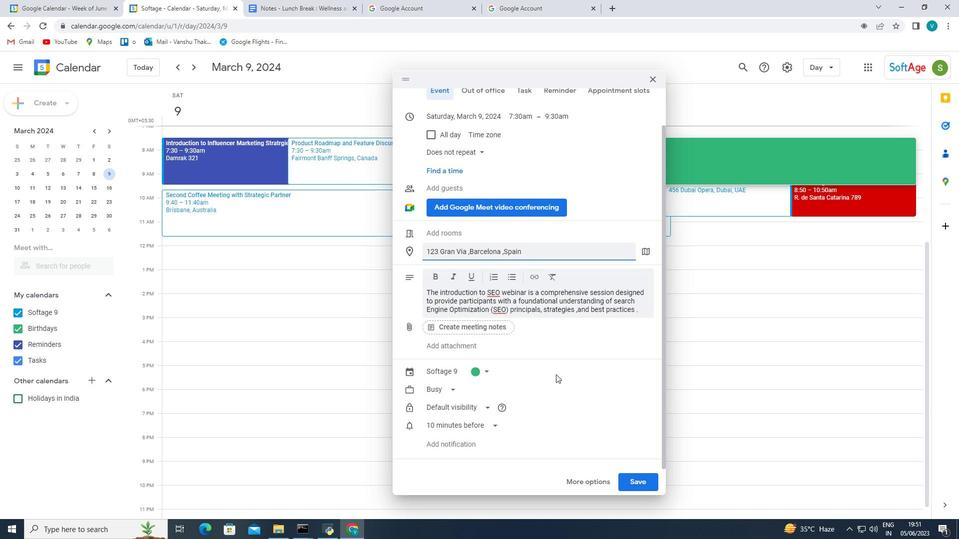 
Action: Mouse scrolled (557, 375) with delta (0, 0)
Screenshot: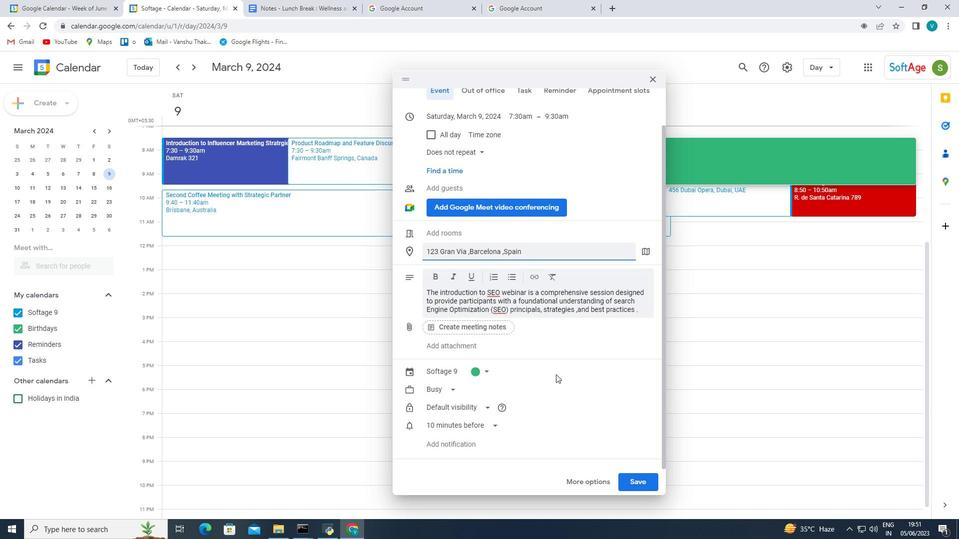 
Action: Mouse moved to (558, 374)
Screenshot: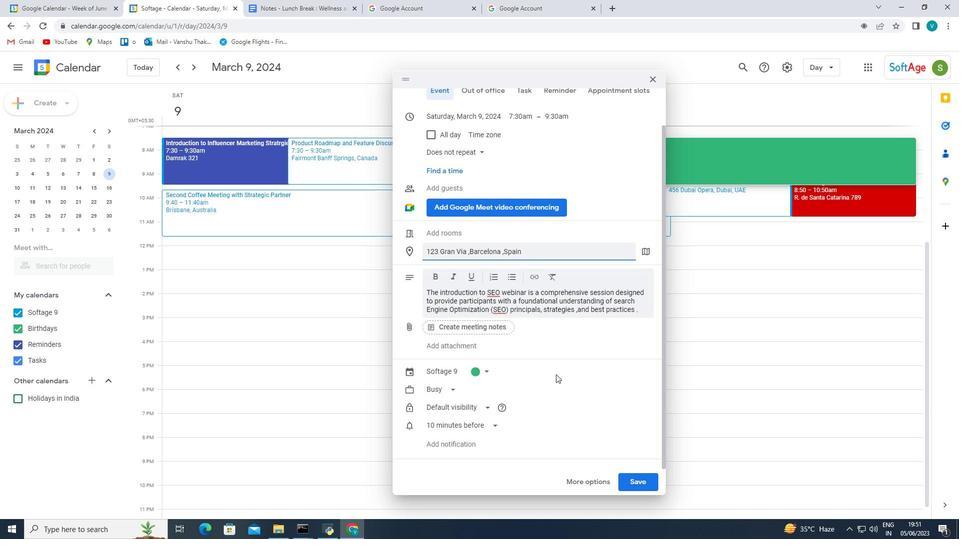 
Action: Mouse scrolled (558, 375) with delta (0, 0)
Screenshot: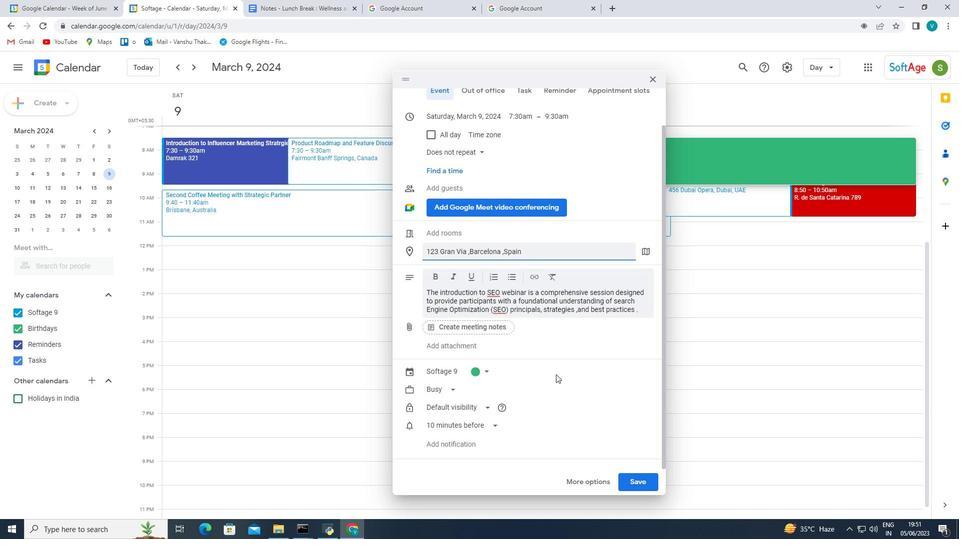 
Action: Mouse moved to (559, 374)
Screenshot: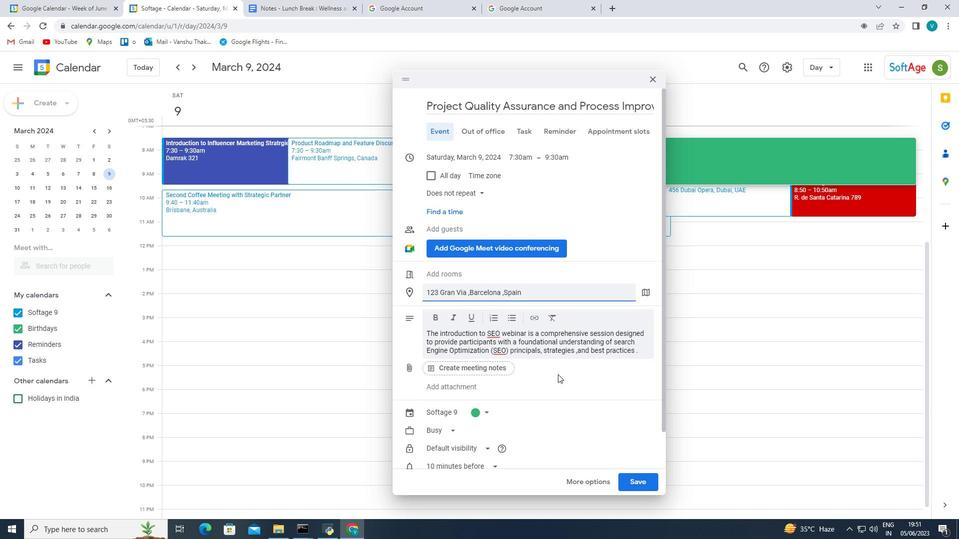 
Action: Mouse scrolled (559, 375) with delta (0, 0)
Screenshot: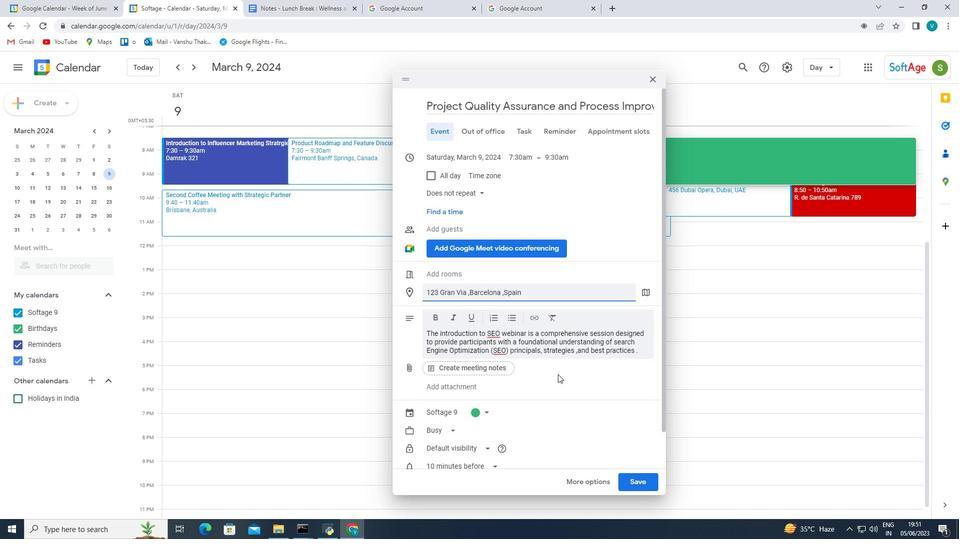 
Action: Mouse scrolled (559, 375) with delta (0, 0)
Screenshot: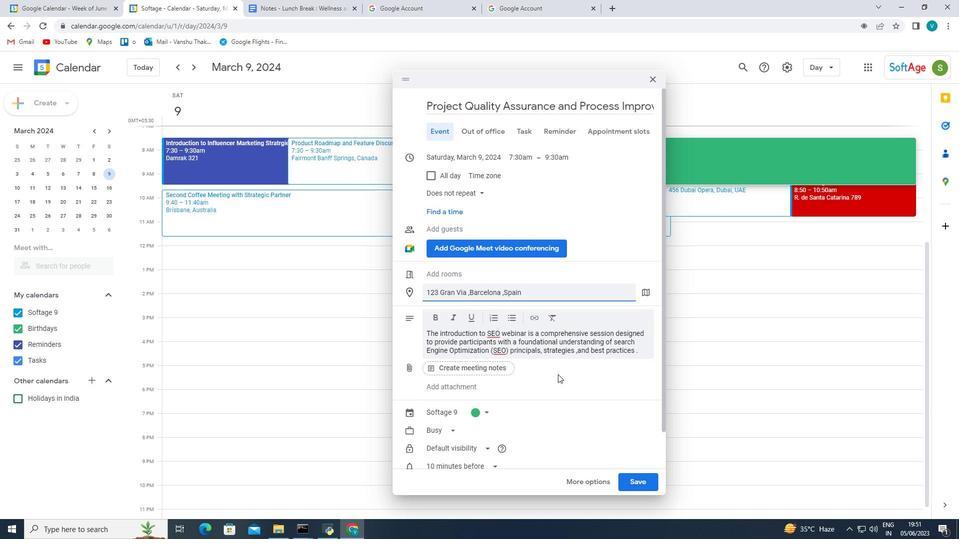 
Action: Mouse scrolled (559, 375) with delta (0, 0)
Screenshot: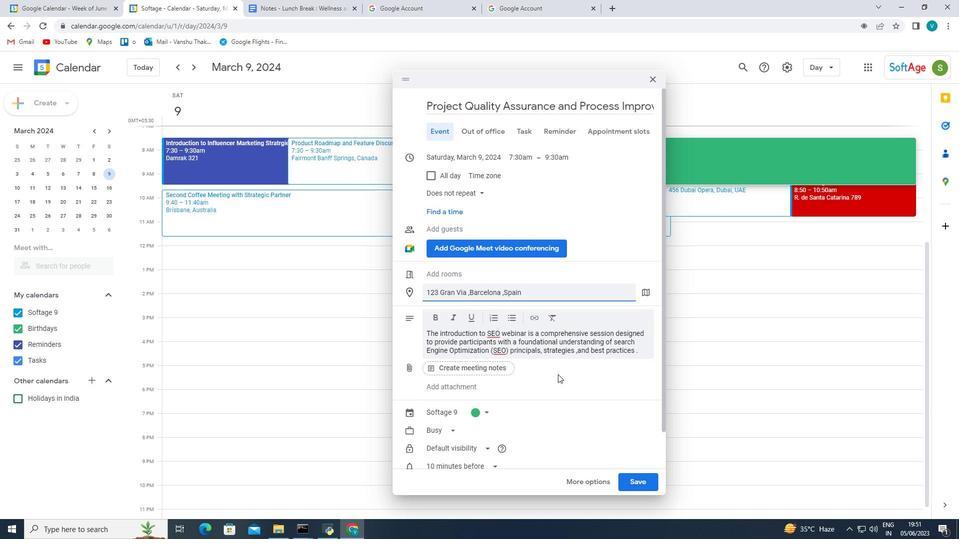 
Action: Mouse scrolled (559, 375) with delta (0, 0)
Screenshot: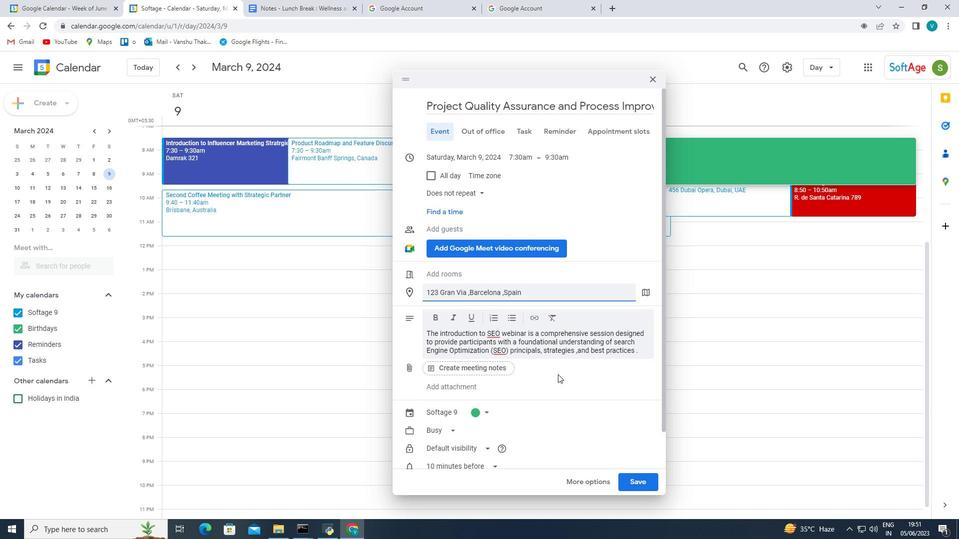 
Action: Mouse moved to (559, 374)
Screenshot: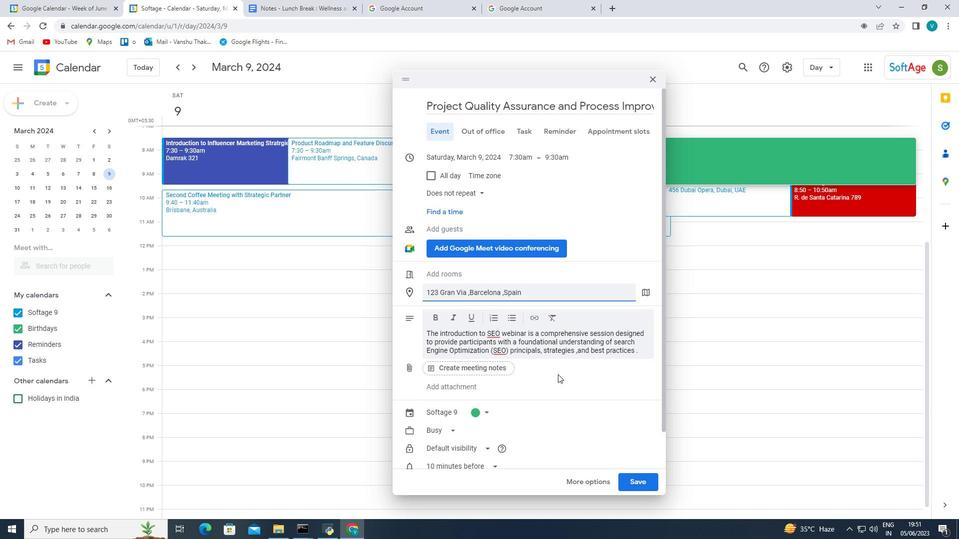 
Action: Mouse scrolled (559, 375) with delta (0, 0)
Screenshot: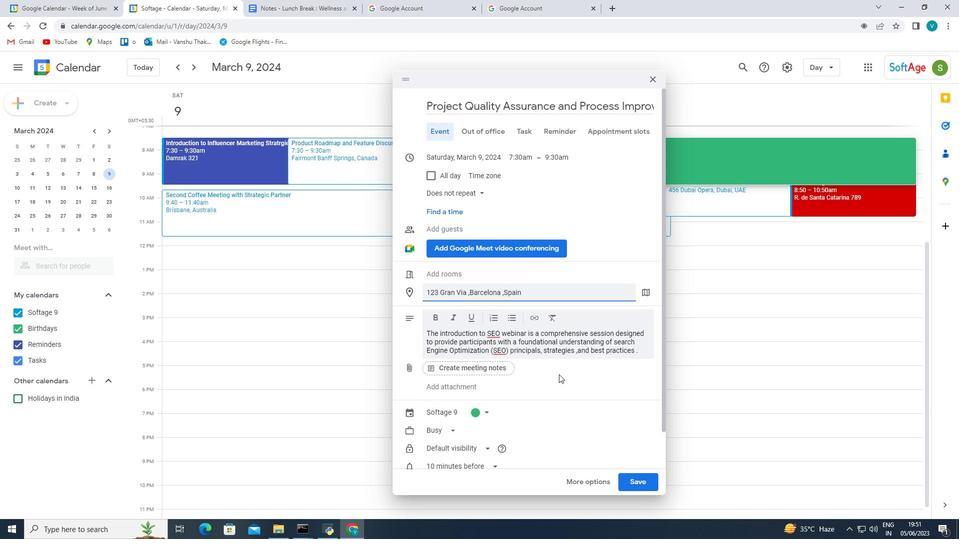 
Action: Mouse scrolled (559, 375) with delta (0, 0)
Screenshot: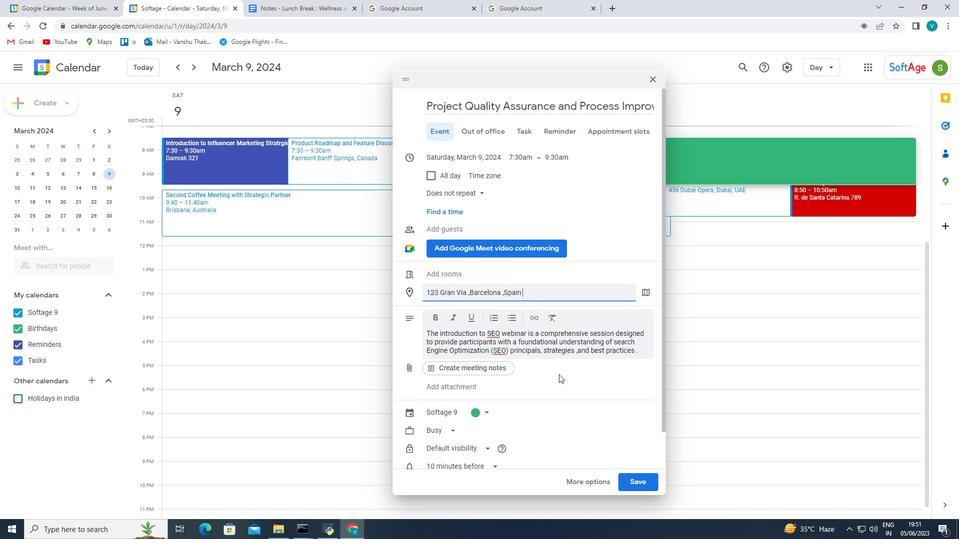 
Action: Mouse scrolled (559, 375) with delta (0, 0)
Screenshot: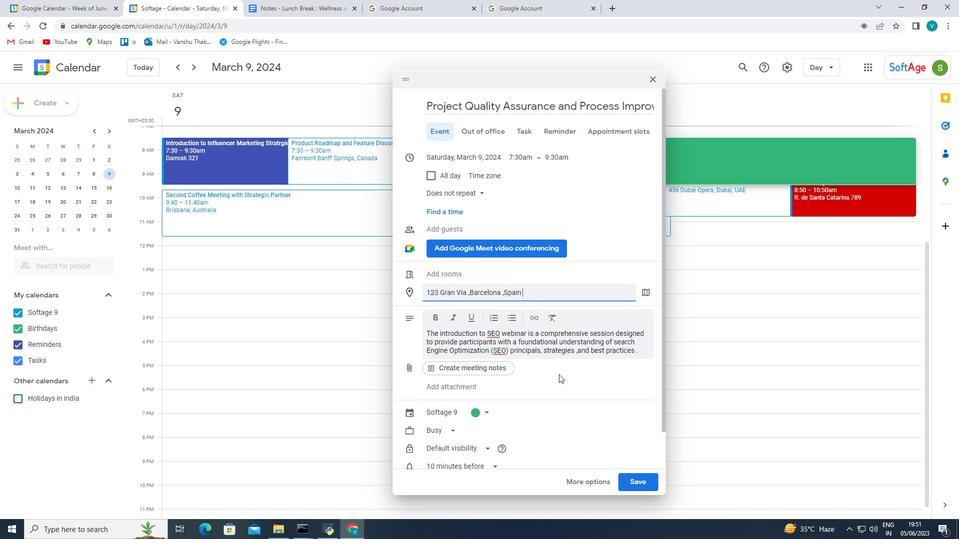 
Action: Mouse scrolled (559, 375) with delta (0, 0)
Screenshot: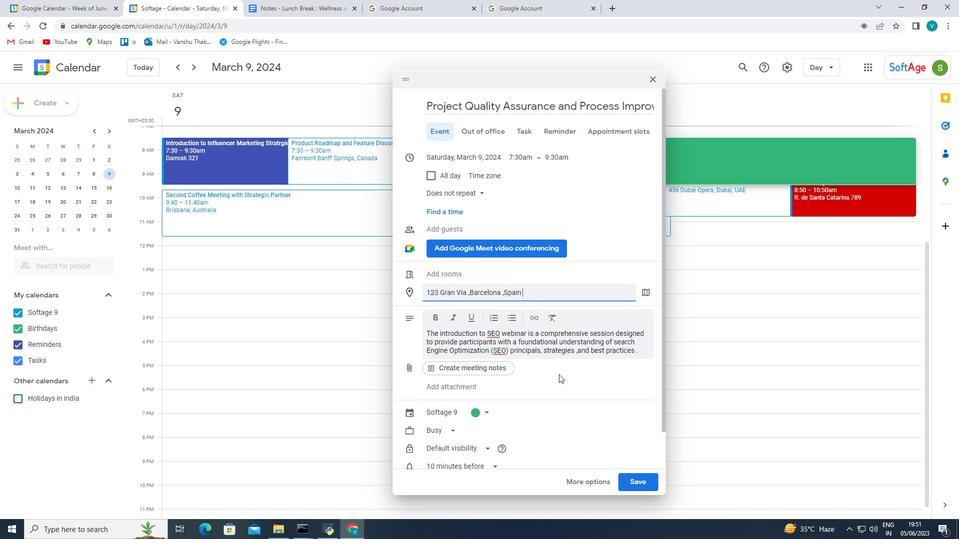 
Action: Mouse scrolled (559, 375) with delta (0, 0)
Screenshot: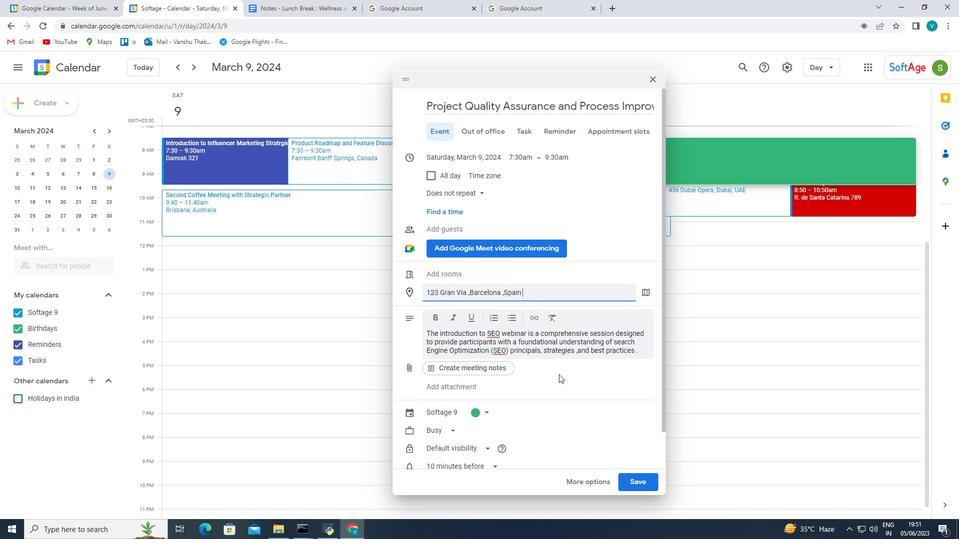 
Action: Mouse moved to (545, 416)
Screenshot: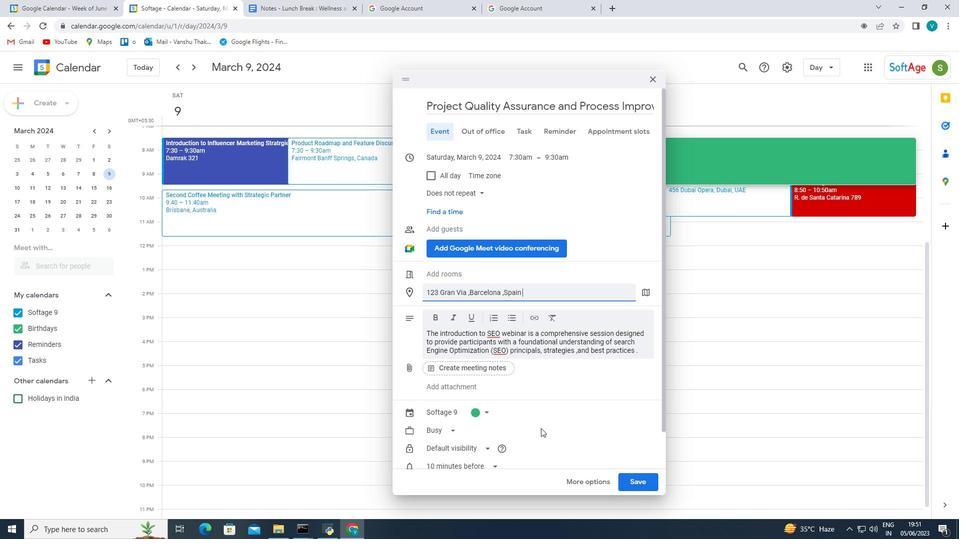 
Action: Mouse scrolled (545, 416) with delta (0, 0)
Screenshot: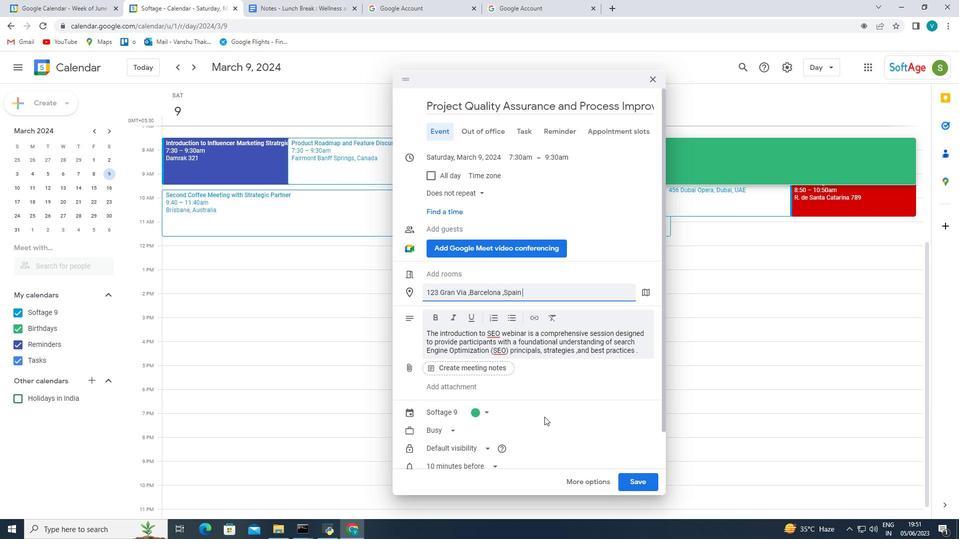 
Action: Mouse scrolled (545, 416) with delta (0, 0)
Screenshot: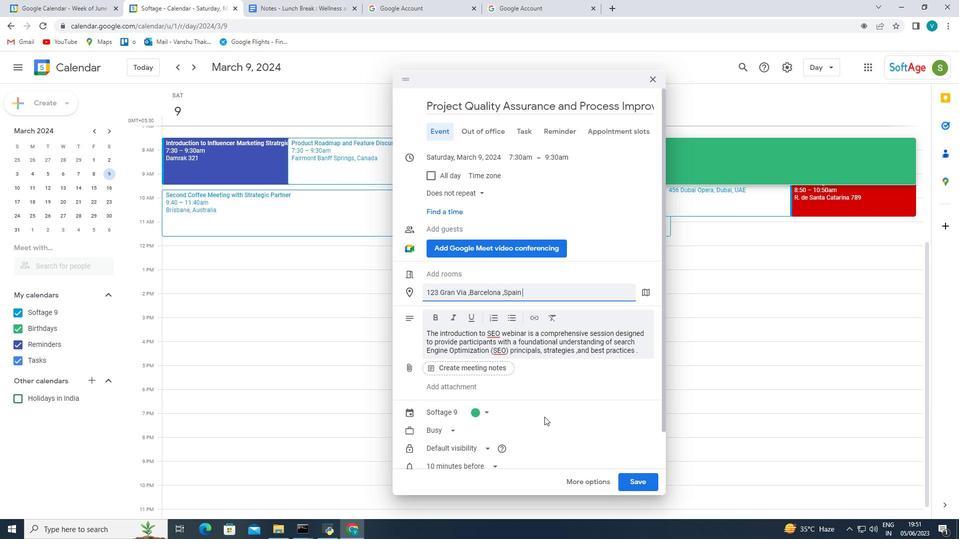 
Action: Mouse scrolled (545, 416) with delta (0, 0)
Screenshot: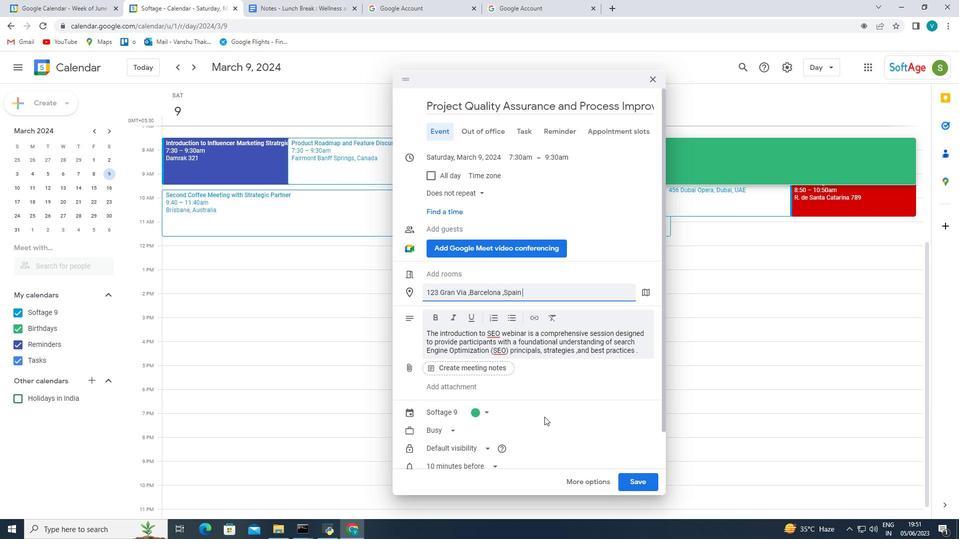 
Action: Mouse scrolled (545, 416) with delta (0, 0)
Screenshot: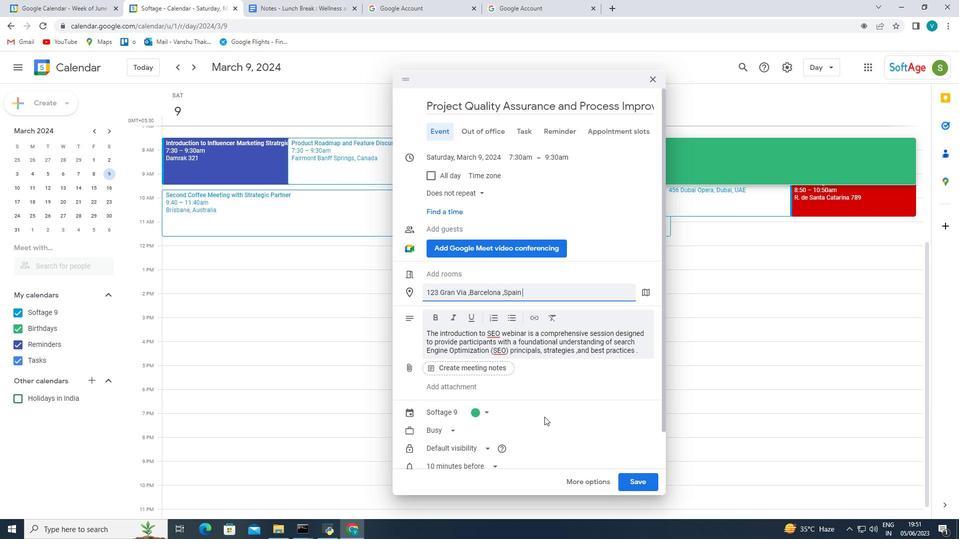 
Action: Mouse scrolled (545, 416) with delta (0, 0)
Screenshot: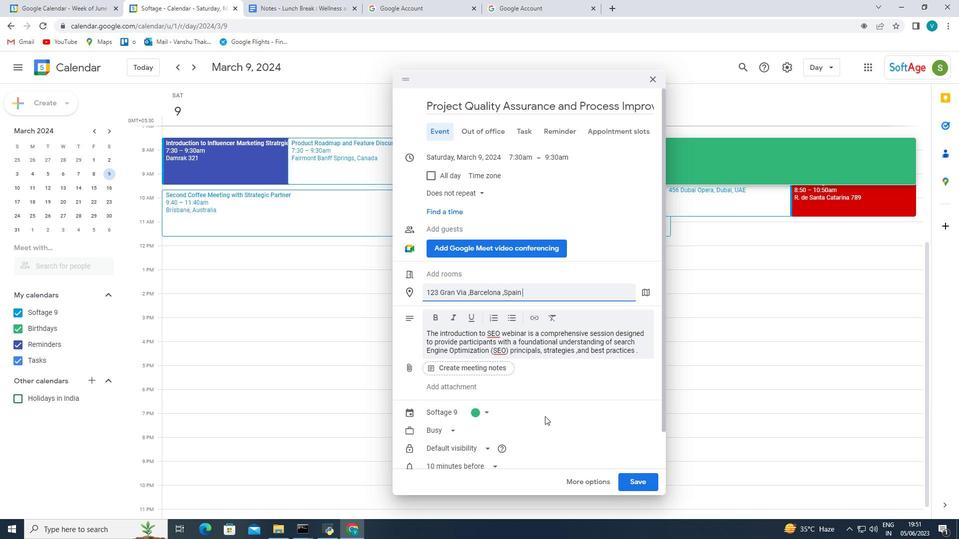 
Action: Mouse scrolled (545, 416) with delta (0, 0)
Screenshot: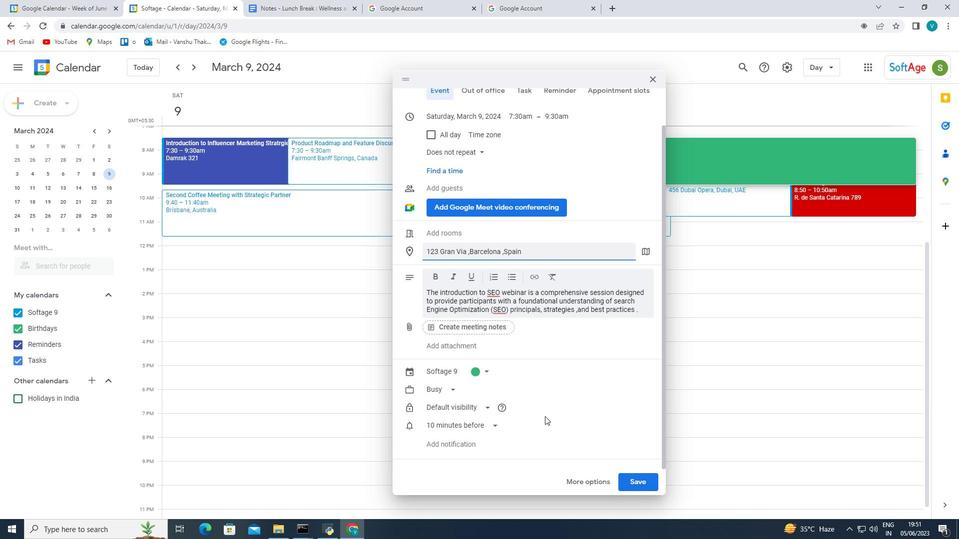 
Action: Mouse scrolled (545, 416) with delta (0, 0)
Screenshot: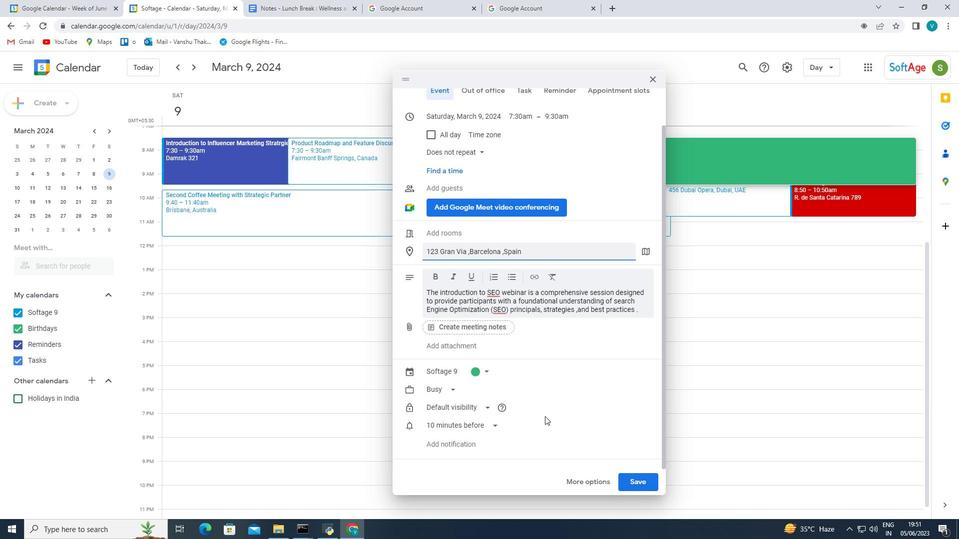 
Action: Mouse scrolled (545, 416) with delta (0, 0)
Screenshot: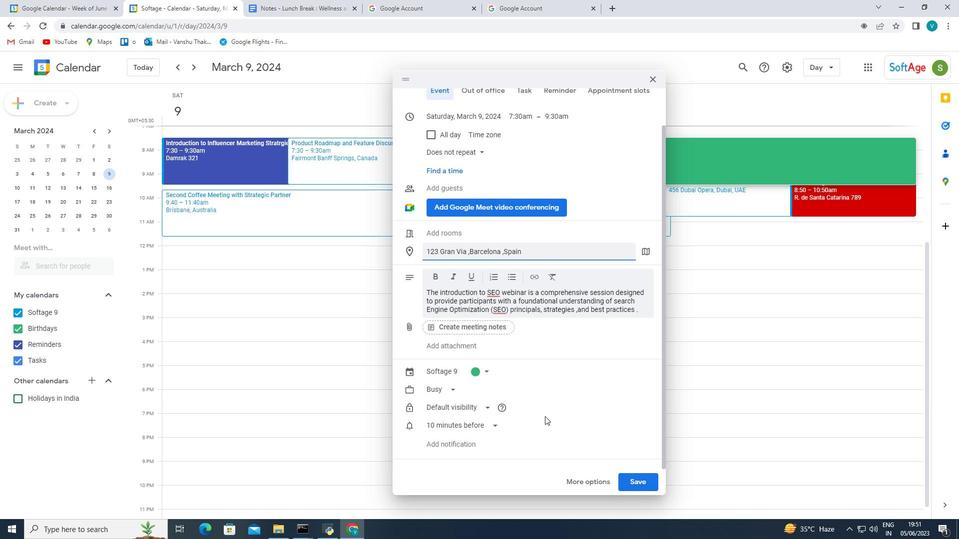 
Action: Mouse scrolled (545, 416) with delta (0, 0)
Screenshot: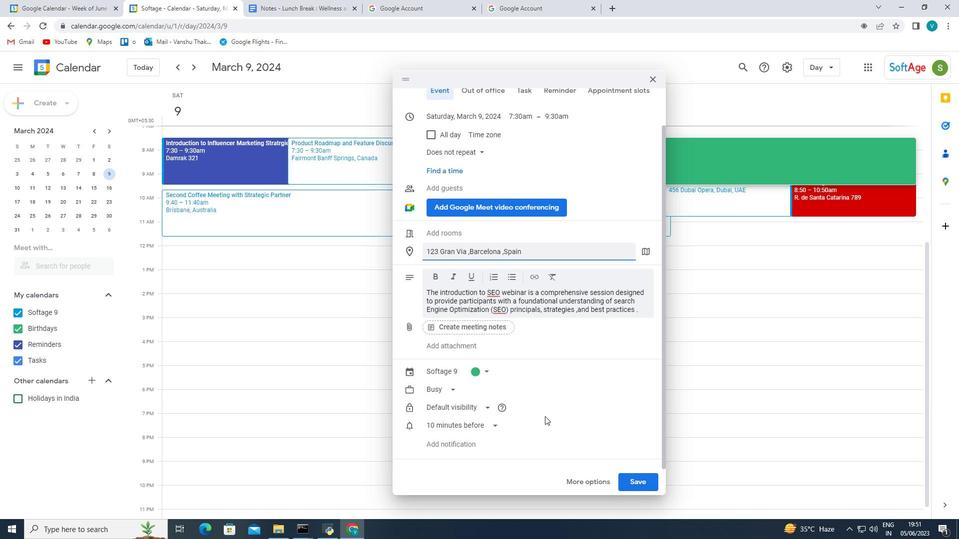 
Action: Mouse scrolled (545, 416) with delta (0, 0)
Screenshot: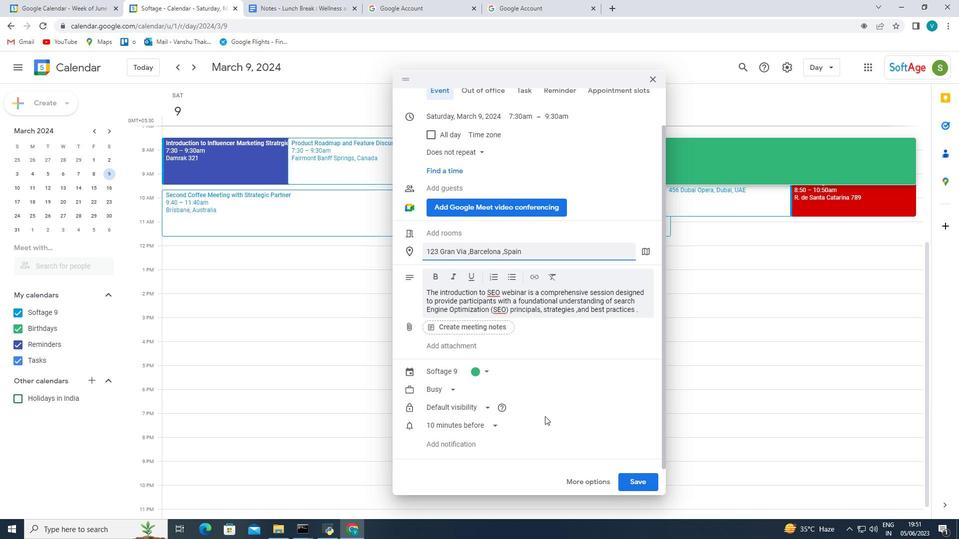
Action: Mouse moved to (494, 326)
Screenshot: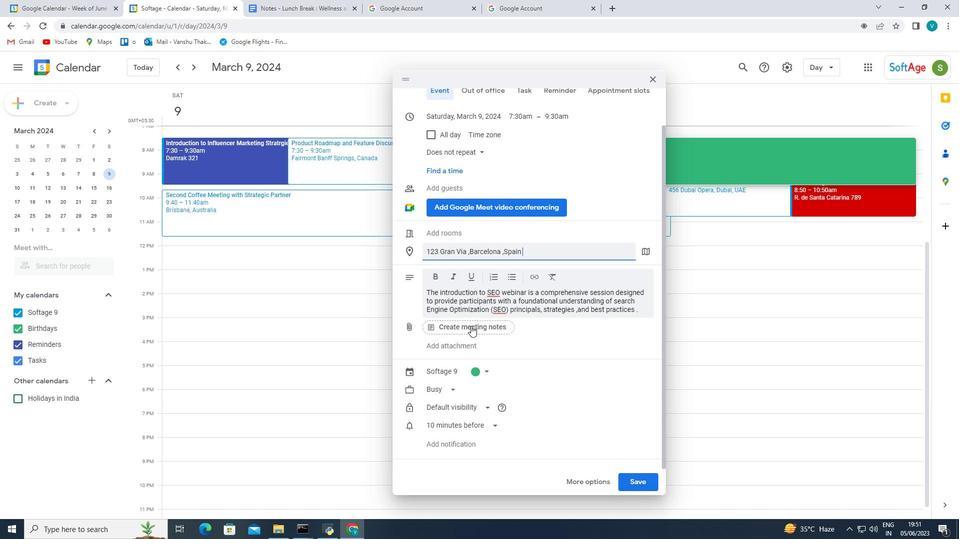 
Action: Mouse scrolled (494, 326) with delta (0, 0)
Screenshot: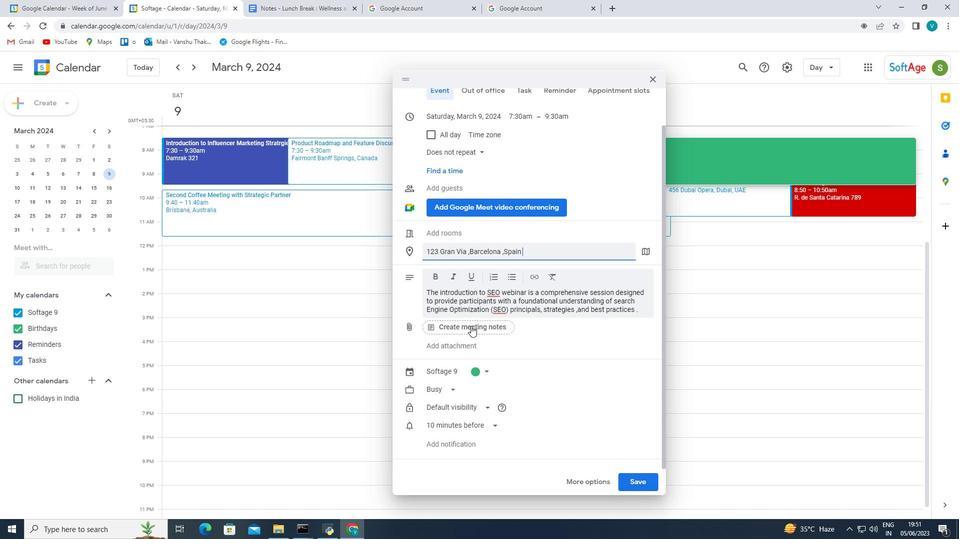 
Action: Mouse moved to (495, 326)
Screenshot: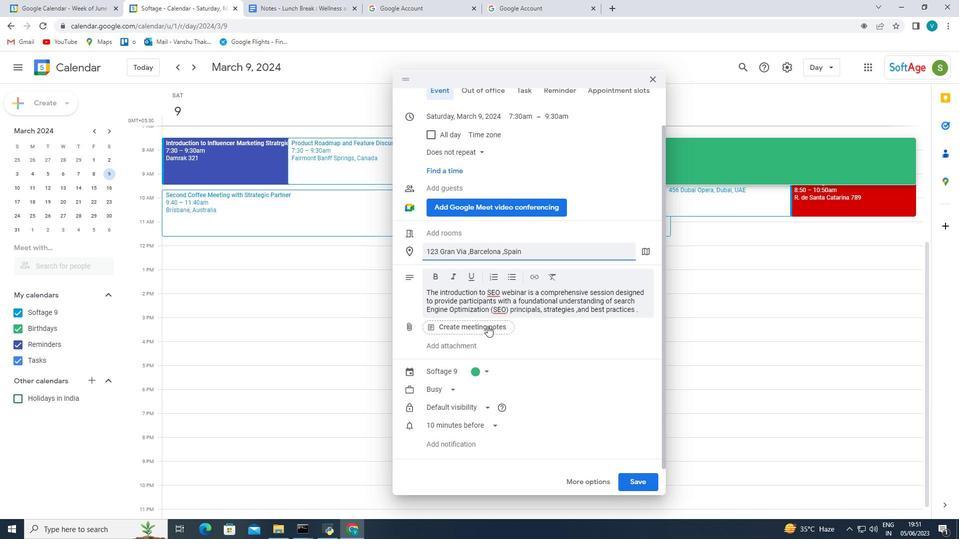
Action: Mouse scrolled (495, 326) with delta (0, 0)
Screenshot: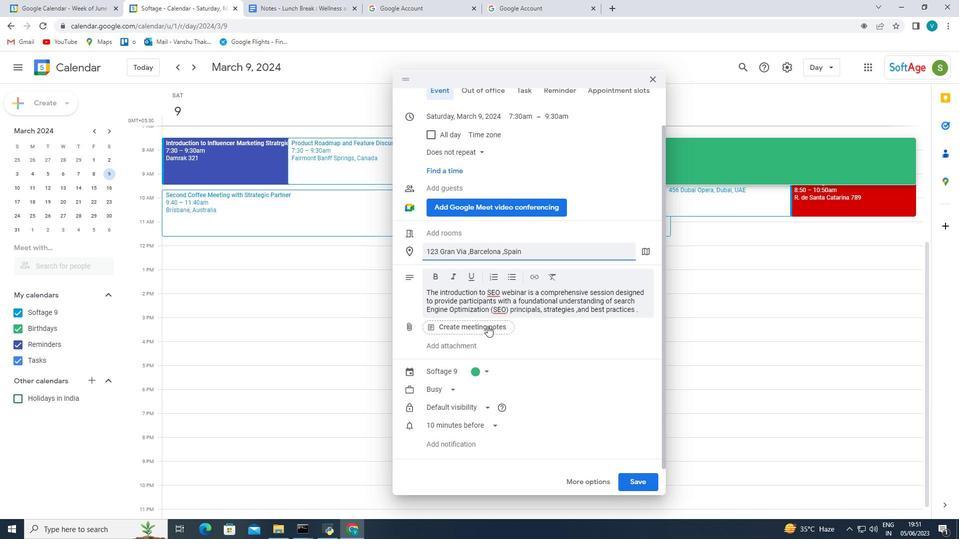 
Action: Mouse moved to (497, 326)
Screenshot: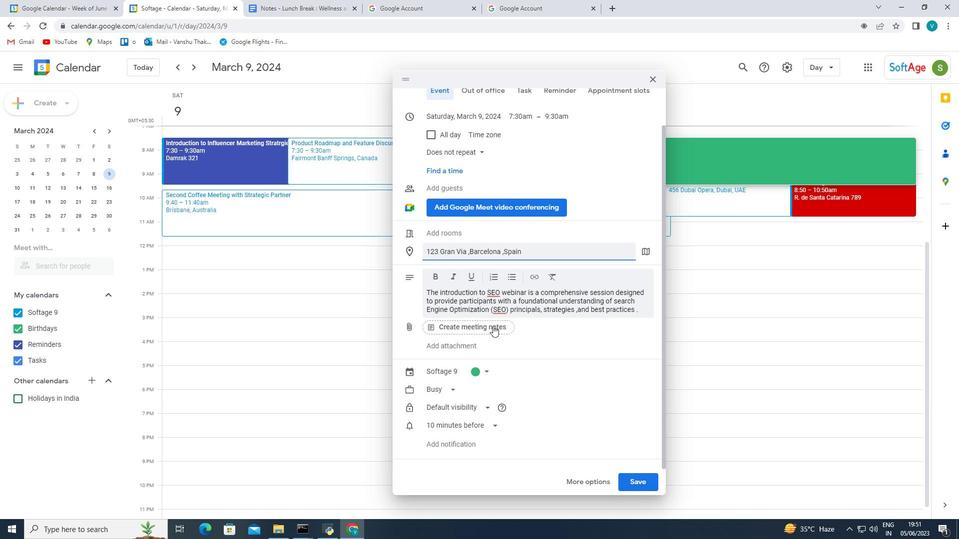 
Action: Mouse scrolled (497, 326) with delta (0, 0)
Screenshot: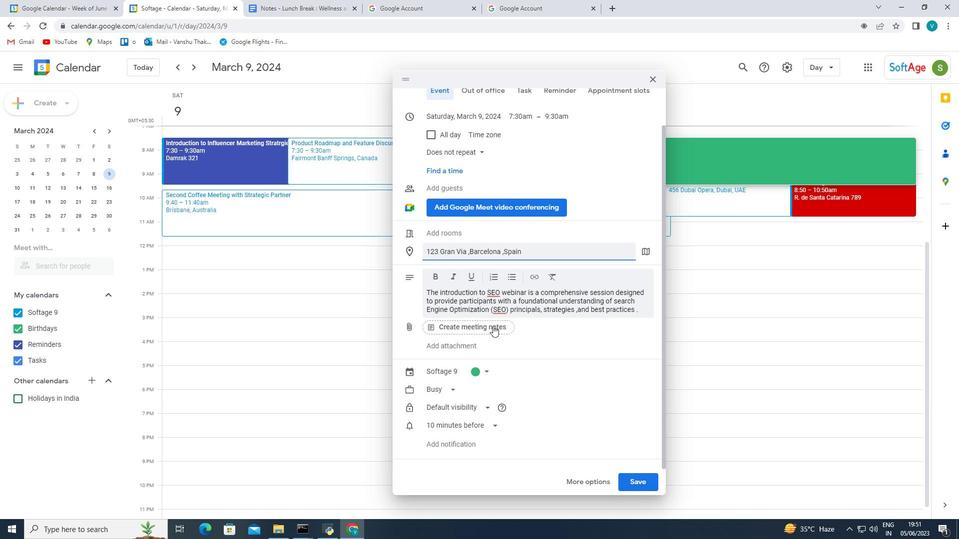
Action: Mouse moved to (498, 326)
Screenshot: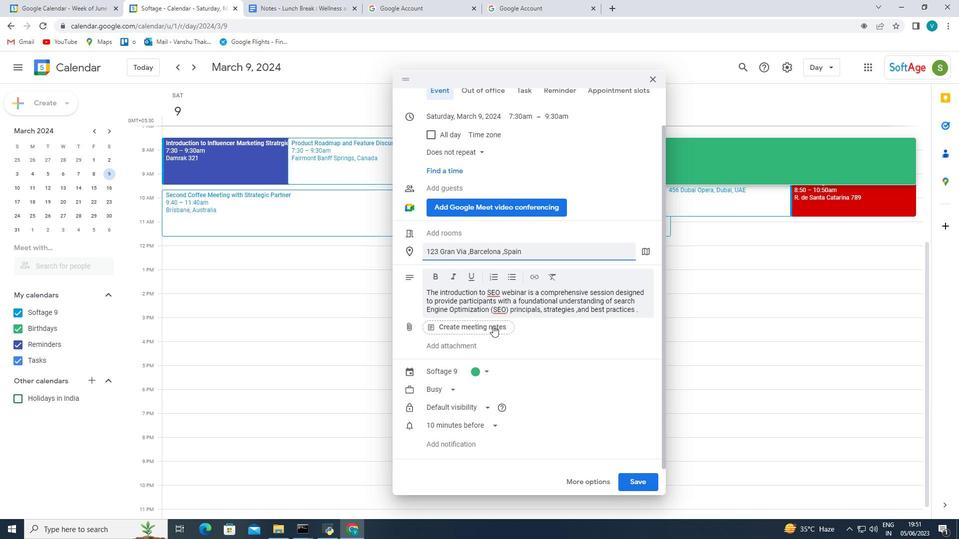 
Action: Mouse scrolled (498, 326) with delta (0, 0)
Screenshot: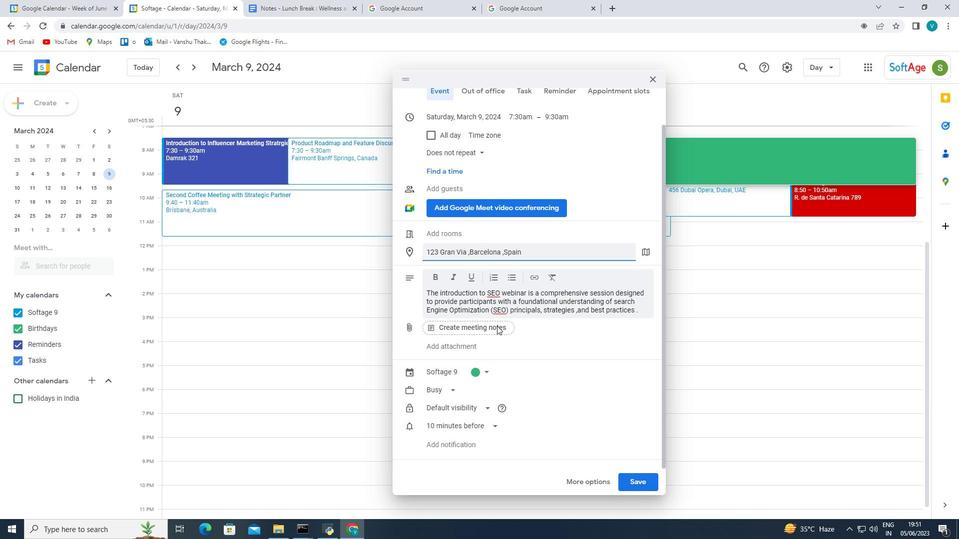 
Action: Mouse moved to (499, 326)
Screenshot: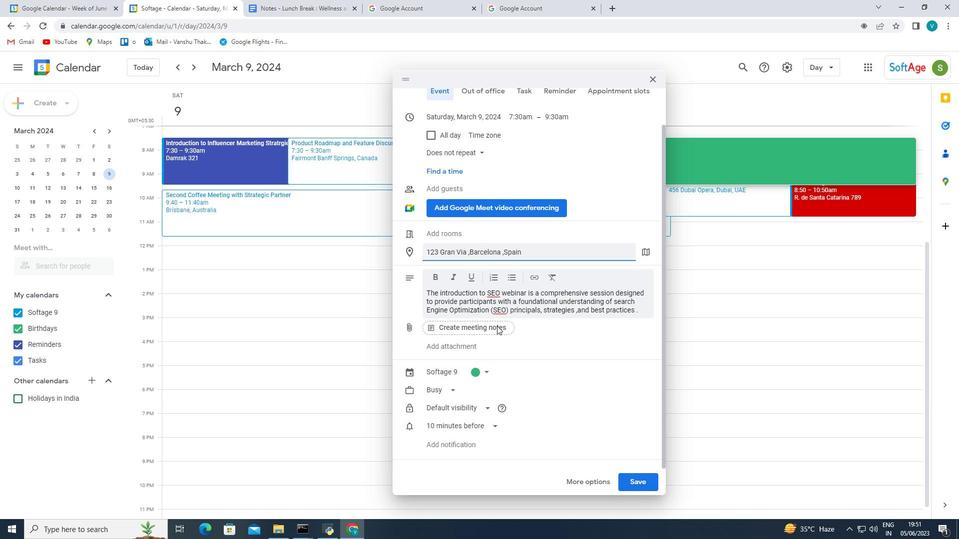 
Action: Mouse scrolled (499, 326) with delta (0, 0)
Screenshot: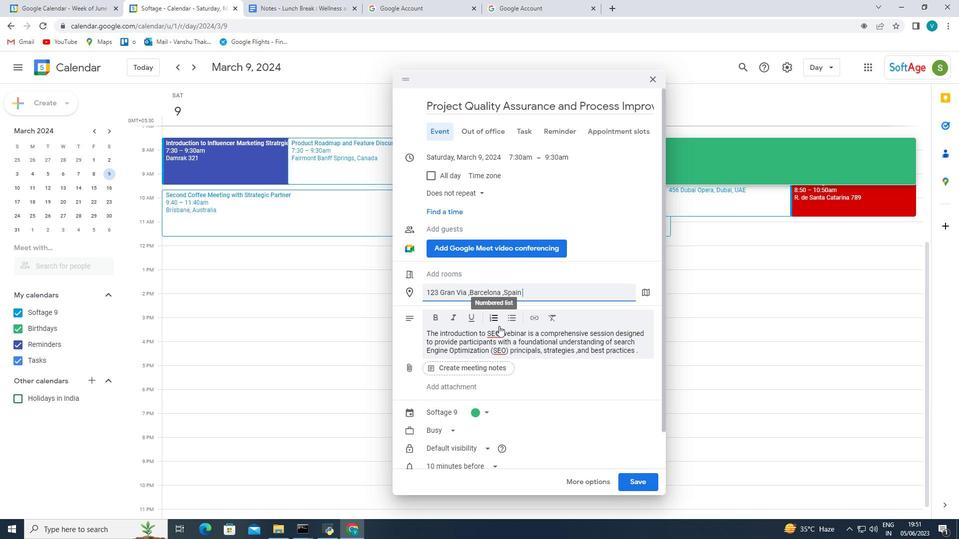 
Action: Mouse scrolled (499, 326) with delta (0, 0)
Screenshot: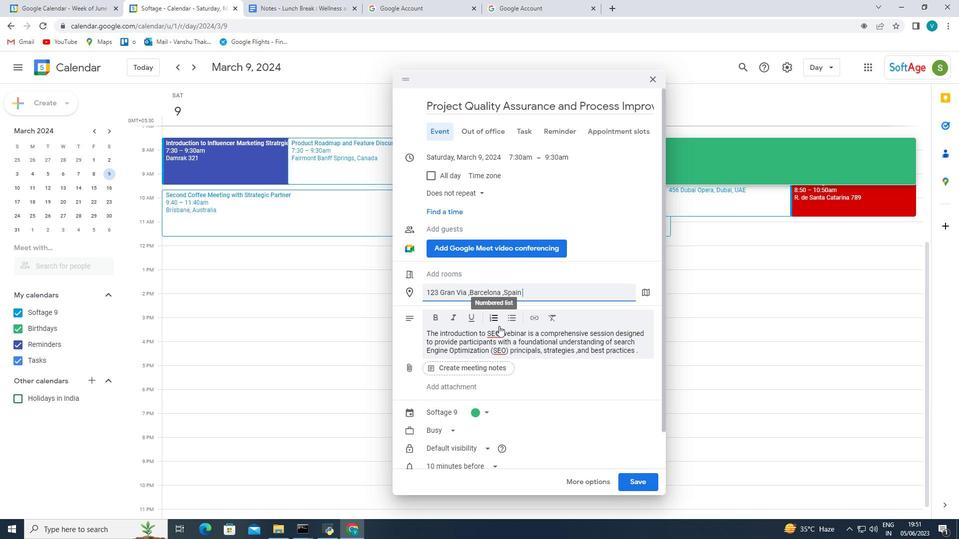 
Action: Mouse scrolled (499, 326) with delta (0, 0)
Screenshot: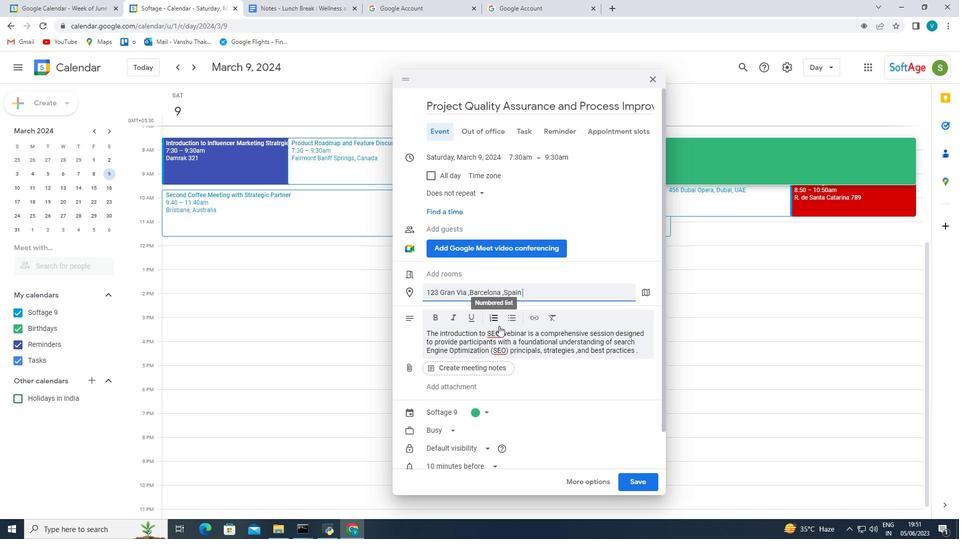 
Action: Mouse moved to (482, 194)
Screenshot: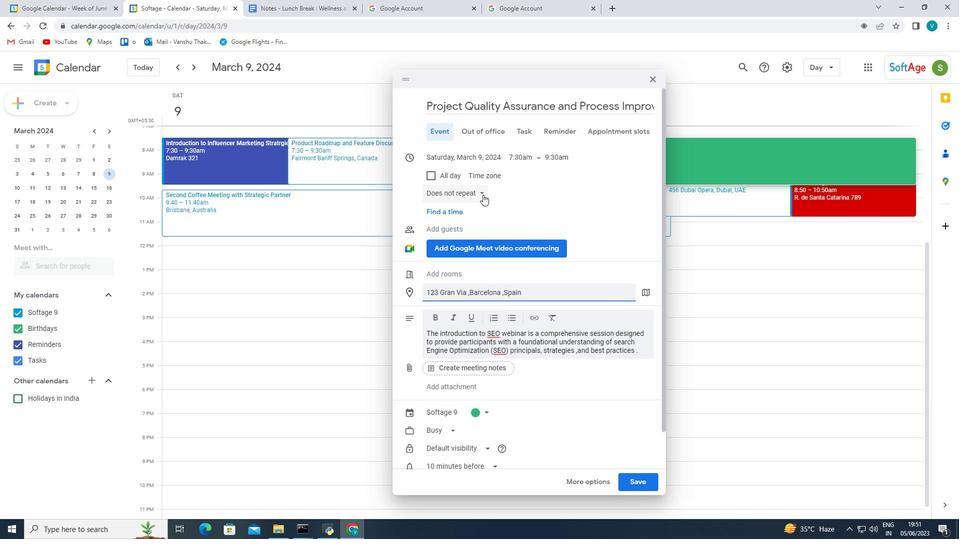
Action: Mouse pressed left at (482, 194)
Screenshot: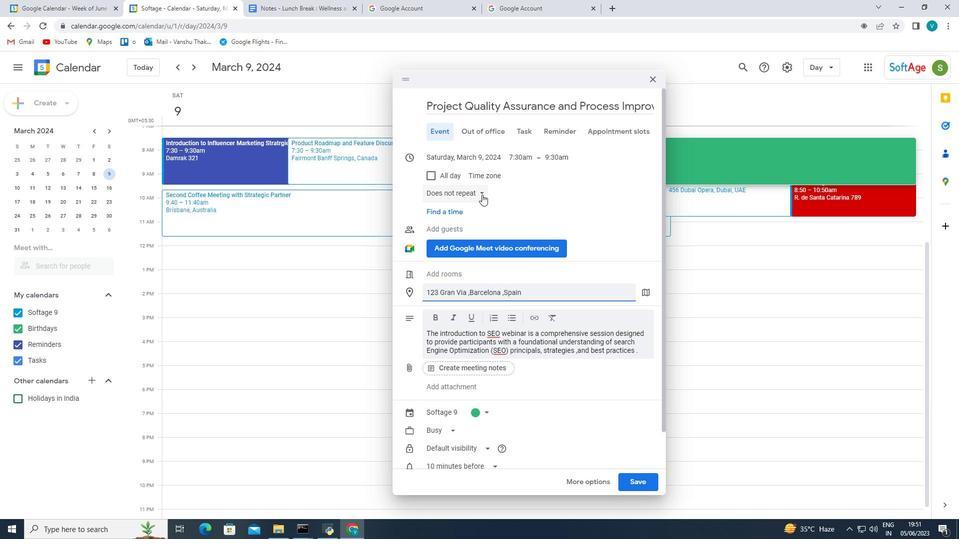 
Action: Mouse moved to (461, 217)
Screenshot: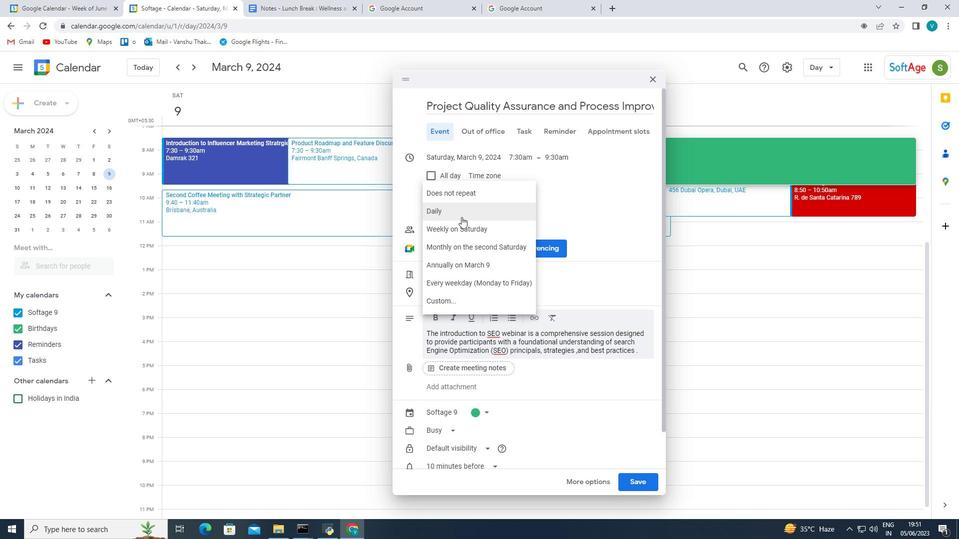 
Action: Mouse pressed left at (461, 217)
Screenshot: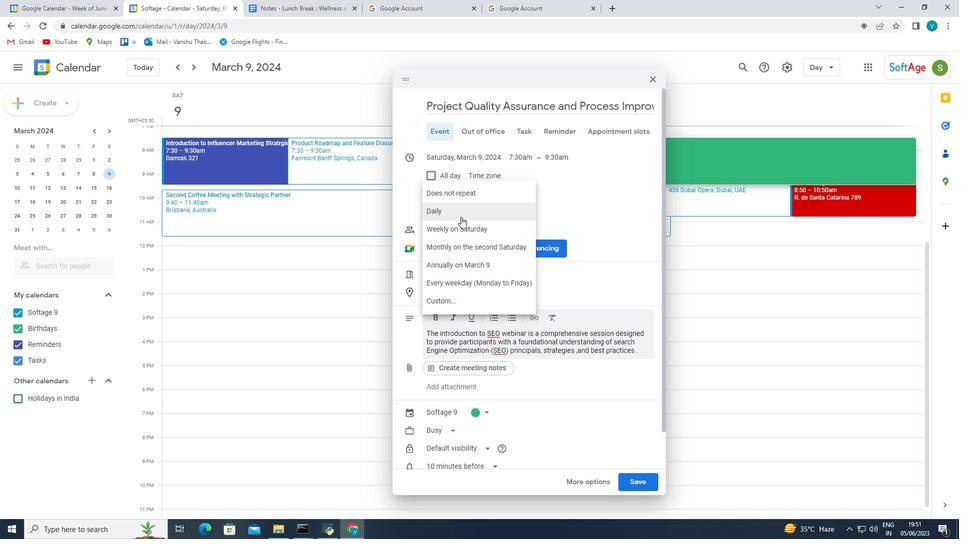 
Action: Mouse moved to (545, 353)
Screenshot: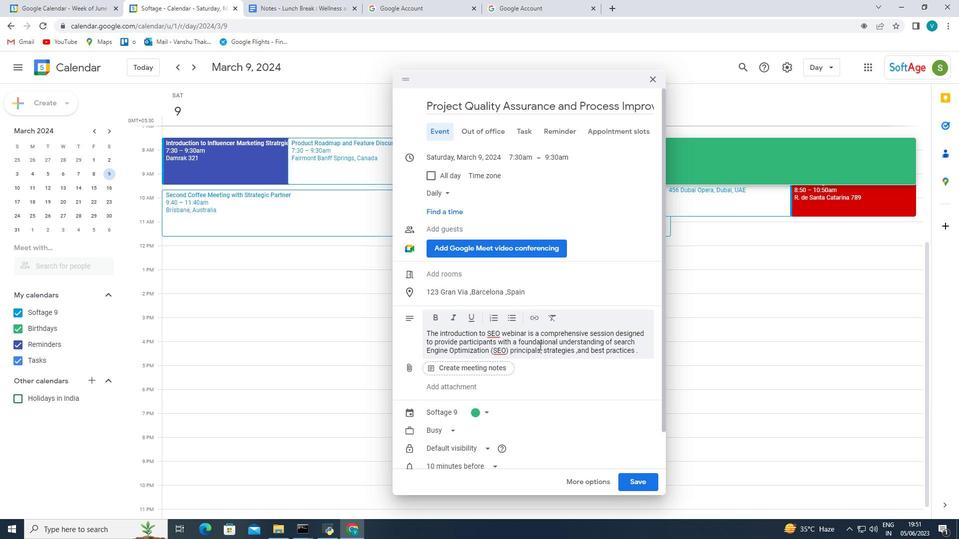 
Action: Mouse scrolled (545, 352) with delta (0, 0)
Screenshot: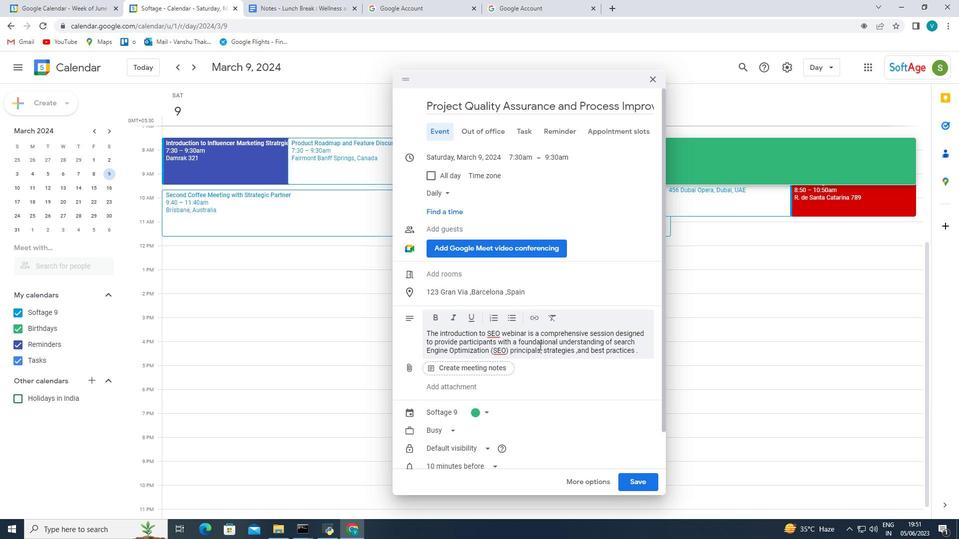 
Action: Mouse moved to (545, 353)
Screenshot: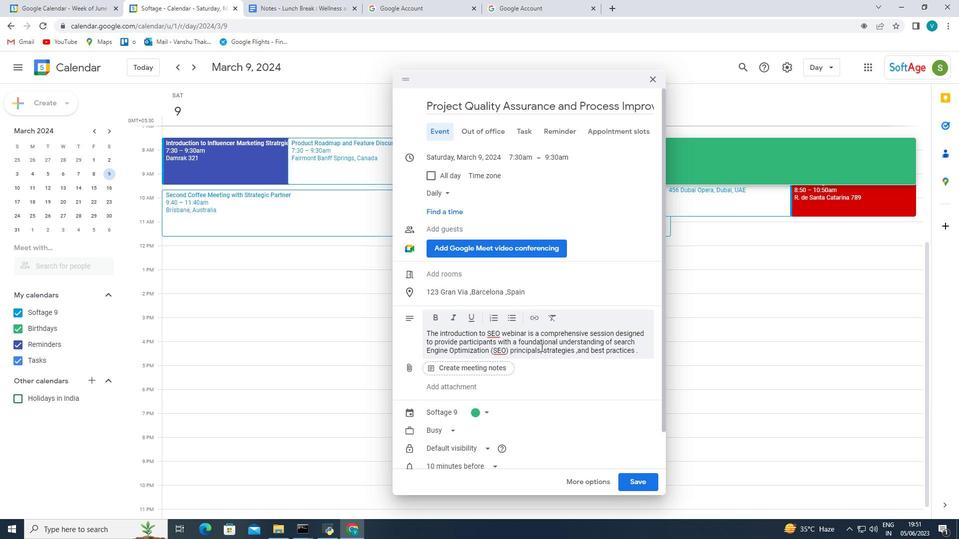 
Action: Mouse scrolled (545, 353) with delta (0, 0)
Screenshot: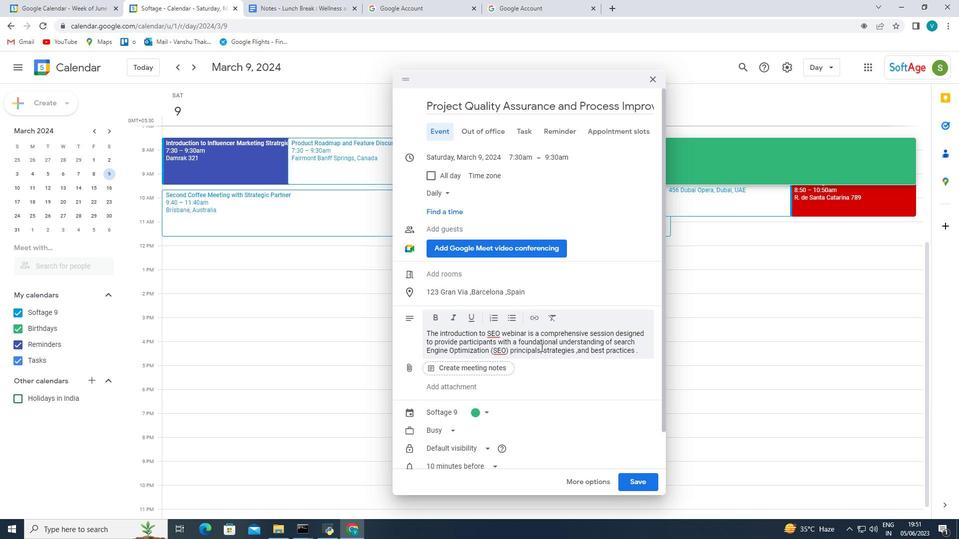 
Action: Mouse scrolled (545, 353) with delta (0, 0)
Screenshot: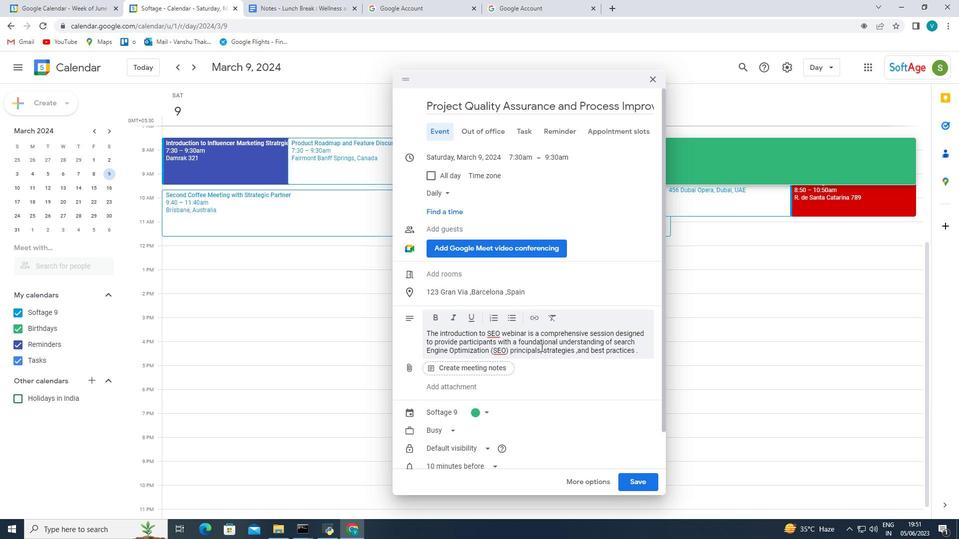 
Action: Mouse moved to (546, 354)
Screenshot: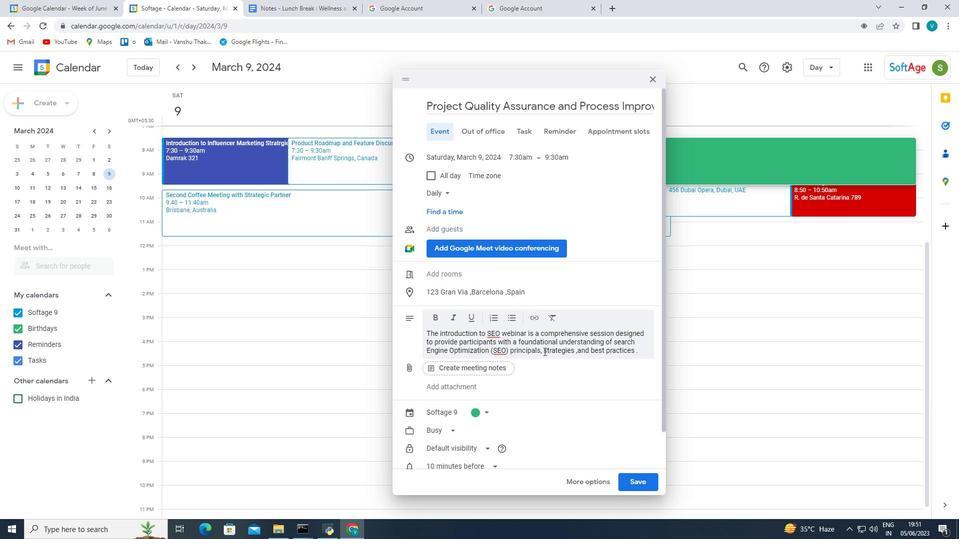 
Action: Mouse scrolled (546, 353) with delta (0, 0)
Screenshot: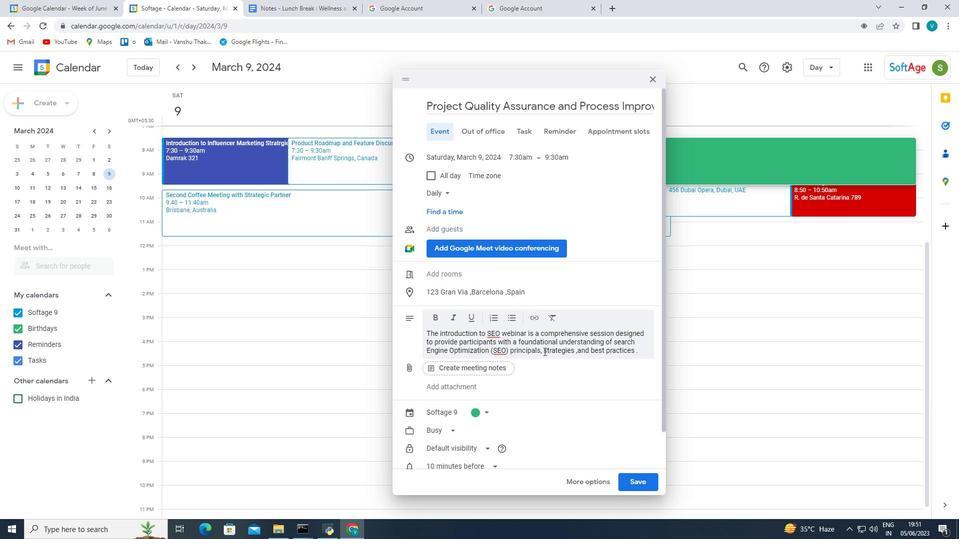 
Action: Mouse moved to (555, 365)
Screenshot: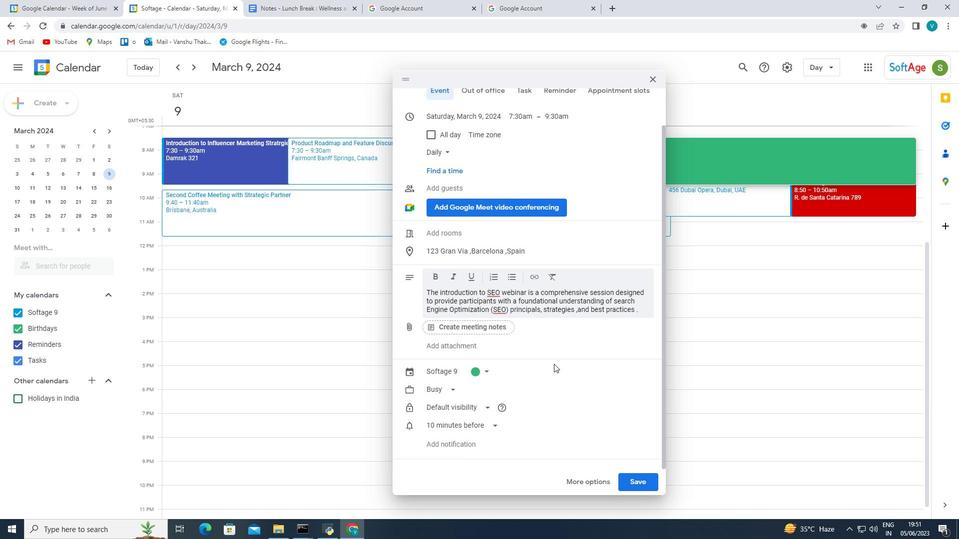 
Action: Mouse scrolled (555, 365) with delta (0, 0)
Screenshot: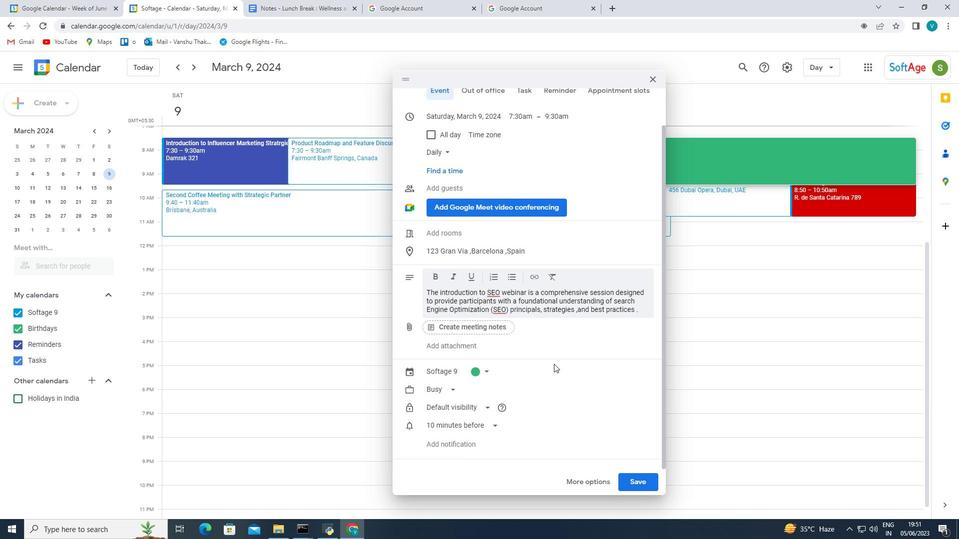 
Action: Mouse scrolled (555, 365) with delta (0, 0)
Screenshot: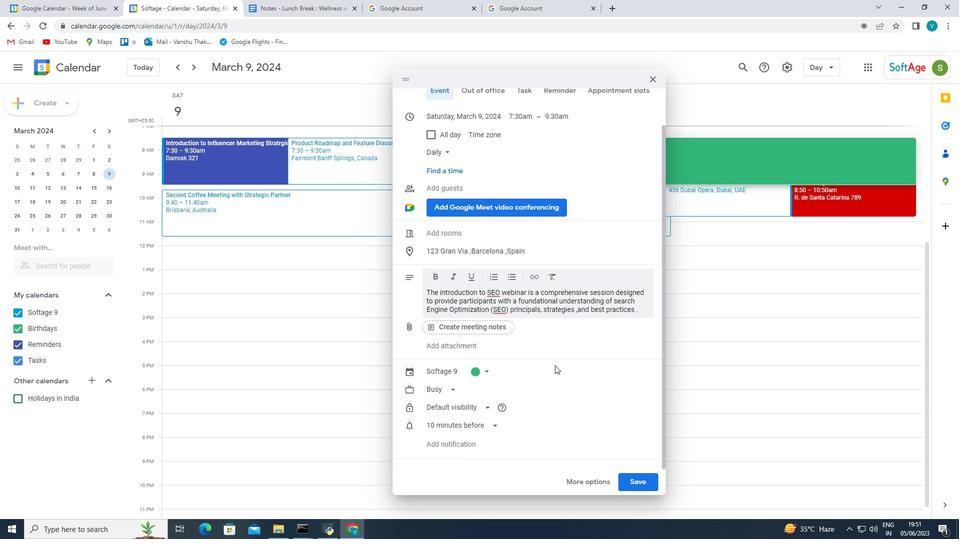 
Action: Mouse scrolled (555, 365) with delta (0, 0)
Screenshot: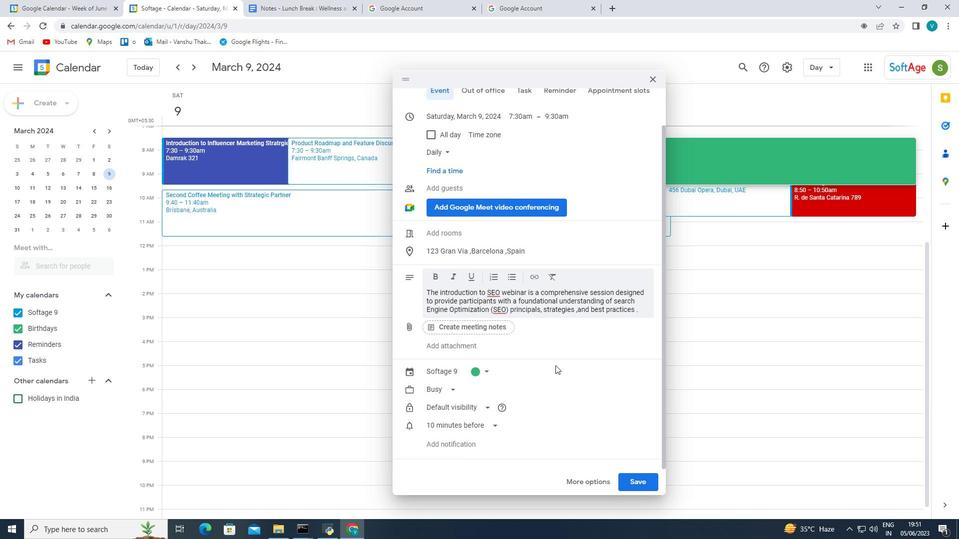 
Action: Mouse moved to (555, 366)
Screenshot: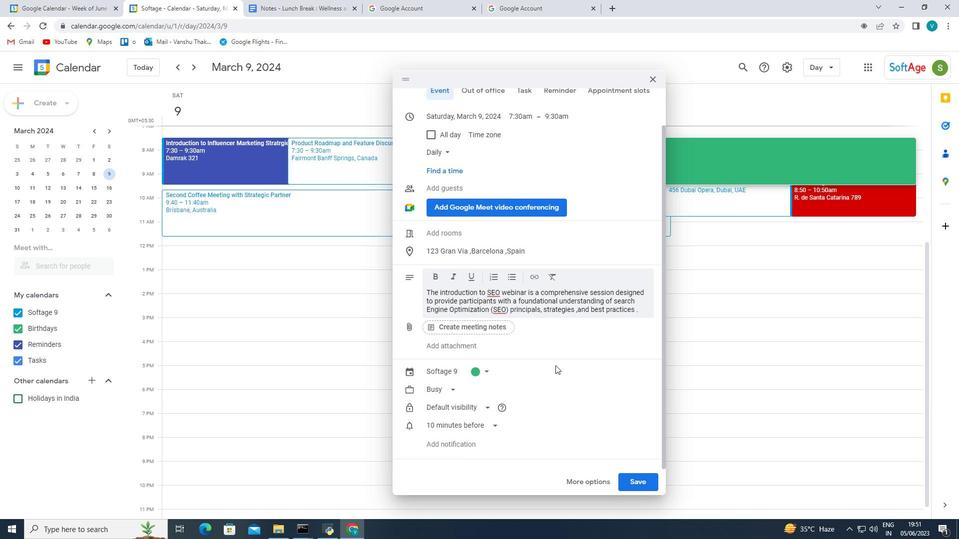 
Action: Mouse scrolled (555, 365) with delta (0, 0)
Screenshot: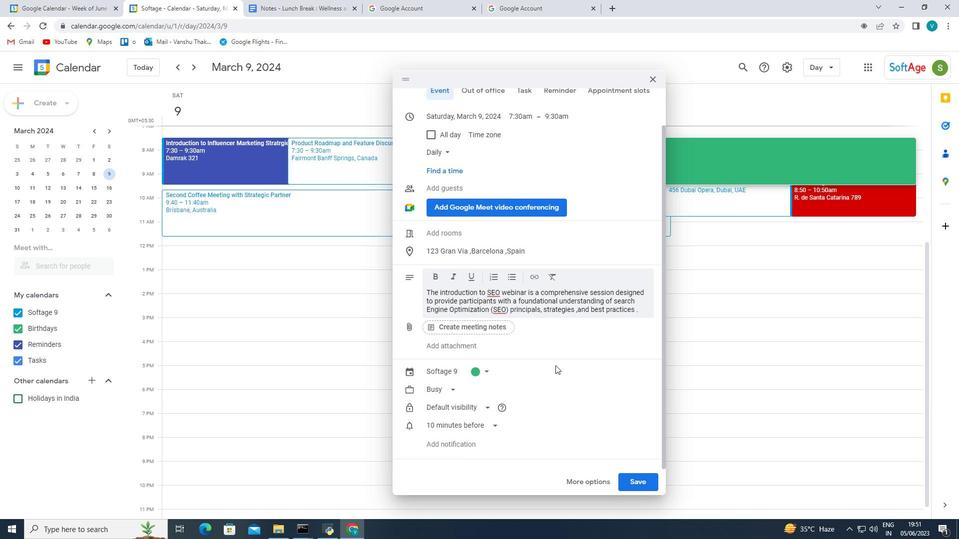 
Action: Mouse scrolled (555, 365) with delta (0, 0)
Screenshot: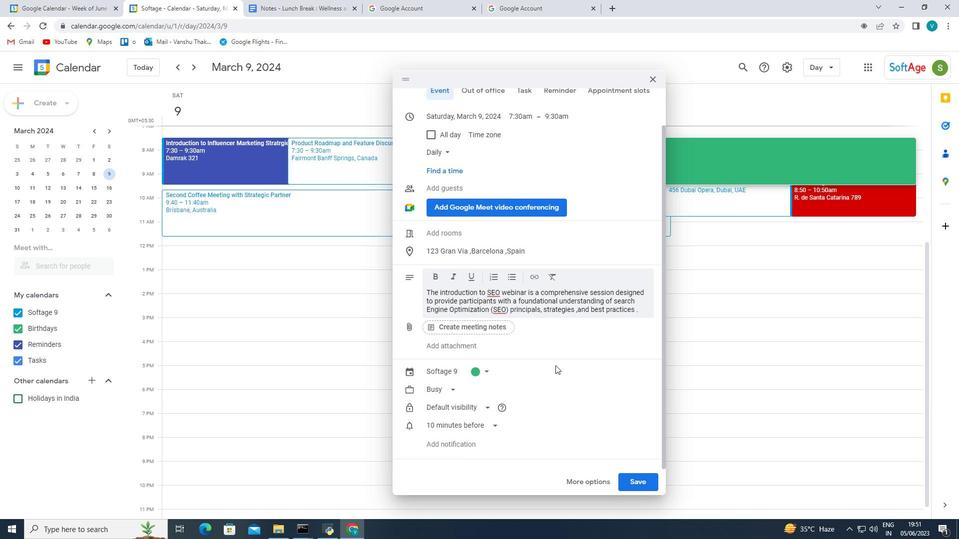 
Action: Mouse moved to (556, 366)
Screenshot: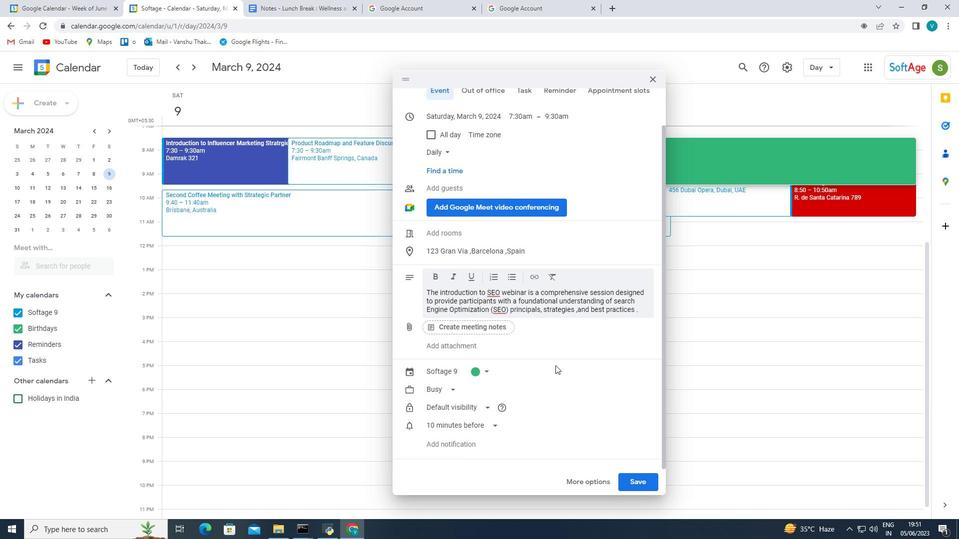 
Action: Mouse scrolled (556, 365) with delta (0, 0)
Screenshot: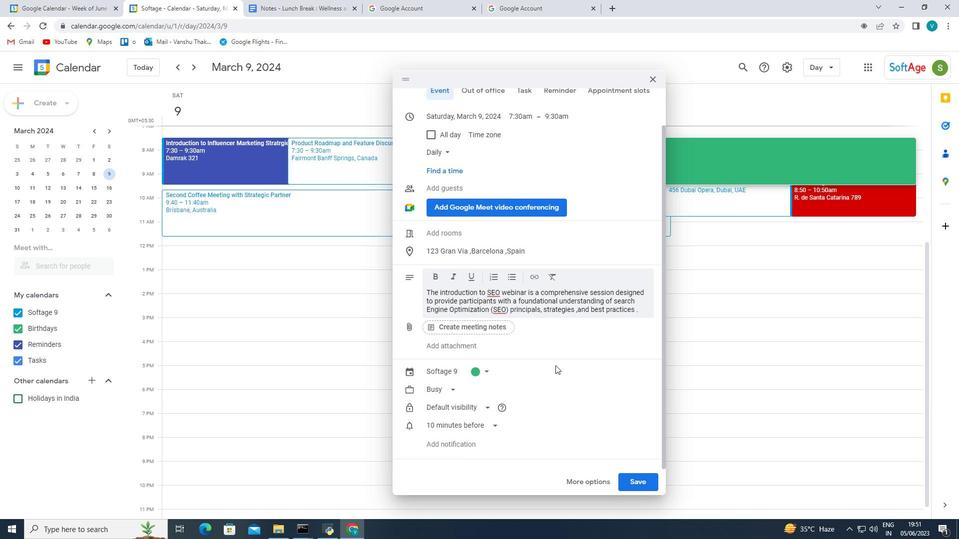 
Action: Mouse scrolled (556, 365) with delta (0, 0)
Screenshot: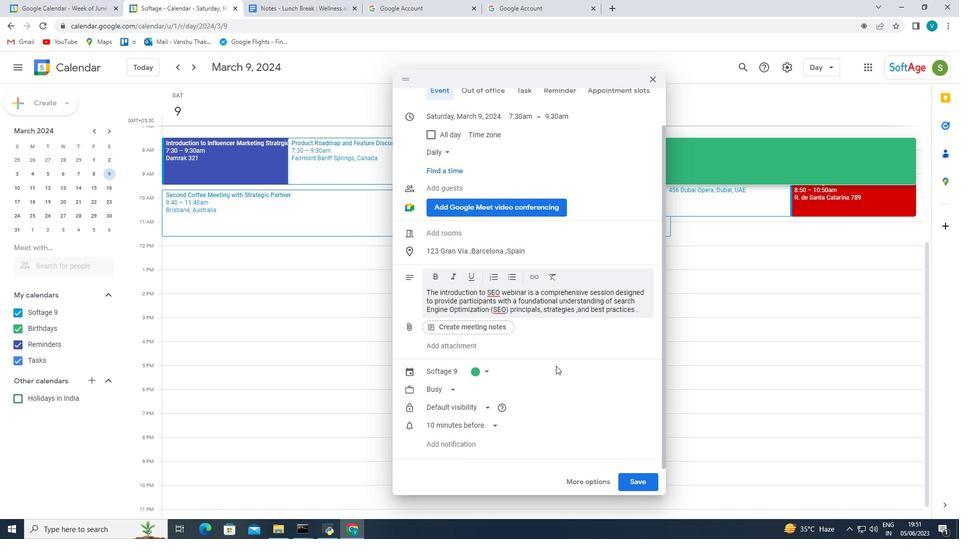 
Action: Mouse scrolled (556, 365) with delta (0, 0)
Screenshot: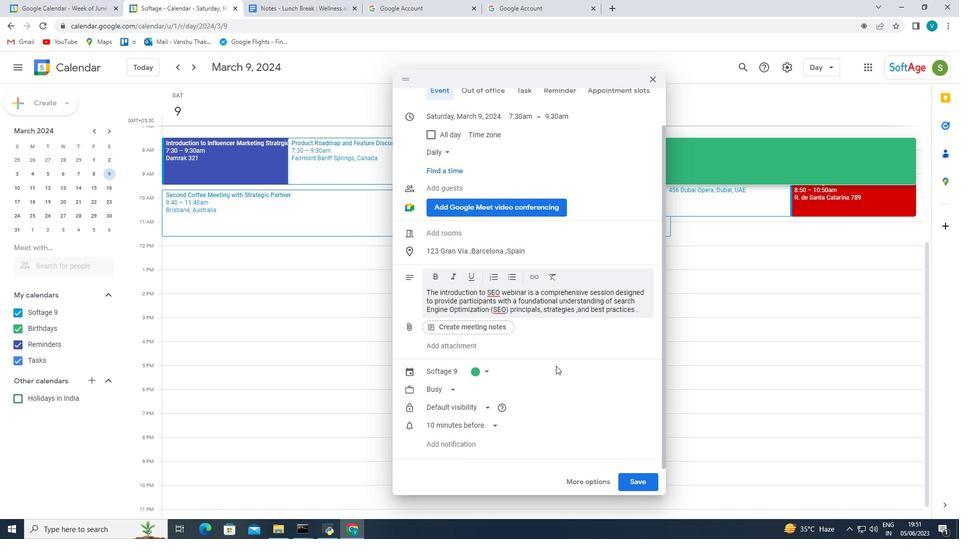 
Action: Mouse scrolled (556, 365) with delta (0, 0)
Screenshot: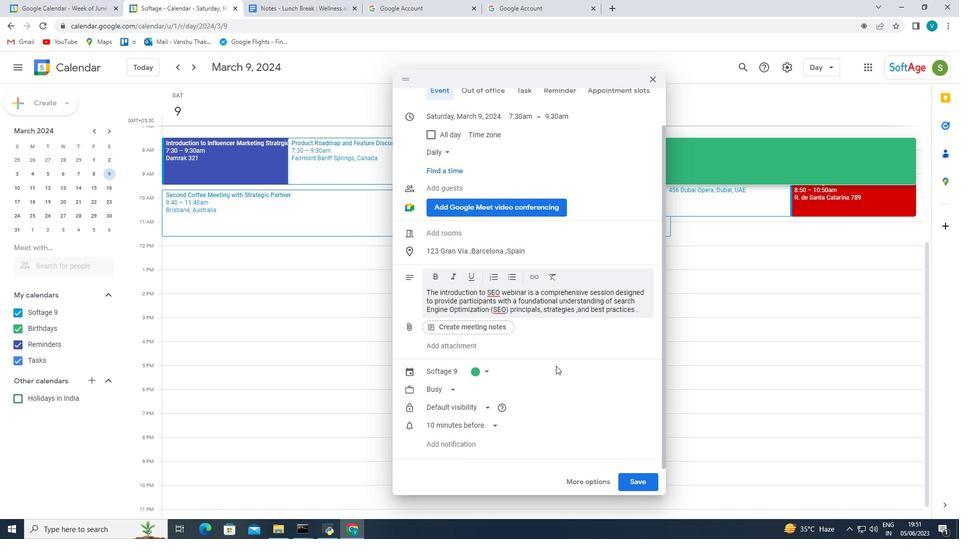 
Action: Mouse scrolled (556, 365) with delta (0, 0)
Screenshot: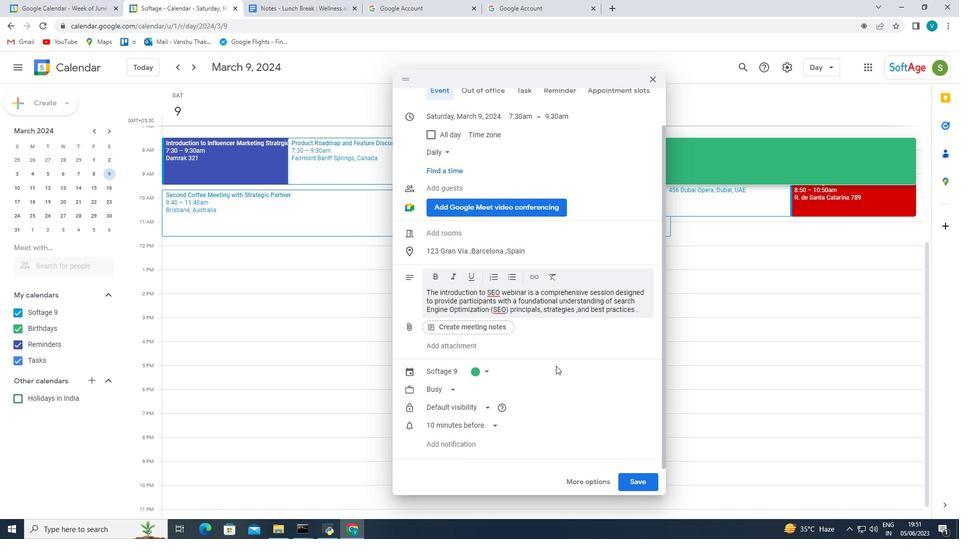 
Action: Mouse scrolled (556, 365) with delta (0, 0)
Screenshot: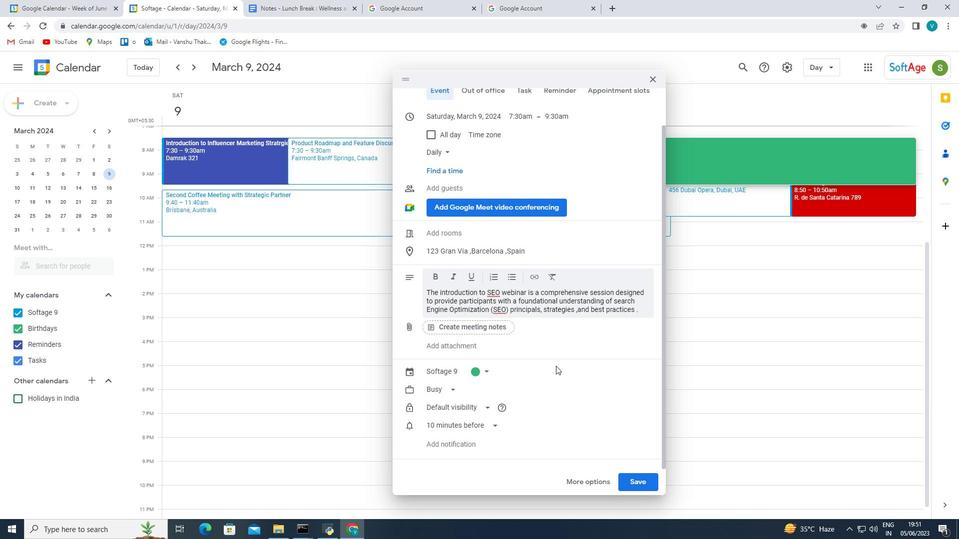 
Action: Mouse moved to (556, 366)
Screenshot: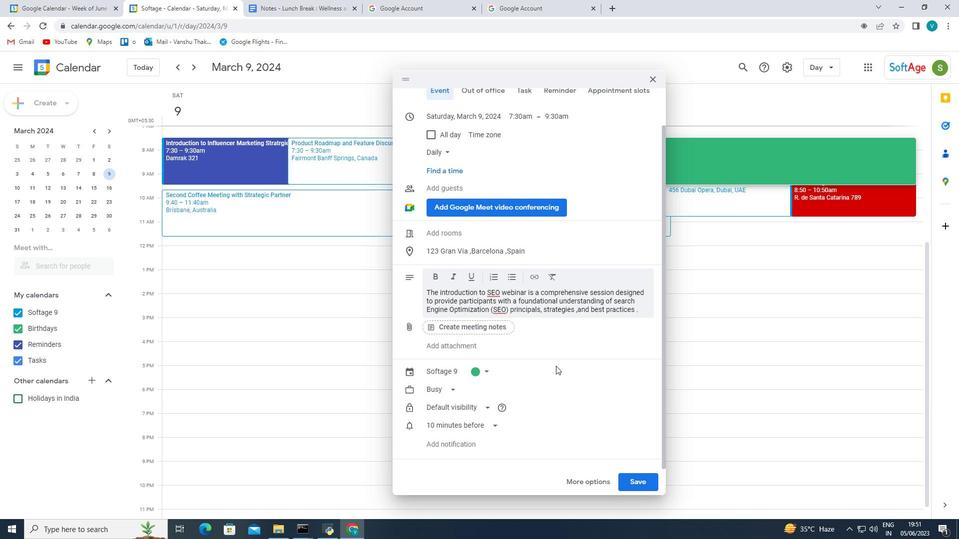 
Action: Mouse scrolled (556, 365) with delta (0, 0)
Screenshot: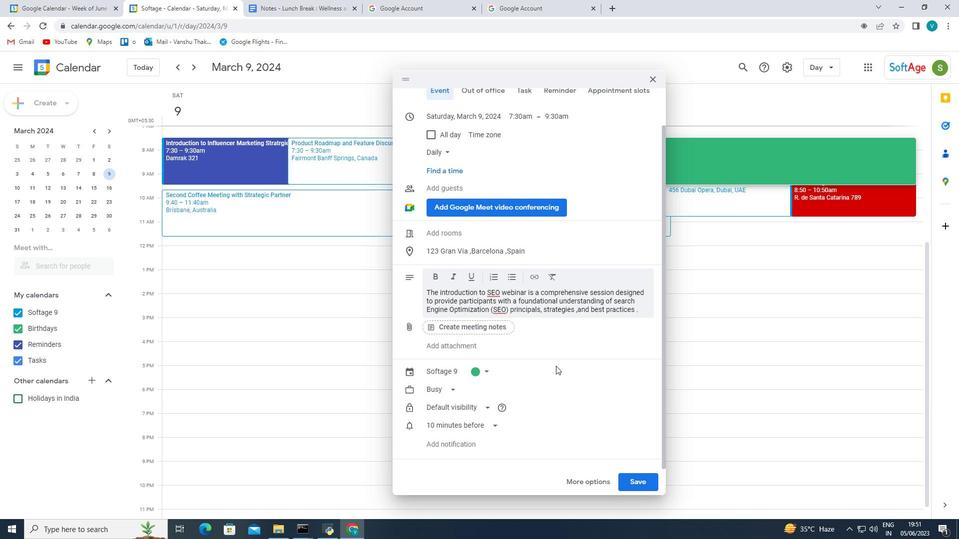
Action: Mouse scrolled (556, 365) with delta (0, 0)
Screenshot: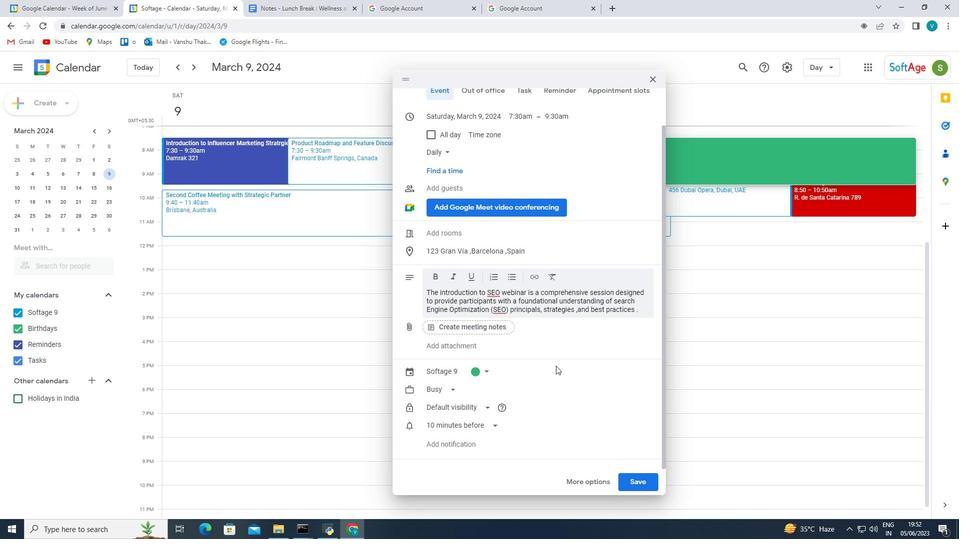
Action: Mouse scrolled (556, 365) with delta (0, 0)
Screenshot: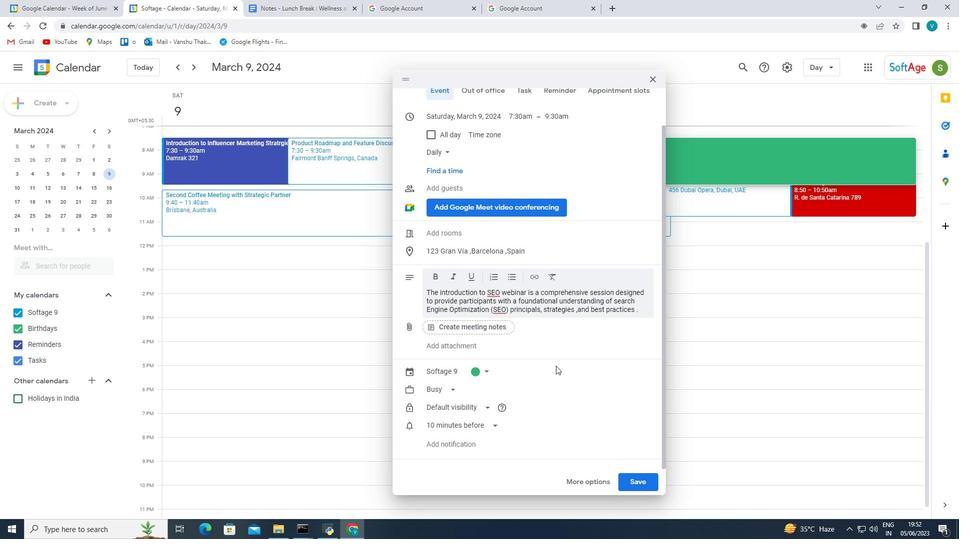 
Action: Mouse moved to (462, 185)
Screenshot: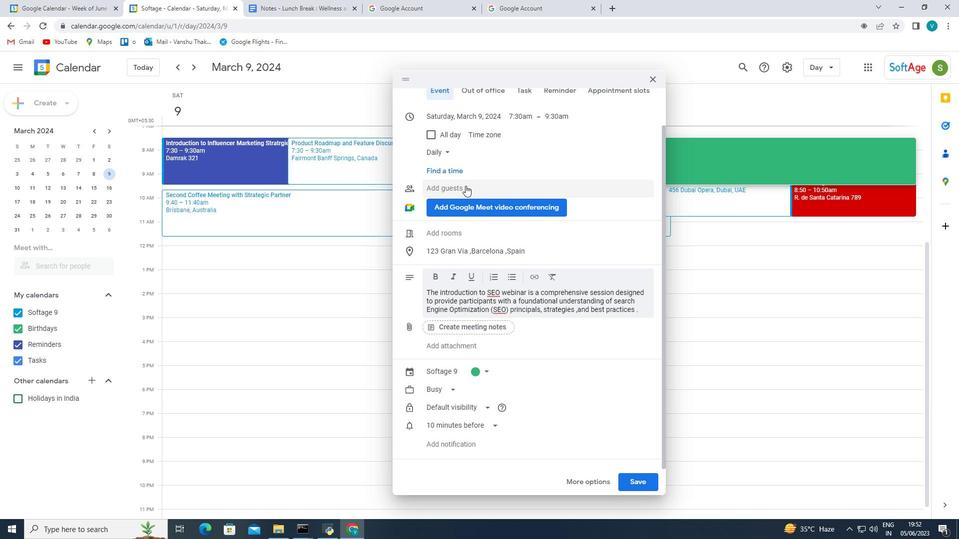
Action: Mouse pressed left at (462, 185)
Screenshot: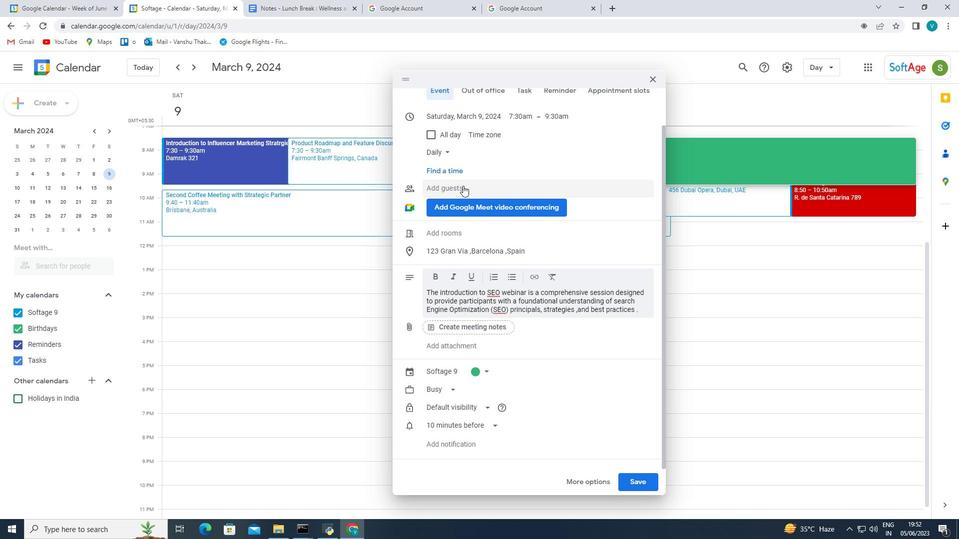 
Action: Mouse moved to (460, 203)
Screenshot: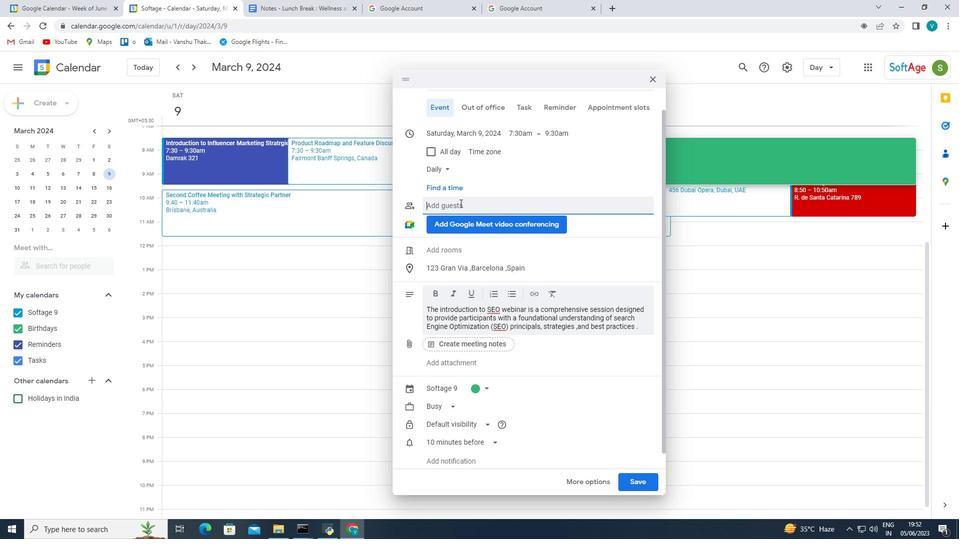
Action: Mouse pressed left at (460, 203)
Screenshot: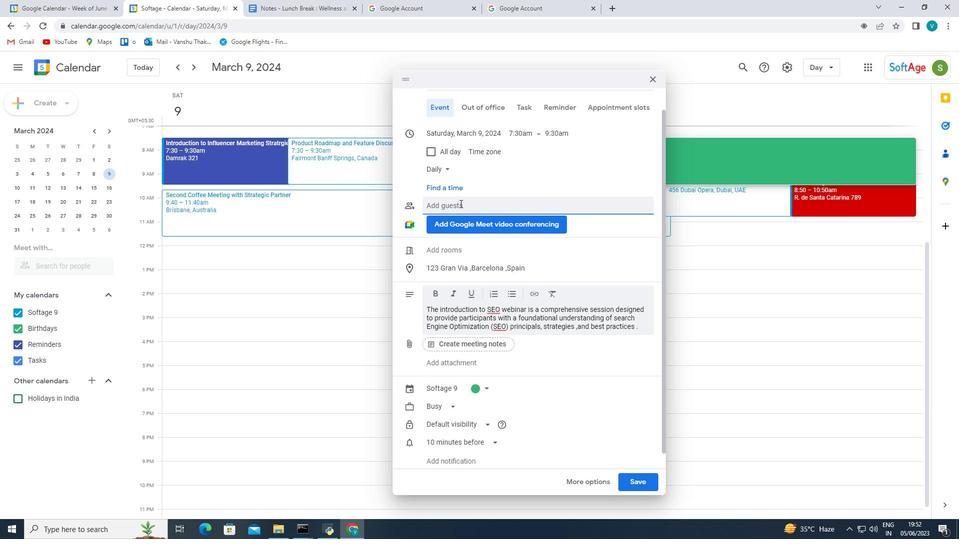 
Action: Mouse moved to (706, 174)
Screenshot: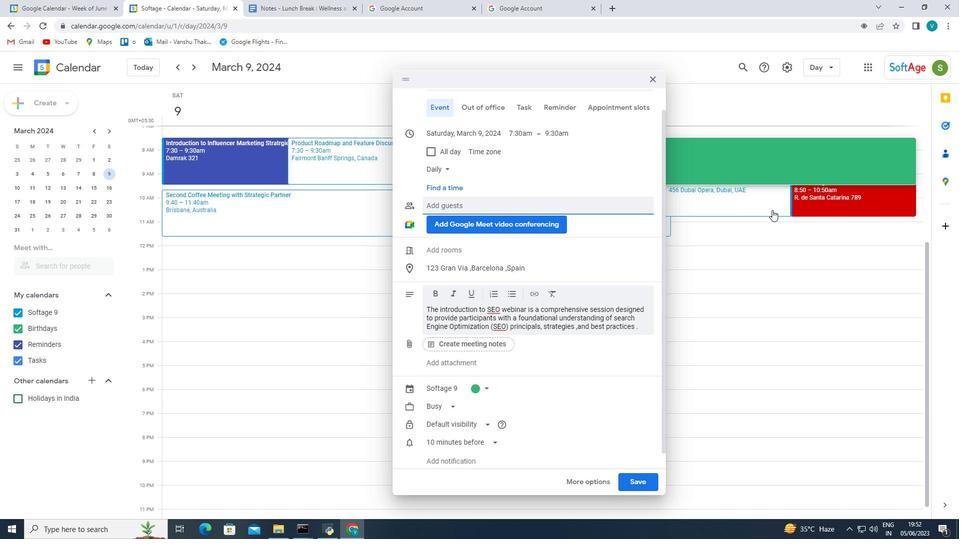 
Action: Key pressed sofy<Key.backspace>tage.8
Screenshot: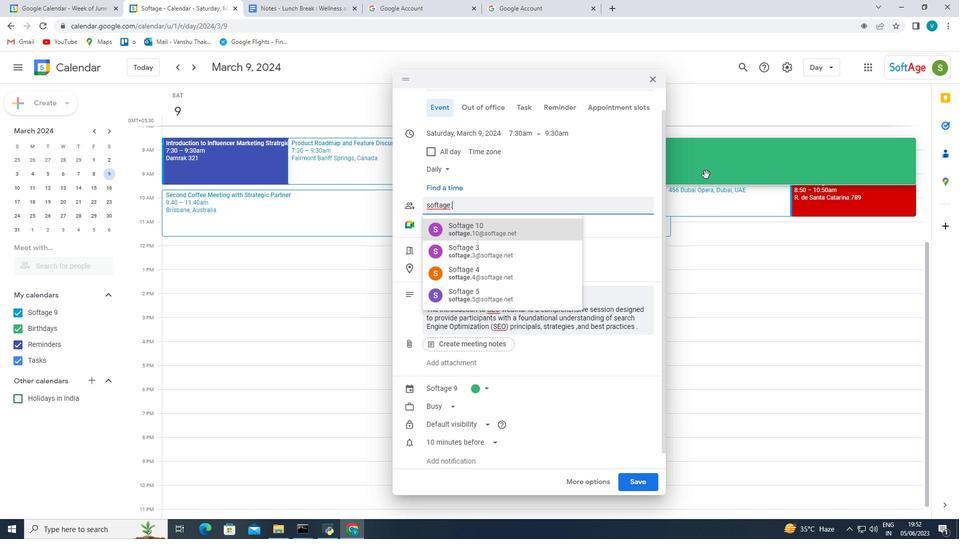
Action: Mouse moved to (518, 233)
Screenshot: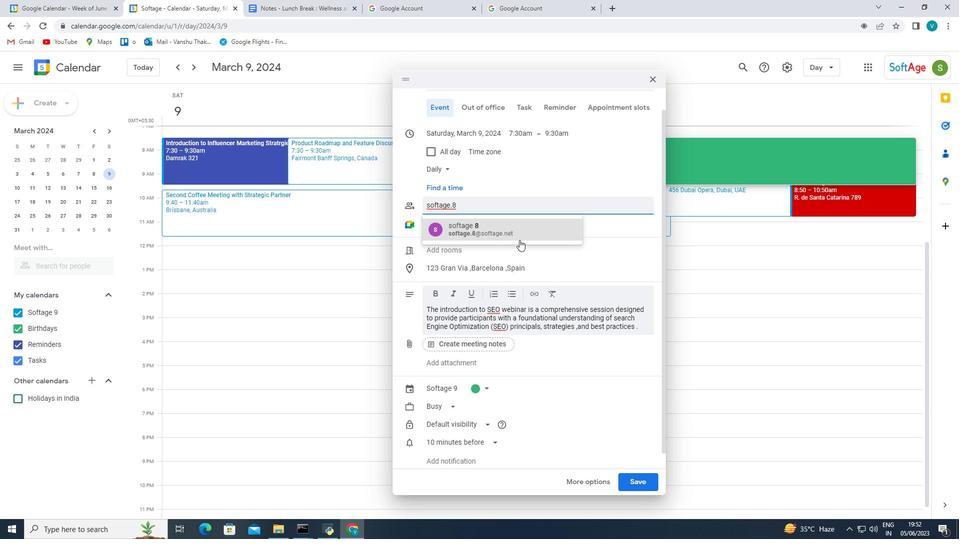 
Action: Mouse pressed left at (518, 233)
Screenshot: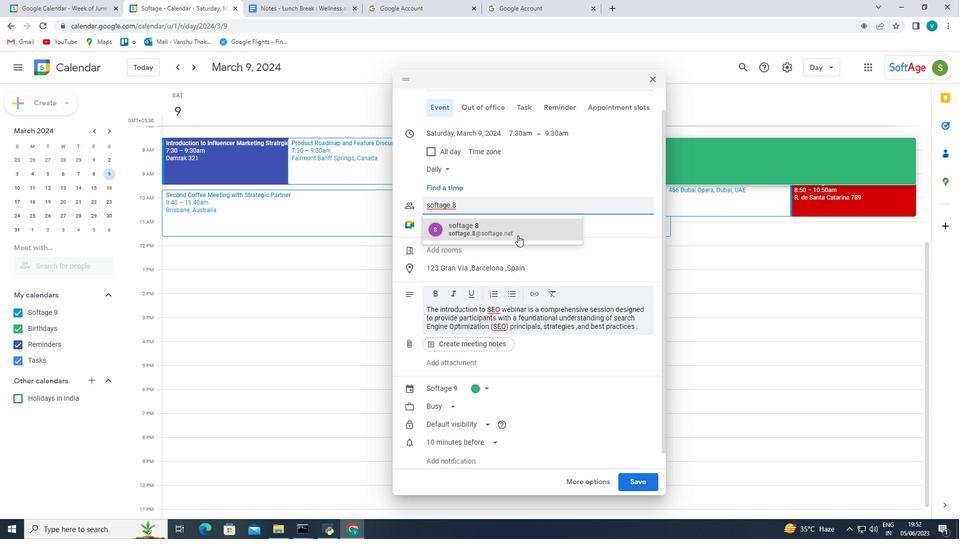 
Action: Mouse moved to (465, 218)
Screenshot: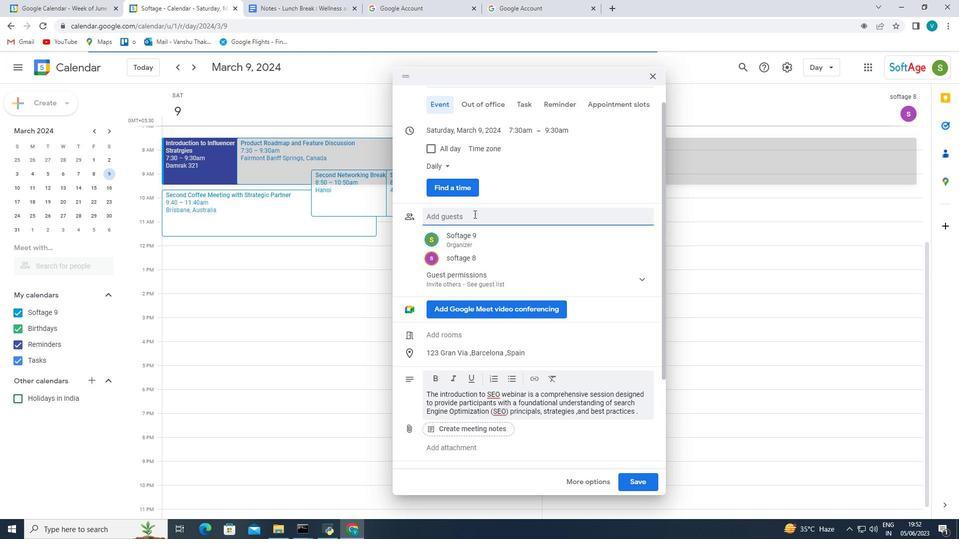 
Action: Mouse pressed left at (465, 218)
Screenshot: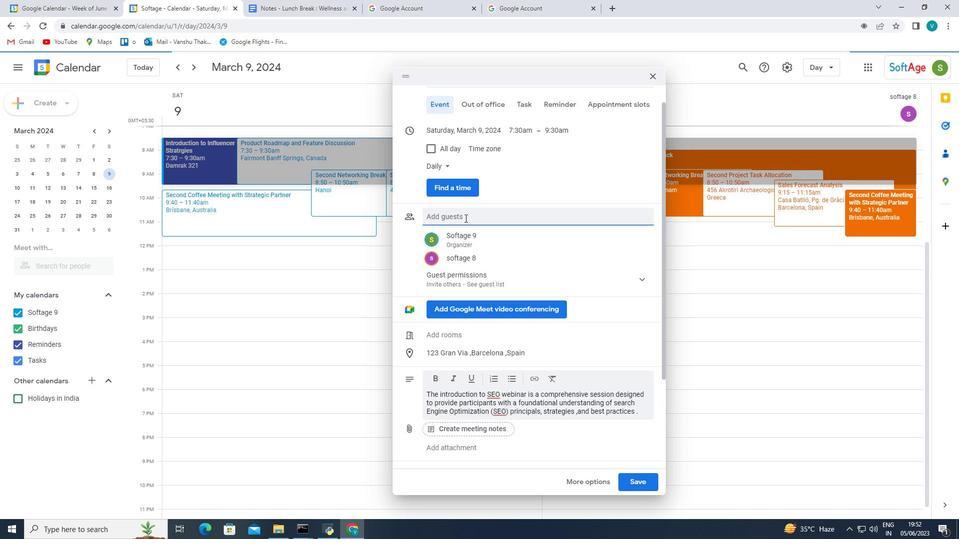
Action: Key pressed softage.10
Screenshot: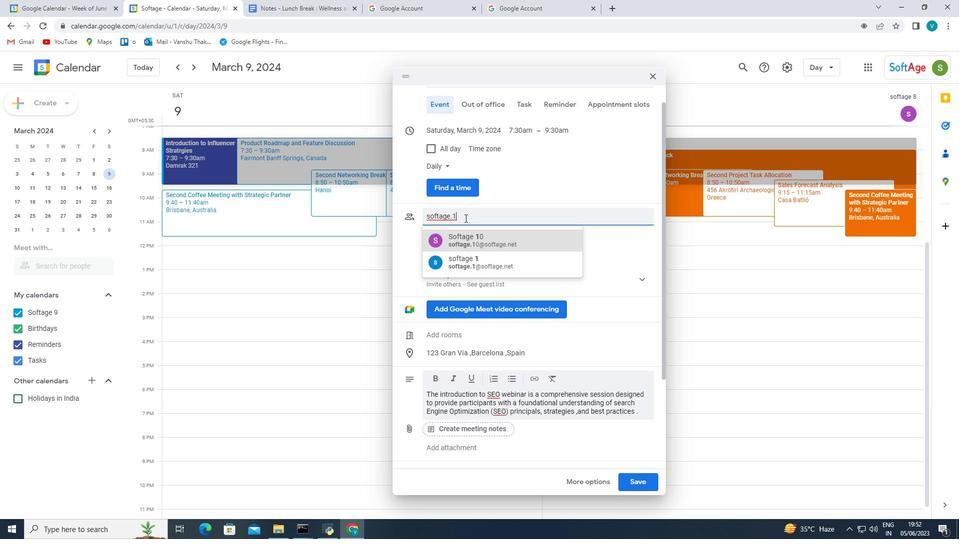 
Action: Mouse moved to (485, 243)
Screenshot: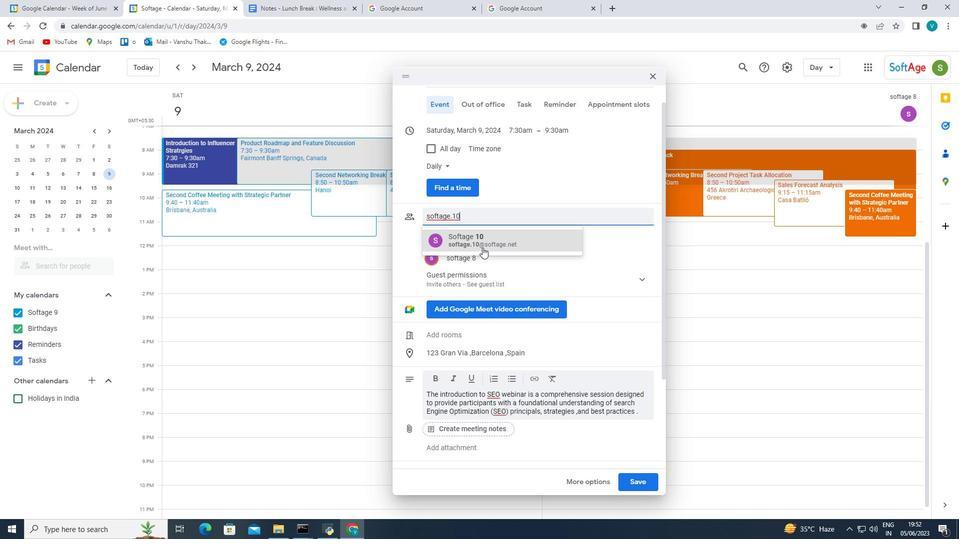 
Action: Mouse pressed left at (485, 243)
Screenshot: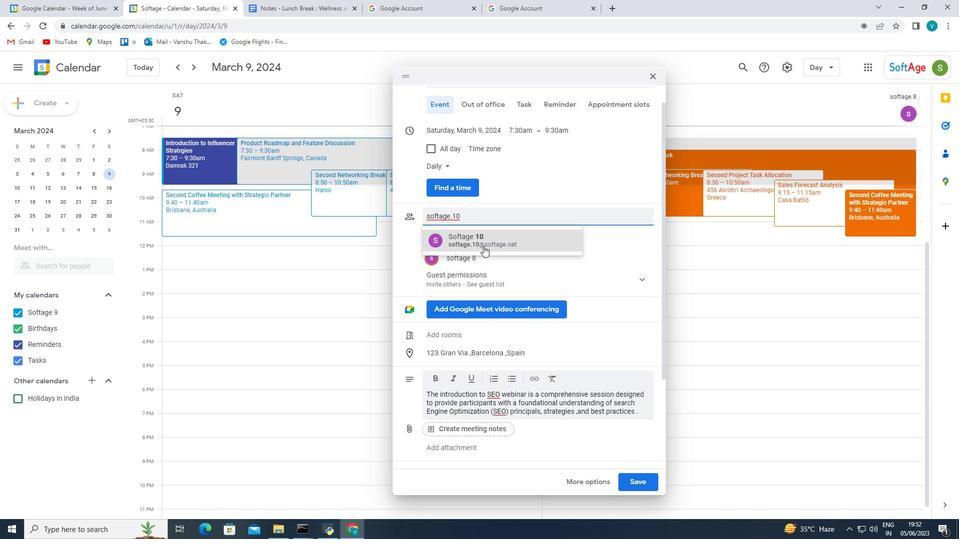 
Action: Mouse moved to (592, 303)
Screenshot: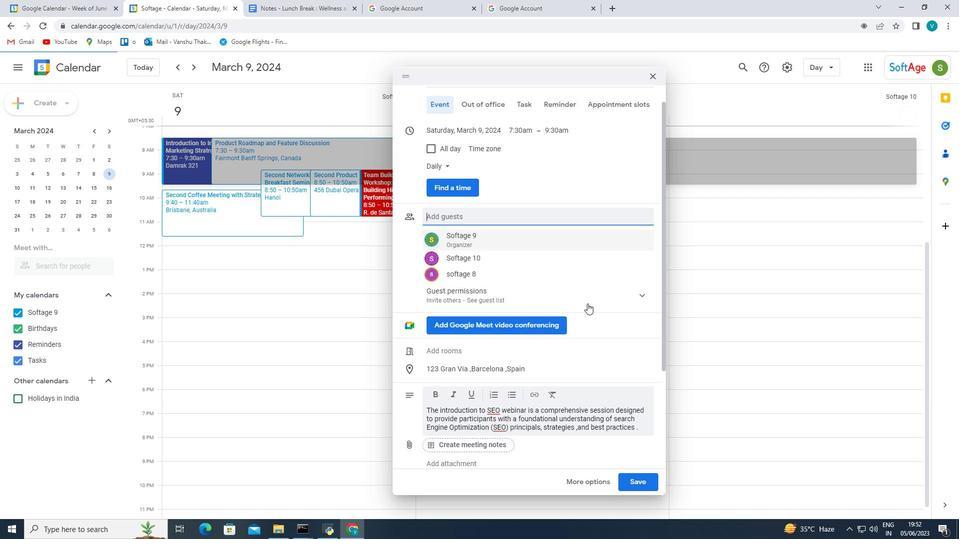 
Action: Mouse scrolled (592, 304) with delta (0, 0)
Screenshot: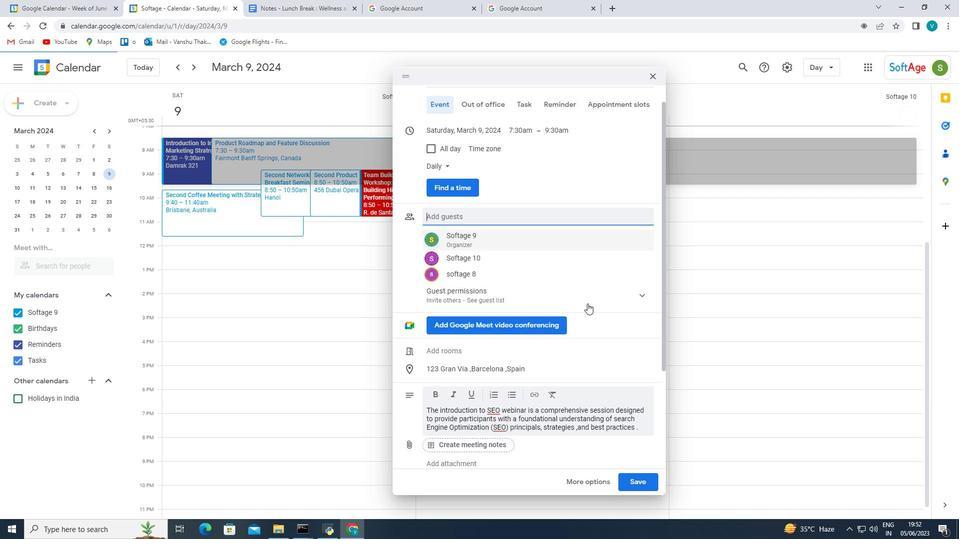 
Action: Mouse moved to (595, 303)
Screenshot: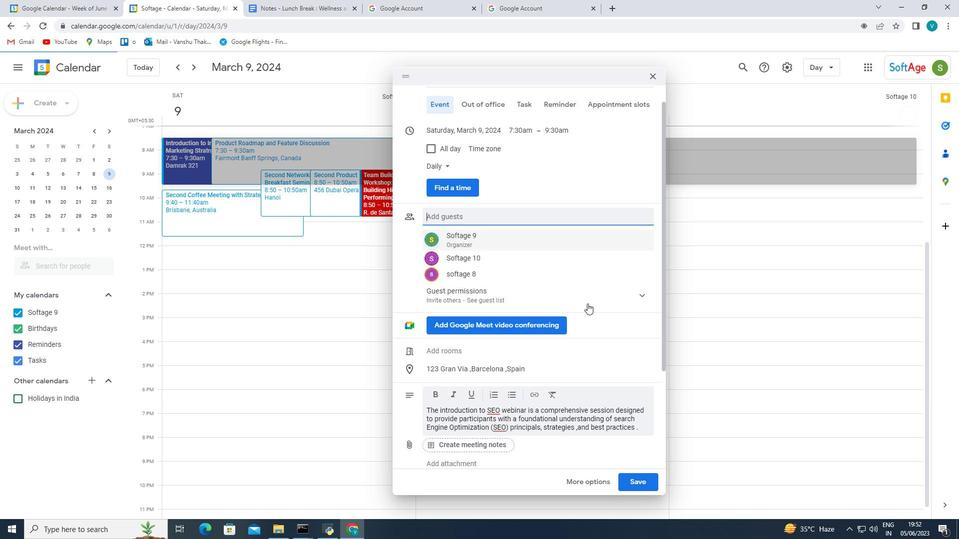 
Action: Mouse scrolled (595, 304) with delta (0, 0)
Screenshot: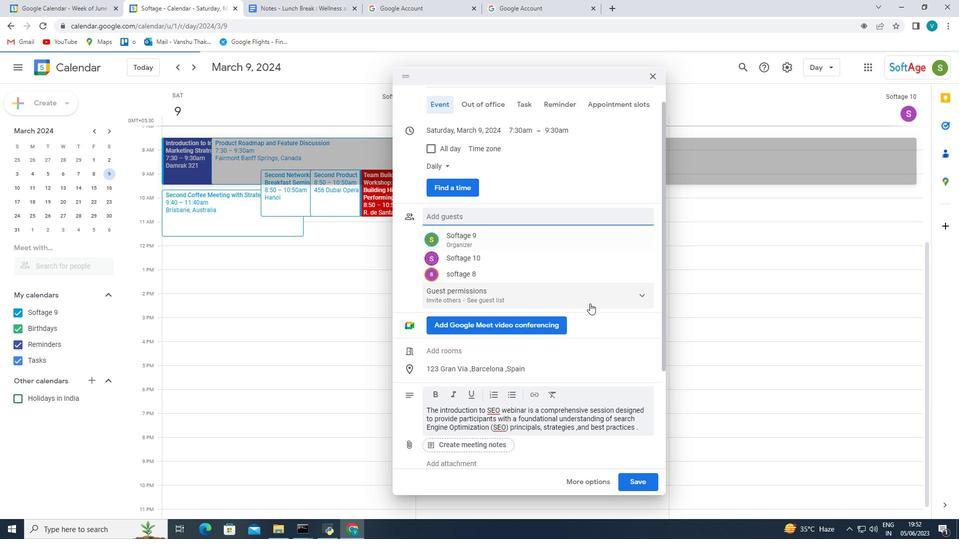 
Action: Mouse moved to (597, 303)
Screenshot: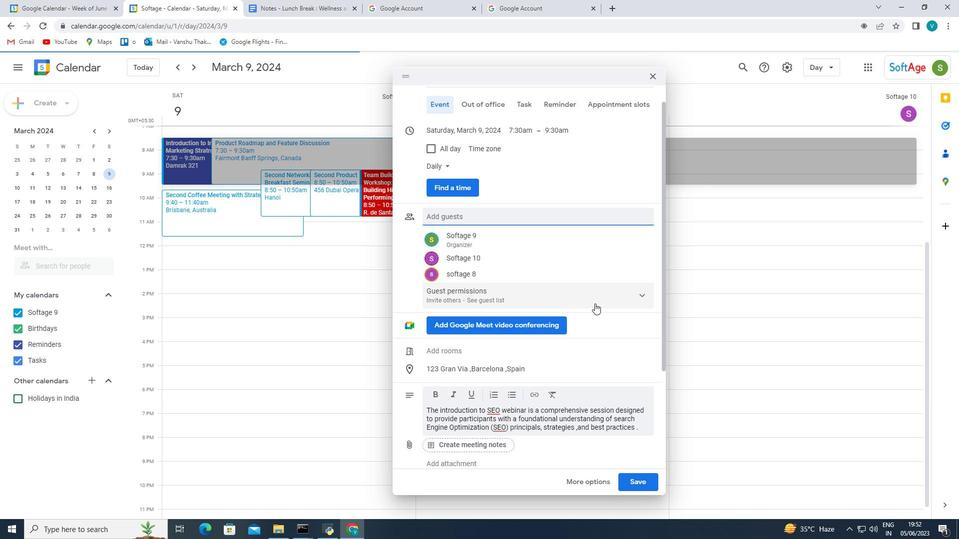 
Action: Mouse scrolled (596, 304) with delta (0, 0)
Screenshot: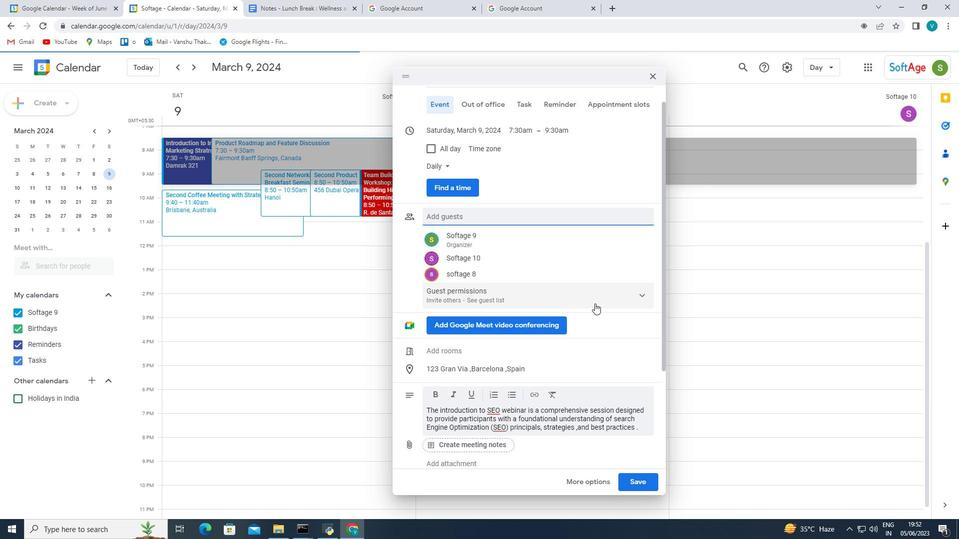 
Action: Mouse scrolled (597, 304) with delta (0, 0)
Screenshot: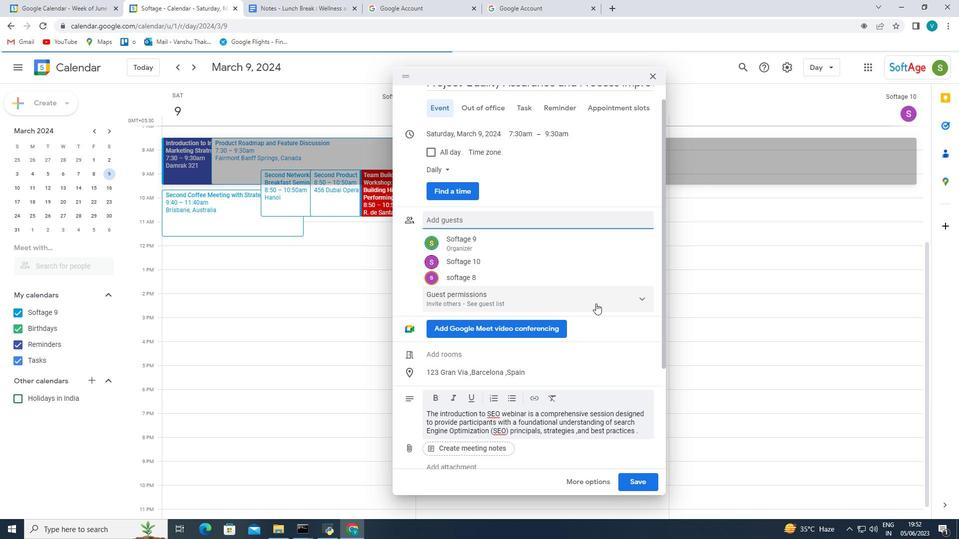 
Action: Mouse moved to (408, 287)
Screenshot: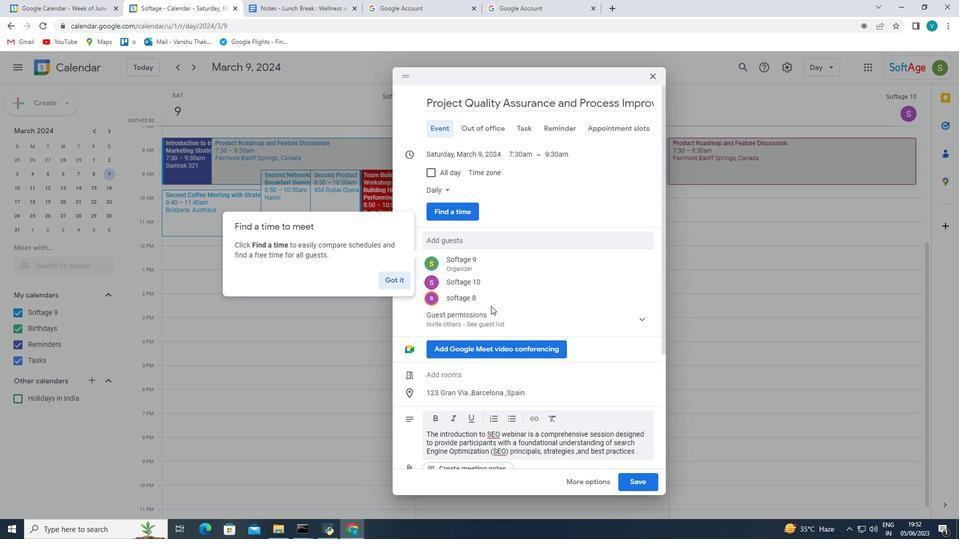 
Action: Mouse pressed left at (409, 281)
Screenshot: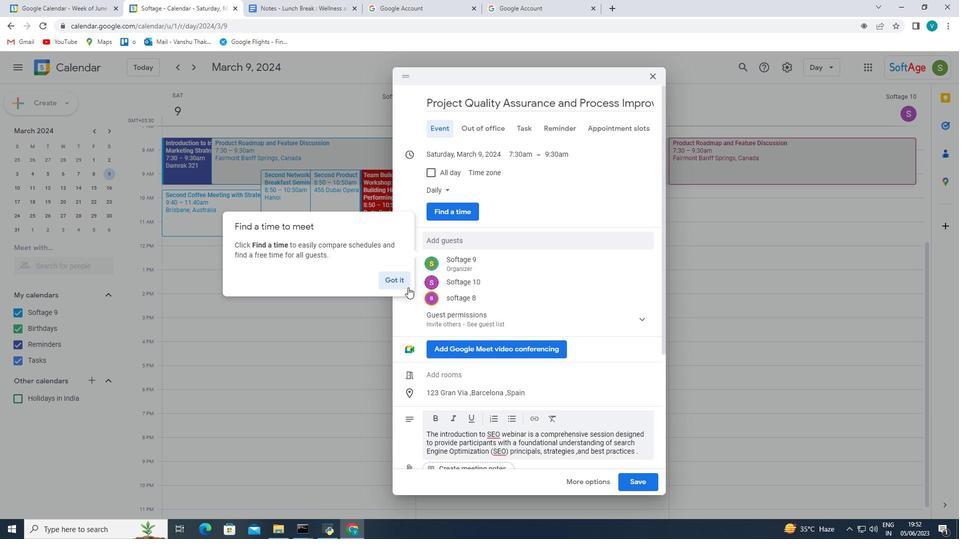 
Action: Mouse moved to (586, 298)
Screenshot: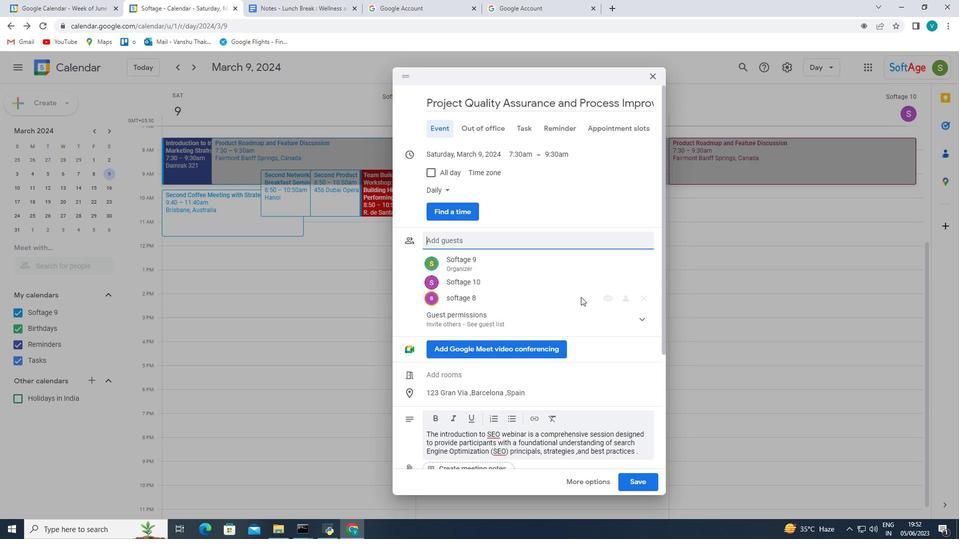 
Action: Mouse scrolled (586, 299) with delta (0, 0)
Screenshot: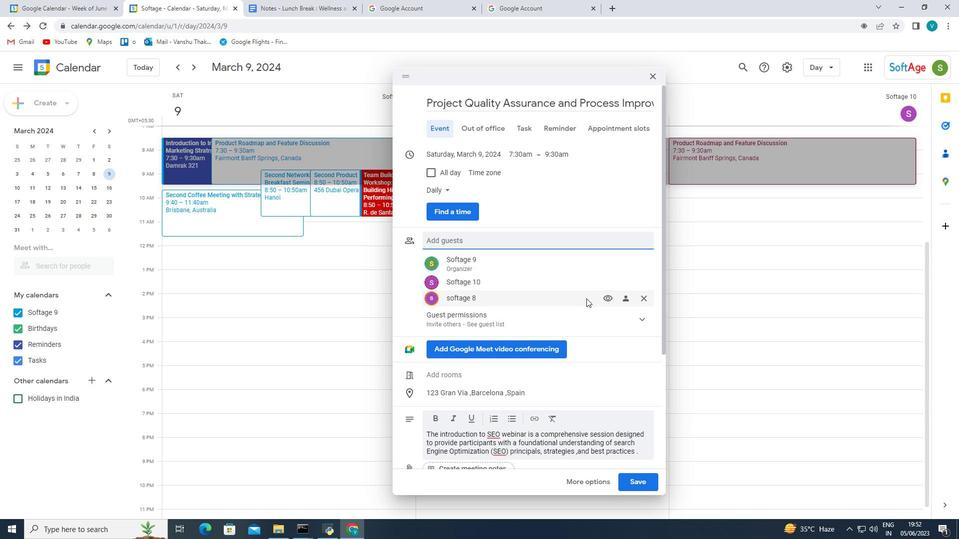 
Action: Mouse scrolled (586, 299) with delta (0, 0)
Screenshot: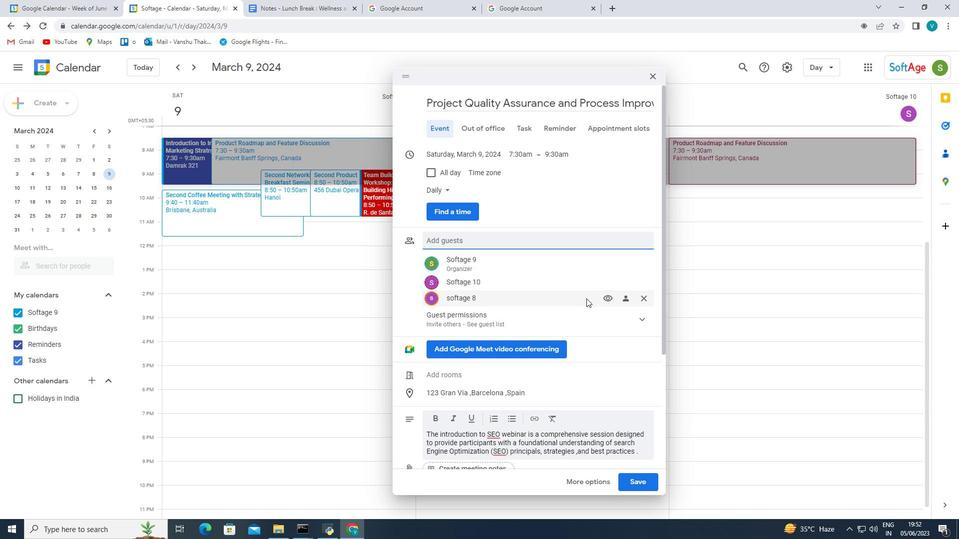 
Action: Mouse moved to (586, 298)
Screenshot: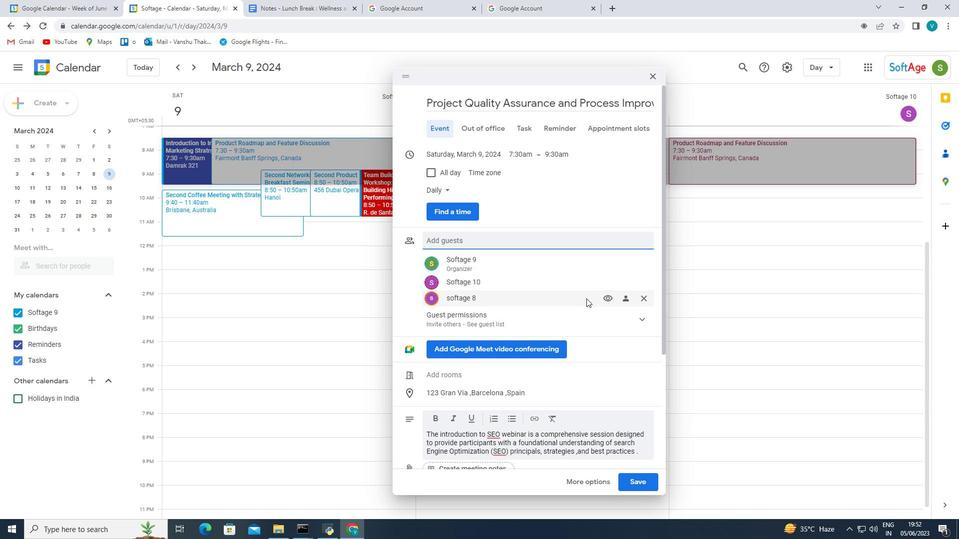 
Action: Mouse scrolled (586, 299) with delta (0, 0)
Screenshot: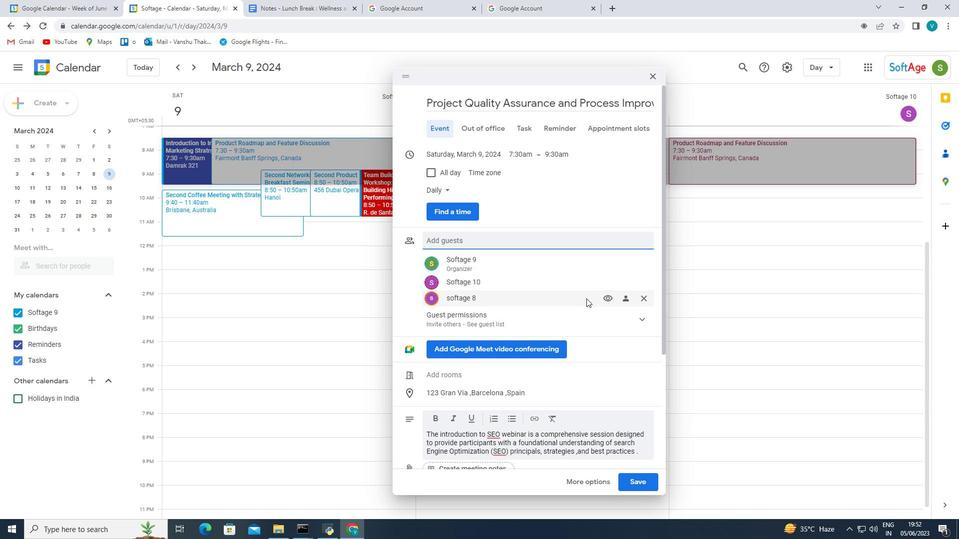 
Action: Mouse scrolled (586, 299) with delta (0, 0)
Screenshot: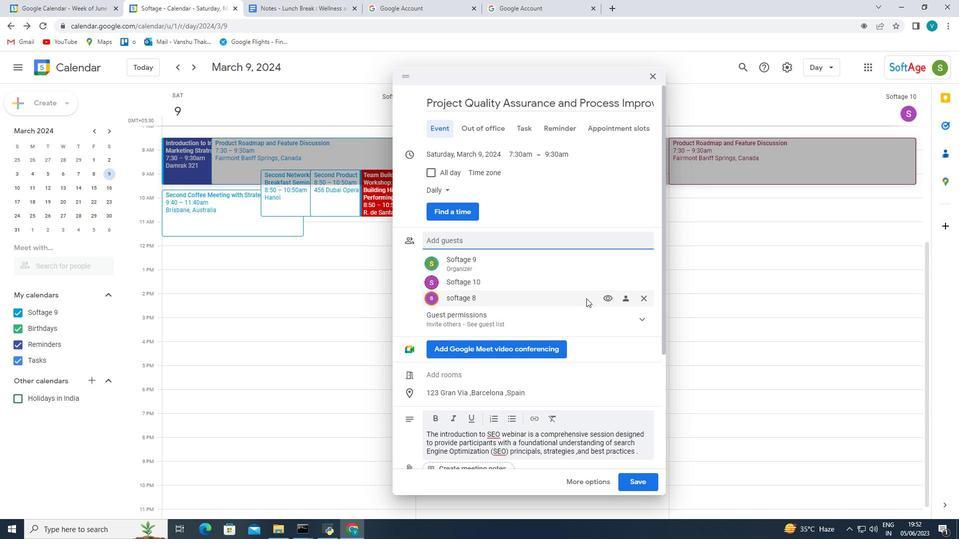 
Action: Mouse moved to (592, 334)
Screenshot: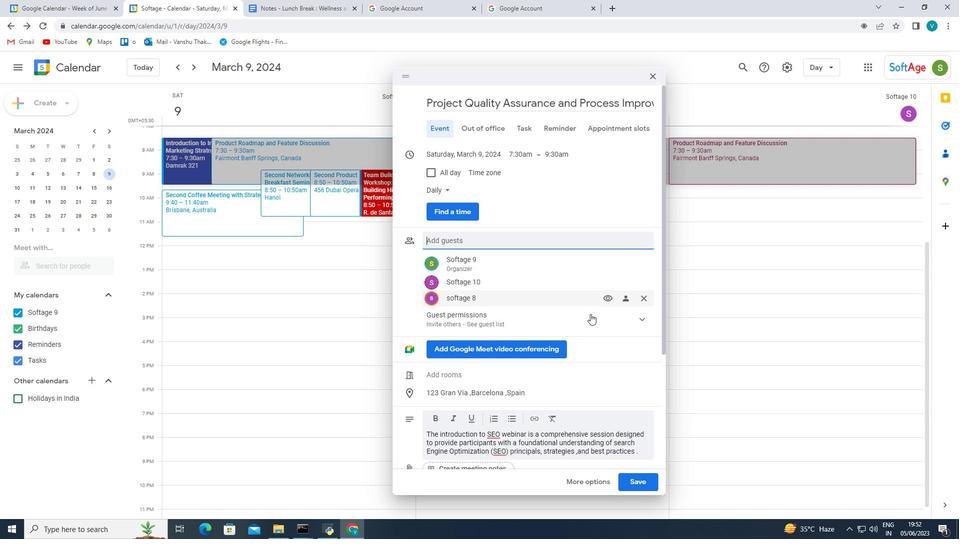 
Action: Mouse scrolled (592, 334) with delta (0, 0)
Screenshot: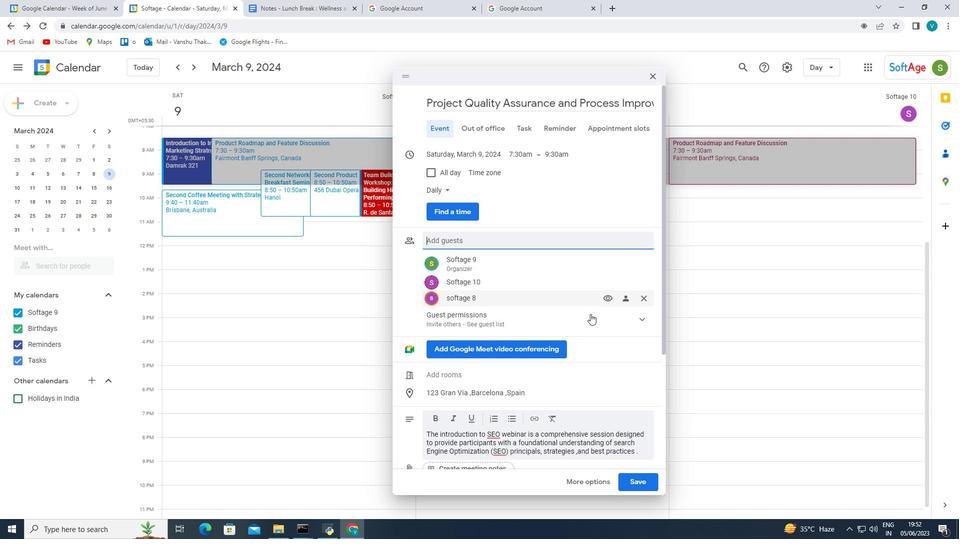 
Action: Mouse moved to (592, 337)
Screenshot: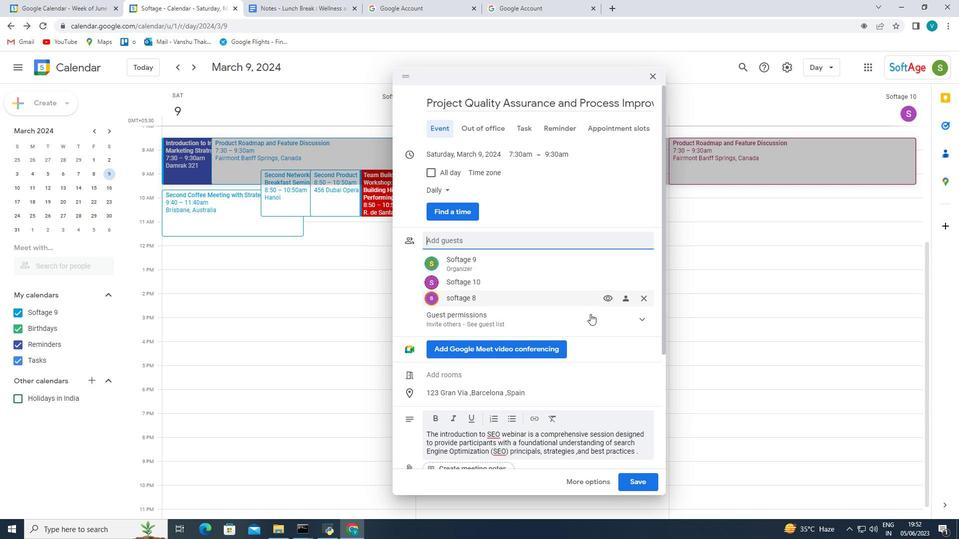 
Action: Mouse scrolled (592, 337) with delta (0, 0)
Screenshot: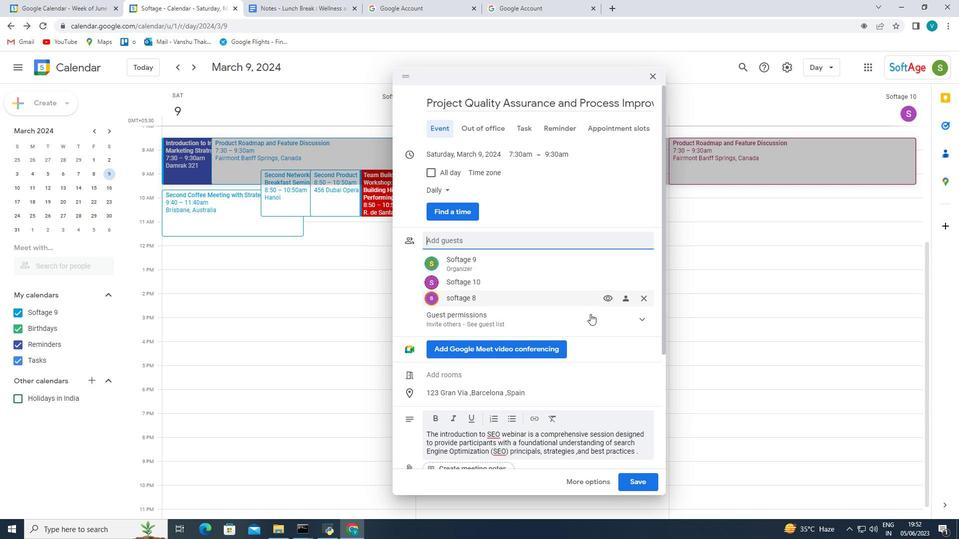 
Action: Mouse moved to (592, 340)
Screenshot: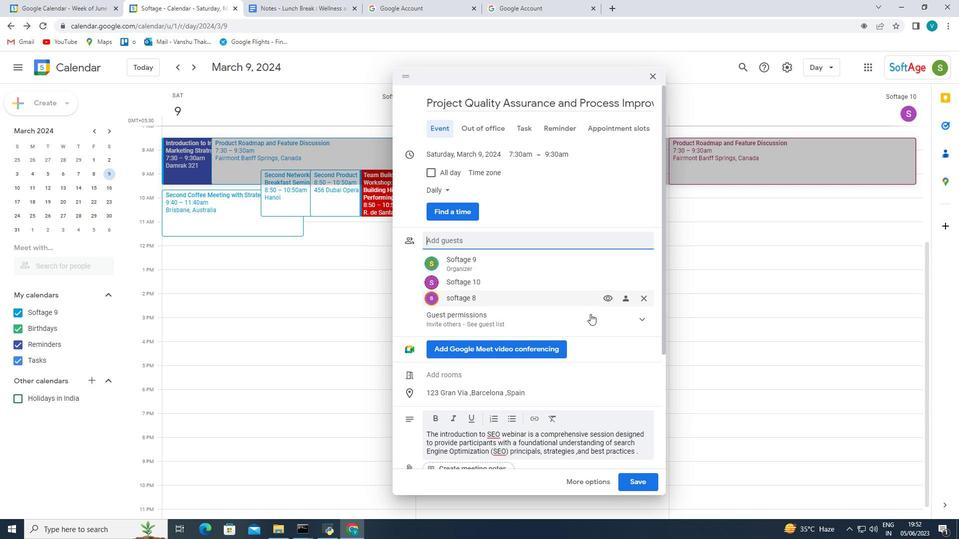
Action: Mouse scrolled (592, 339) with delta (0, 0)
Screenshot: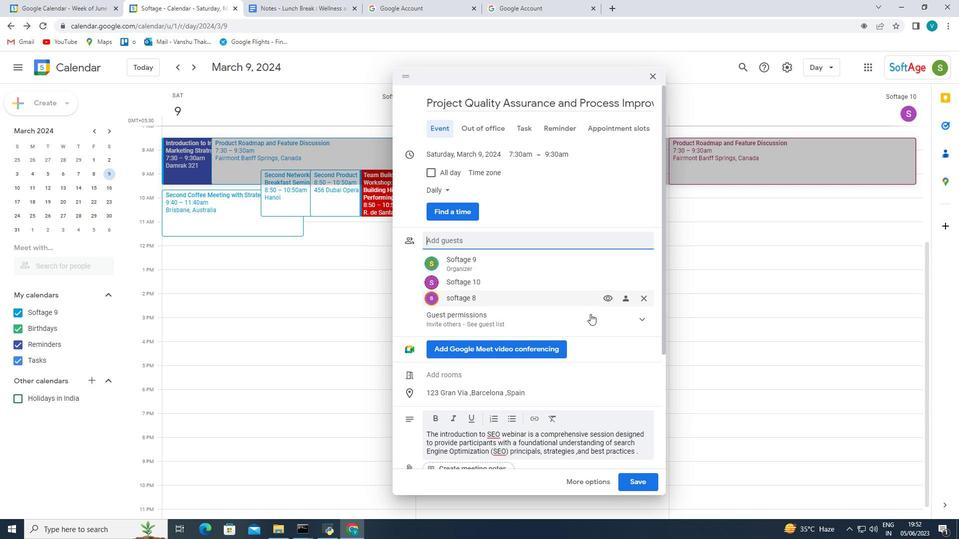
Action: Mouse moved to (592, 342)
Screenshot: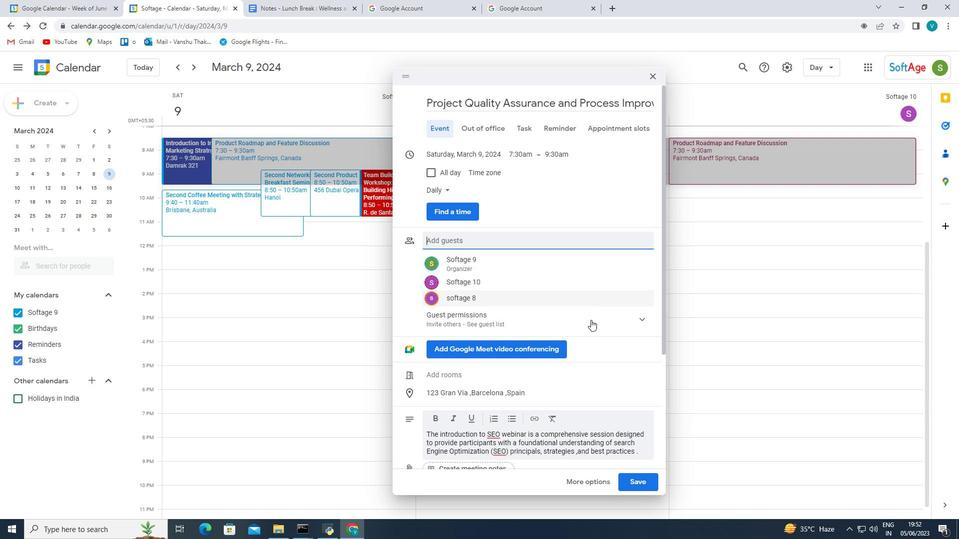 
Action: Mouse scrolled (592, 341) with delta (0, 0)
Screenshot: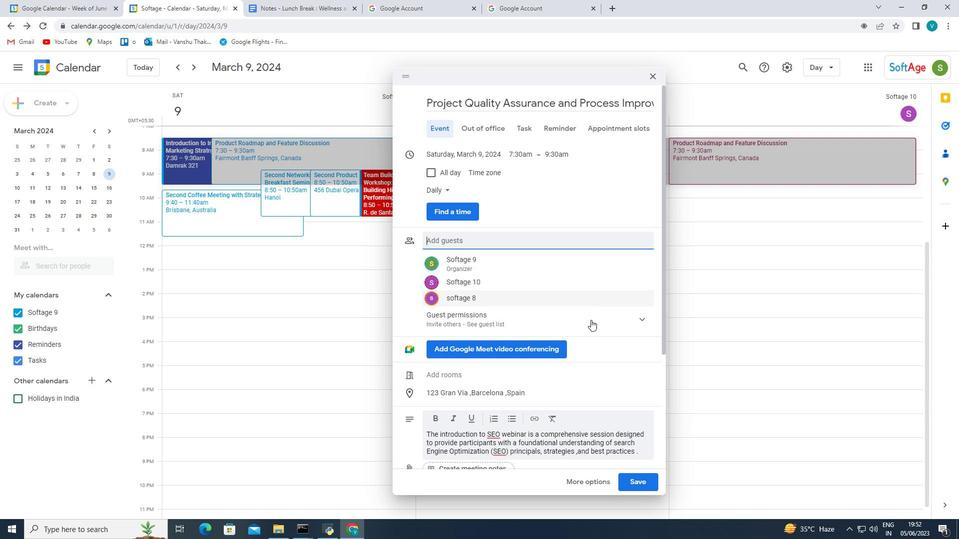 
Action: Mouse moved to (592, 342)
Screenshot: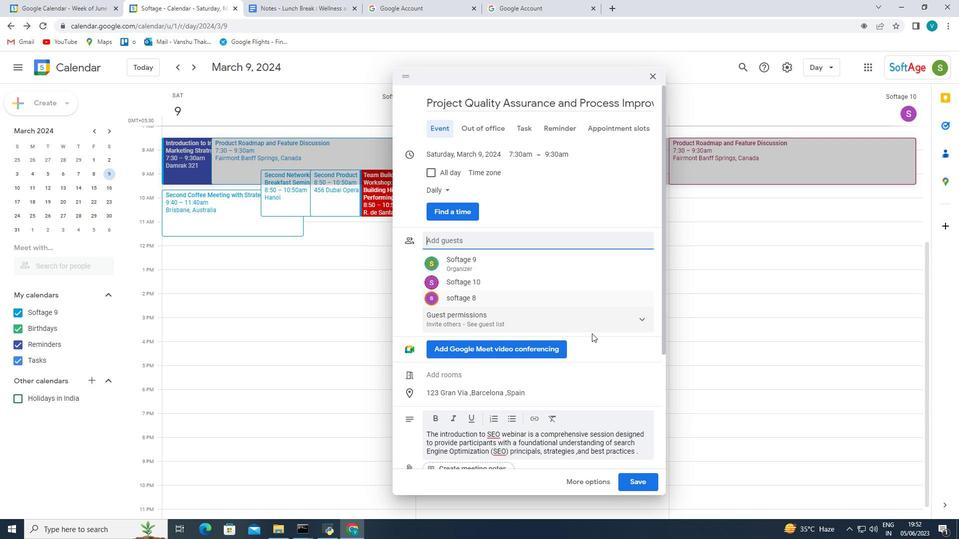 
Action: Mouse scrolled (592, 341) with delta (0, 0)
Screenshot: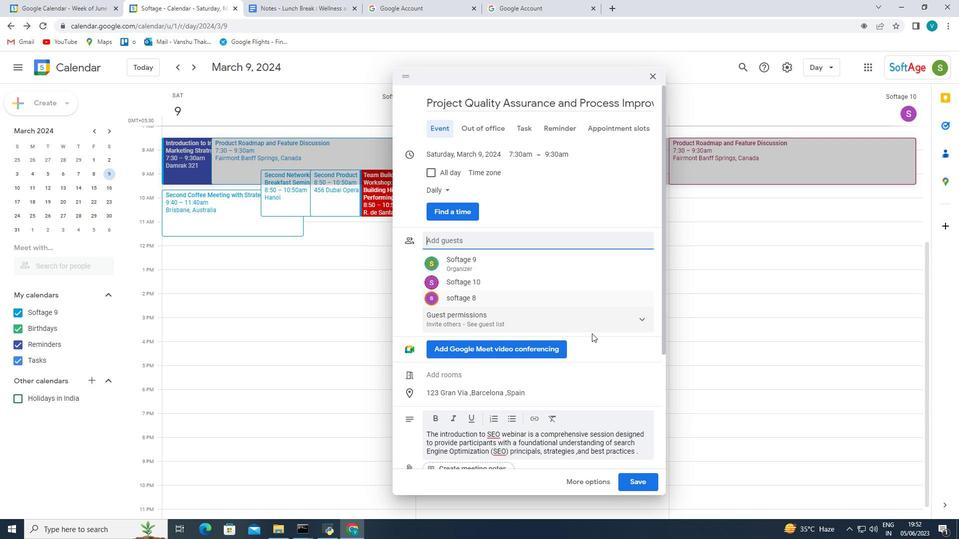 
Action: Mouse moved to (584, 371)
Screenshot: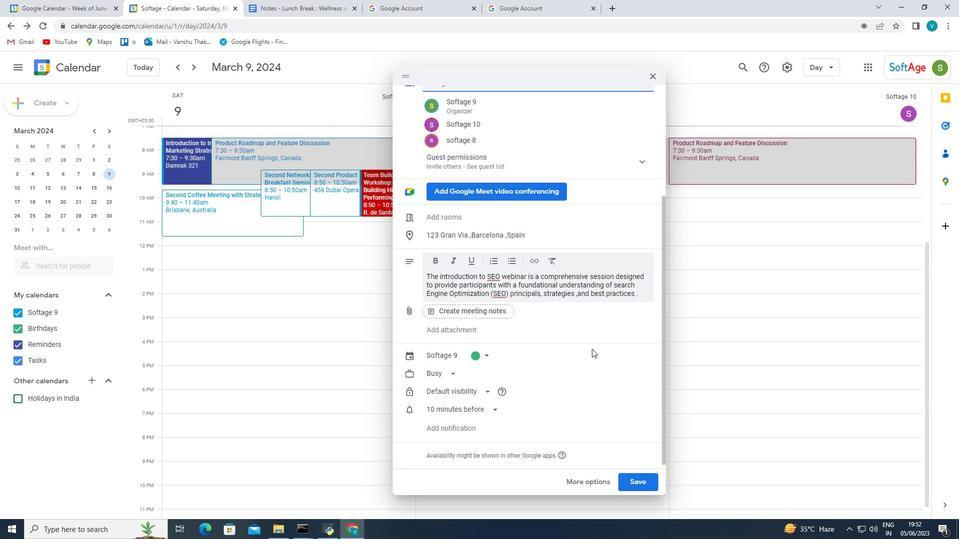 
Action: Mouse scrolled (584, 370) with delta (0, 0)
Screenshot: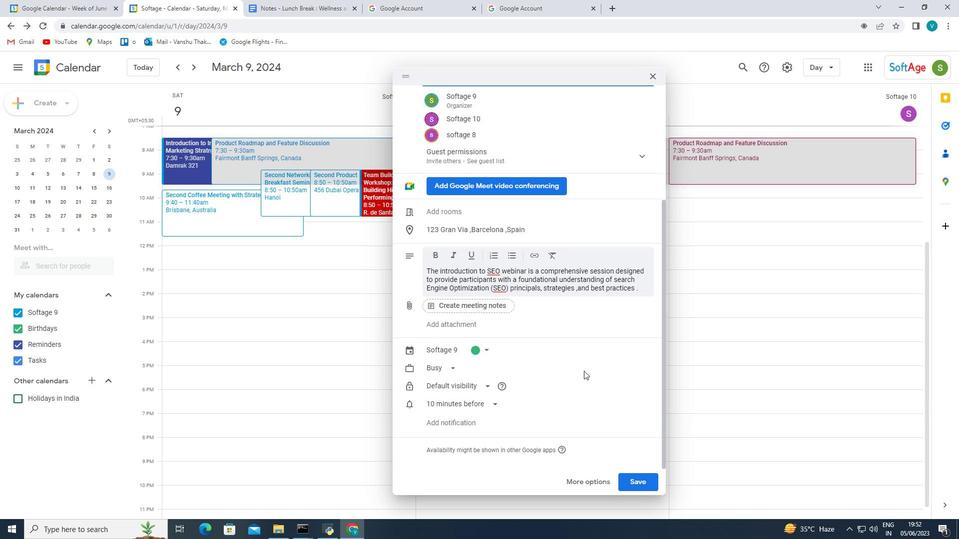 
Action: Mouse scrolled (584, 370) with delta (0, 0)
Screenshot: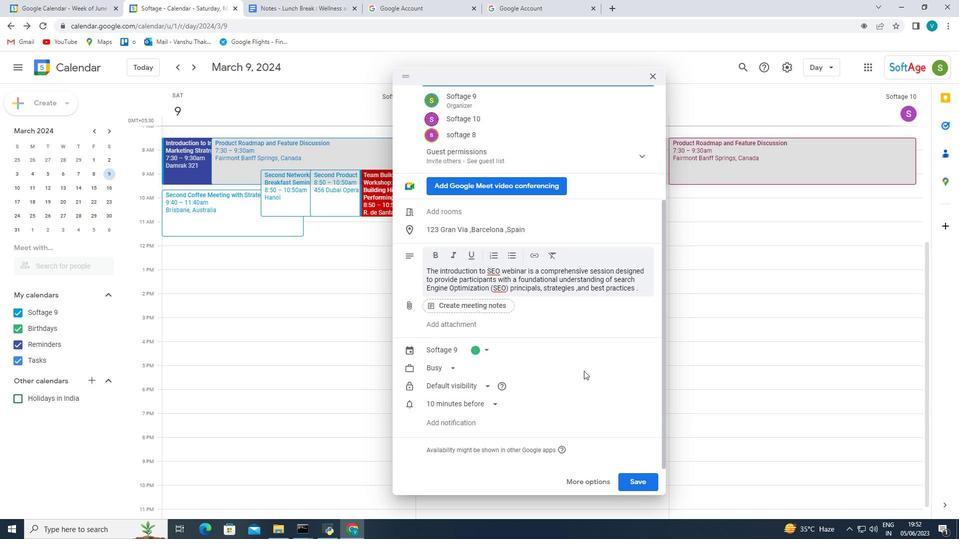 
Action: Mouse scrolled (584, 370) with delta (0, 0)
Screenshot: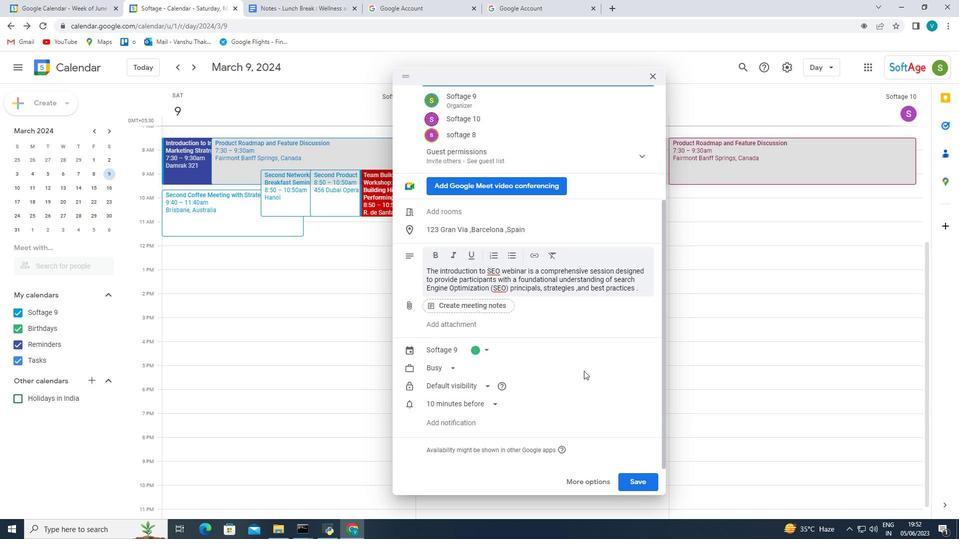 
Action: Mouse scrolled (584, 370) with delta (0, 0)
Screenshot: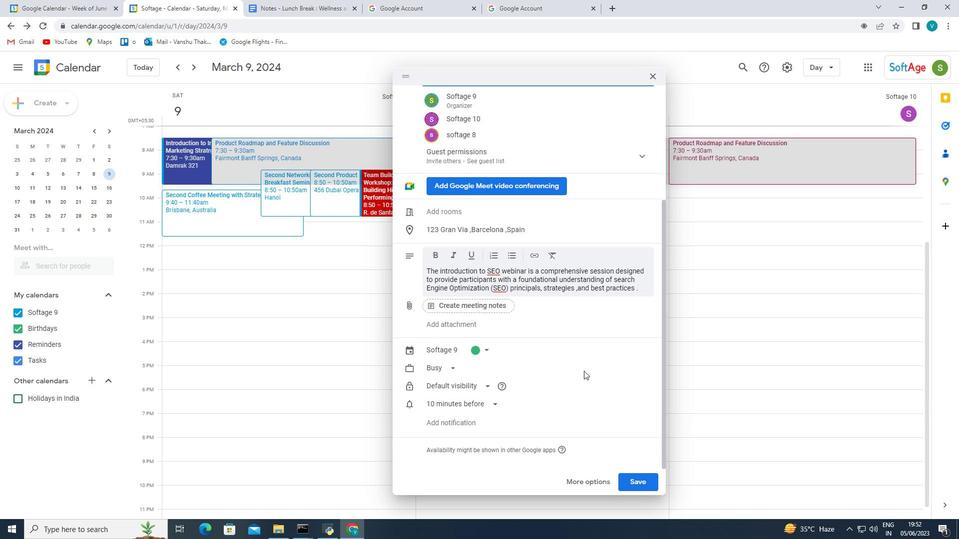 
Action: Mouse scrolled (584, 370) with delta (0, 0)
Screenshot: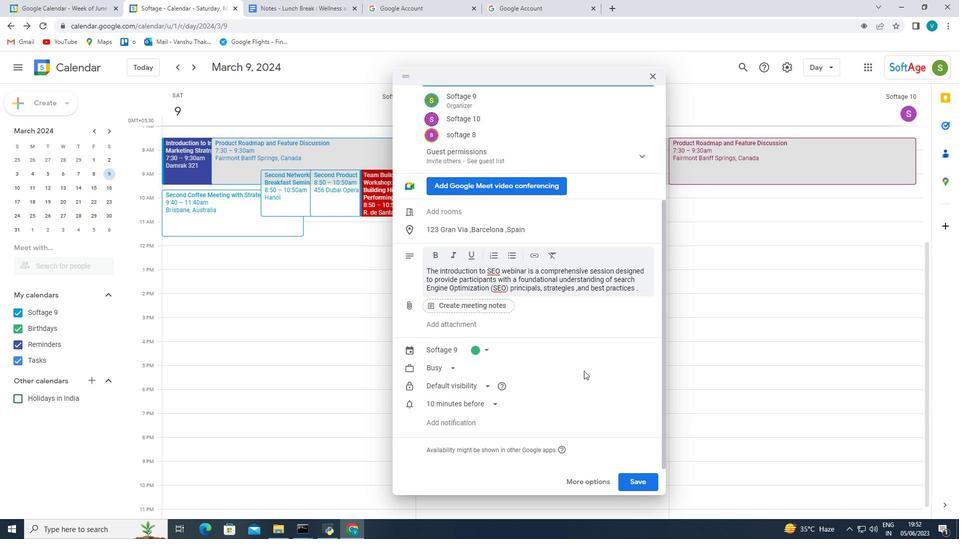 
Action: Mouse moved to (584, 372)
Screenshot: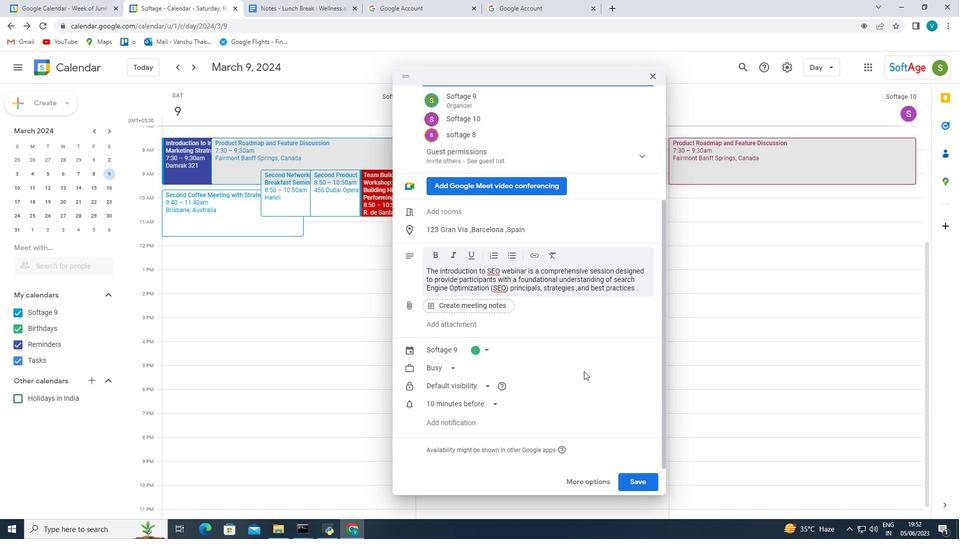 
Action: Mouse scrolled (584, 372) with delta (0, 0)
Screenshot: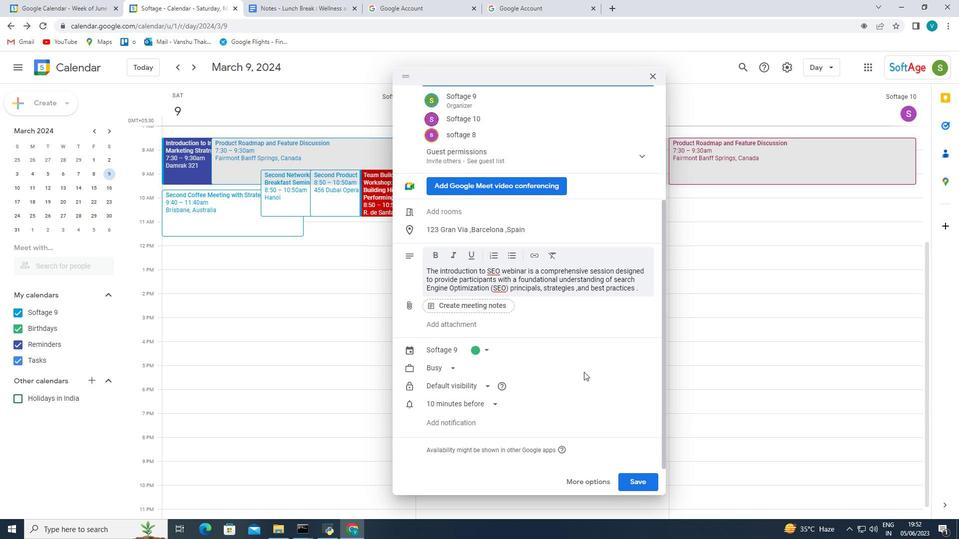 
Action: Mouse scrolled (584, 372) with delta (0, 0)
Screenshot: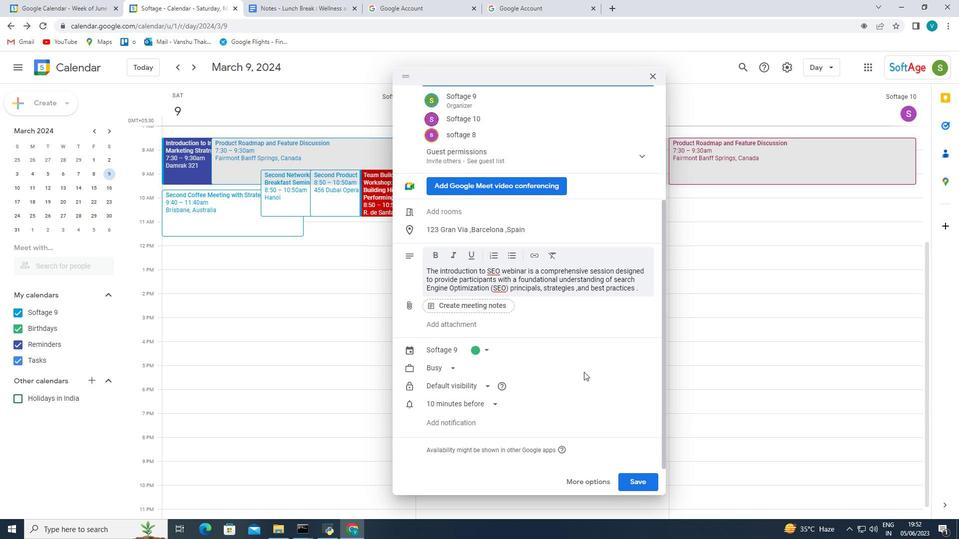 
Action: Mouse scrolled (584, 372) with delta (0, 0)
Screenshot: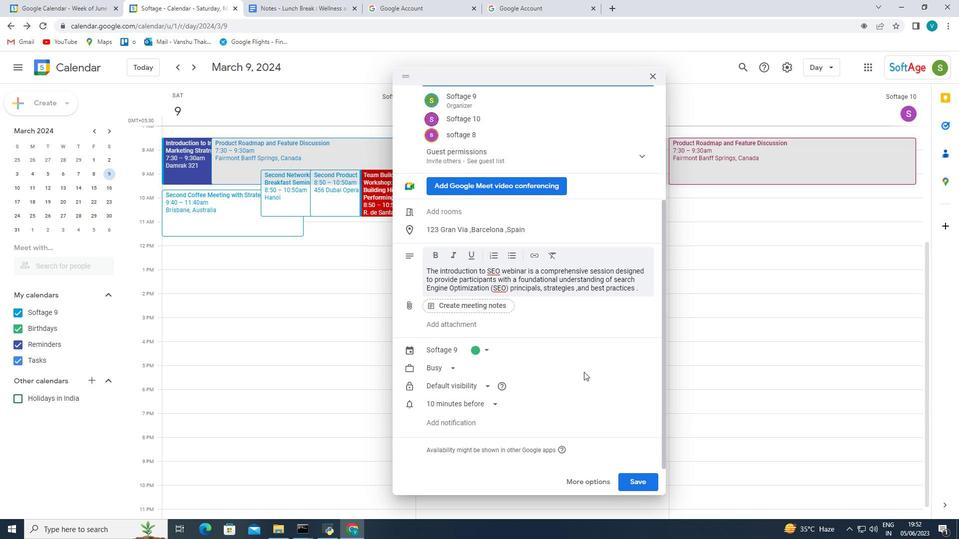 
Action: Mouse scrolled (584, 372) with delta (0, 0)
Screenshot: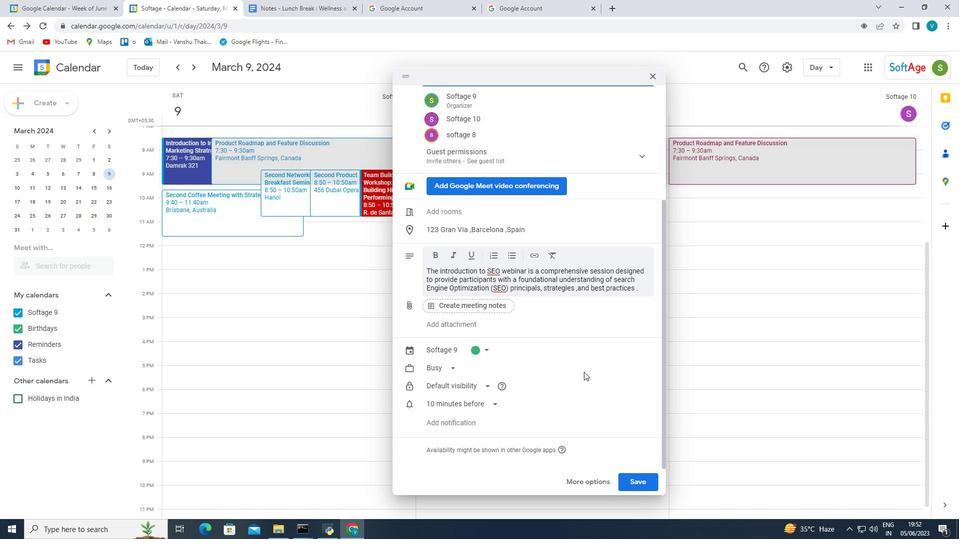 
Action: Mouse scrolled (584, 372) with delta (0, 0)
Screenshot: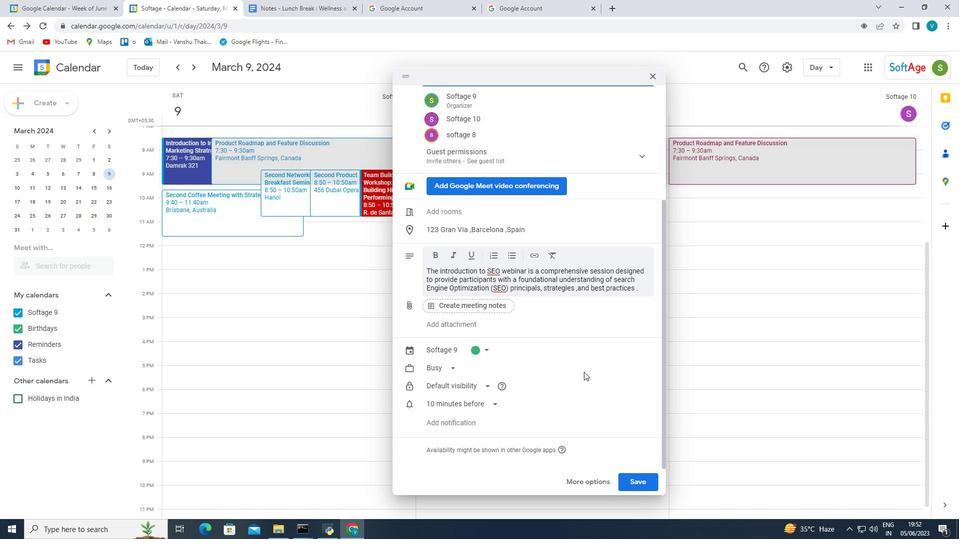 
Action: Mouse scrolled (584, 372) with delta (0, 0)
Screenshot: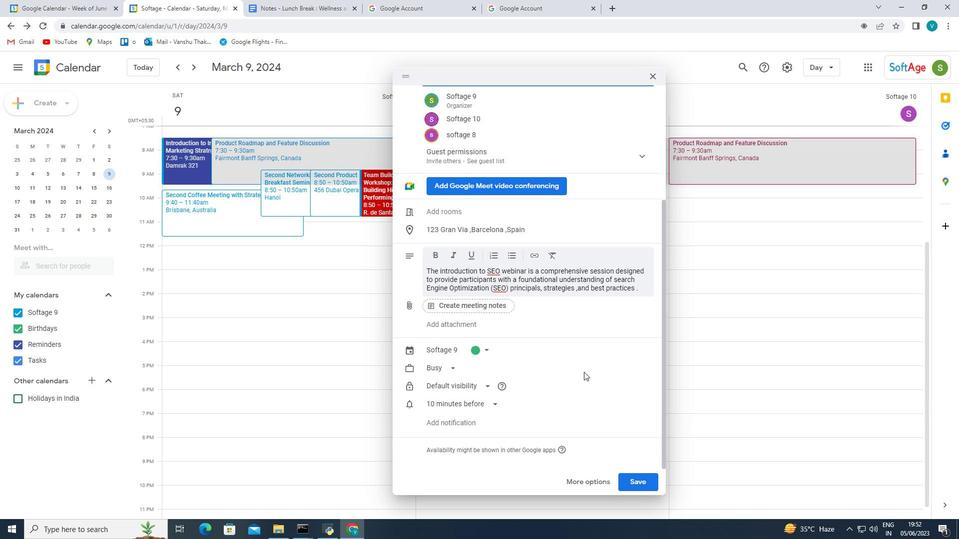 
Action: Mouse scrolled (584, 372) with delta (0, 0)
Screenshot: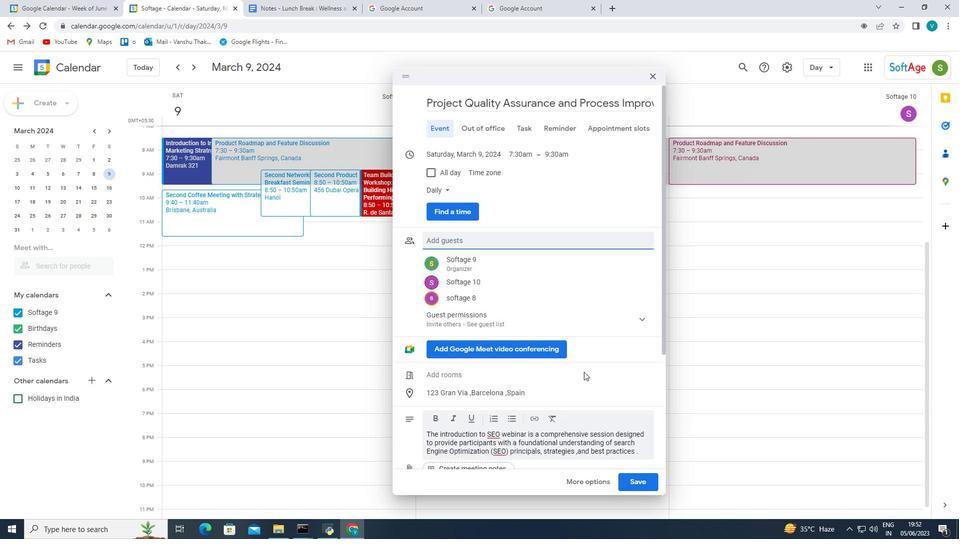 
Action: Mouse scrolled (584, 372) with delta (0, 0)
Screenshot: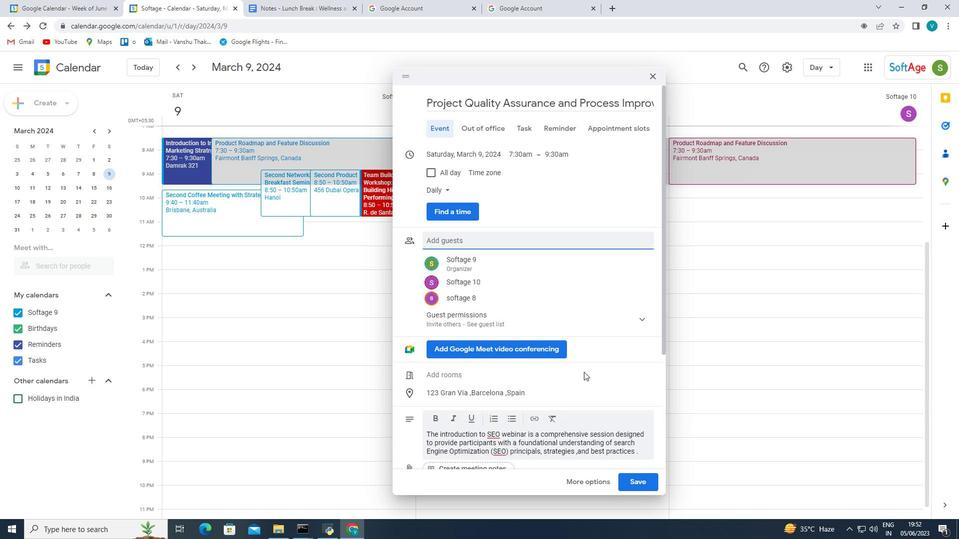 
Action: Mouse scrolled (584, 372) with delta (0, 0)
Screenshot: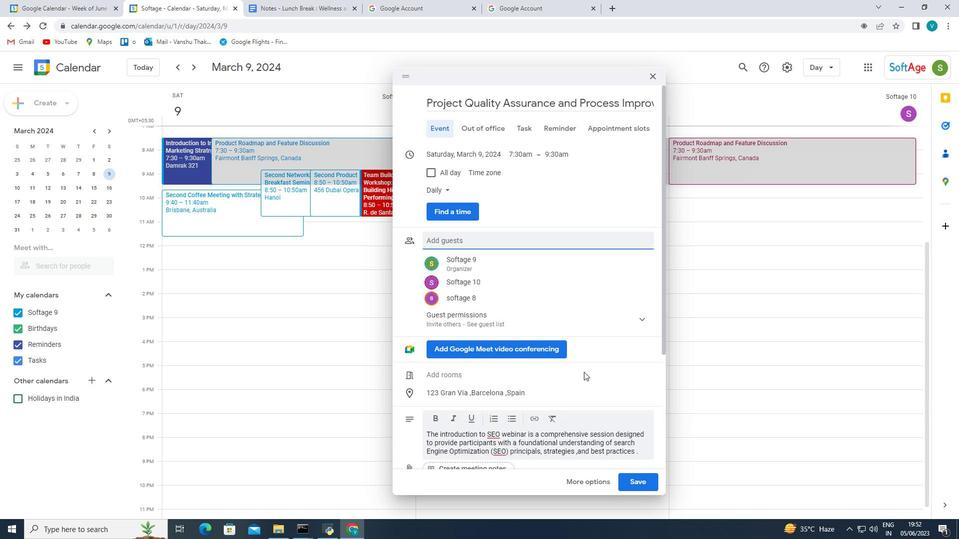 
Action: Mouse scrolled (584, 372) with delta (0, 0)
Screenshot: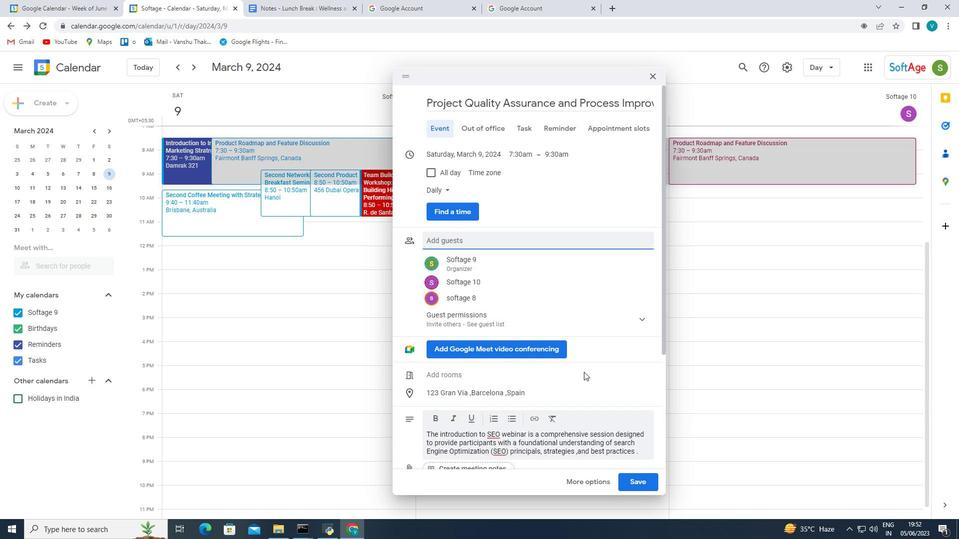 
Action: Mouse scrolled (584, 372) with delta (0, 0)
Screenshot: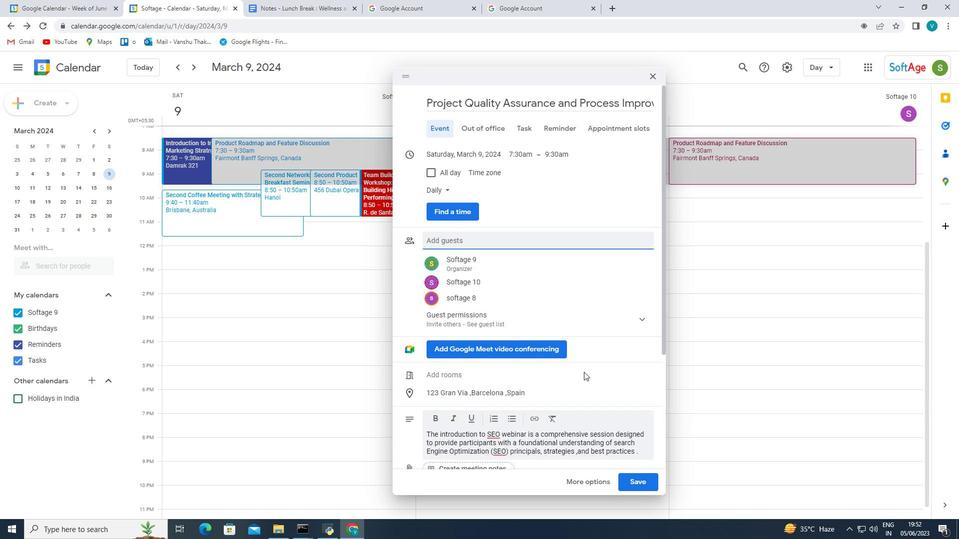 
Action: Mouse moved to (634, 478)
Screenshot: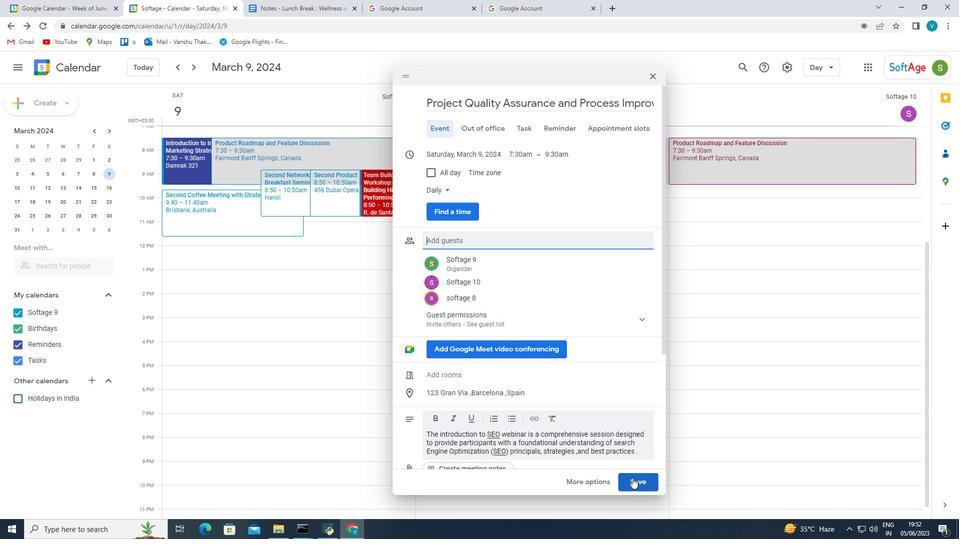 
Action: Mouse pressed left at (634, 478)
Screenshot: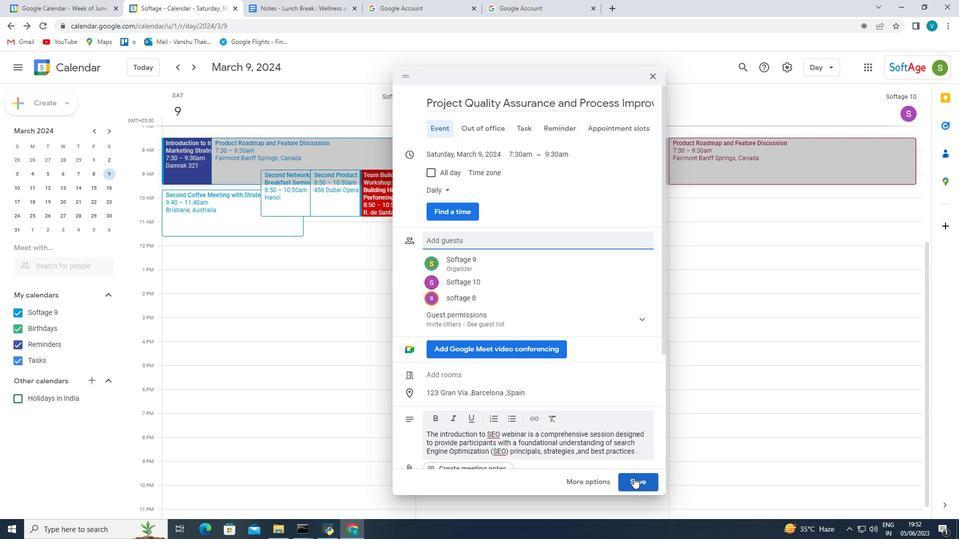
Action: Mouse moved to (574, 314)
Screenshot: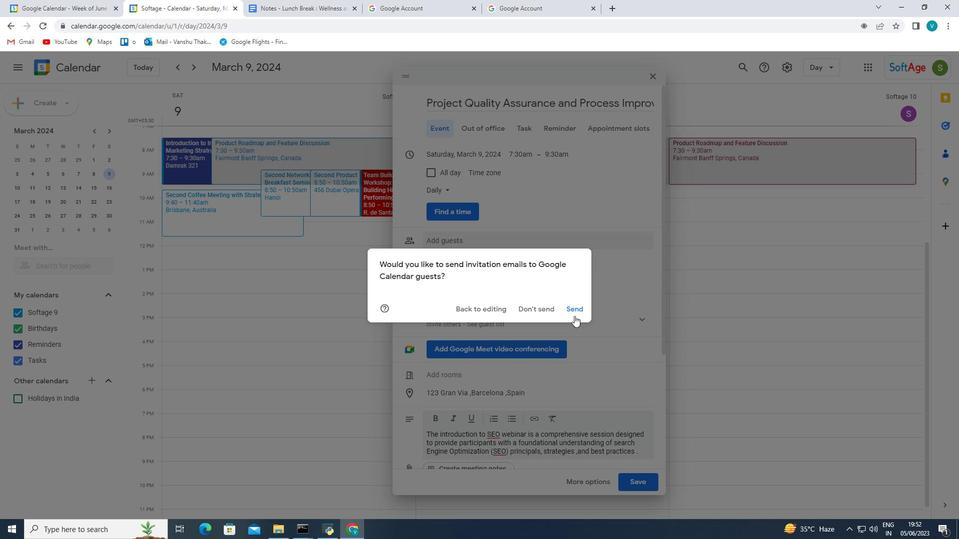 
Action: Mouse pressed left at (574, 314)
Screenshot: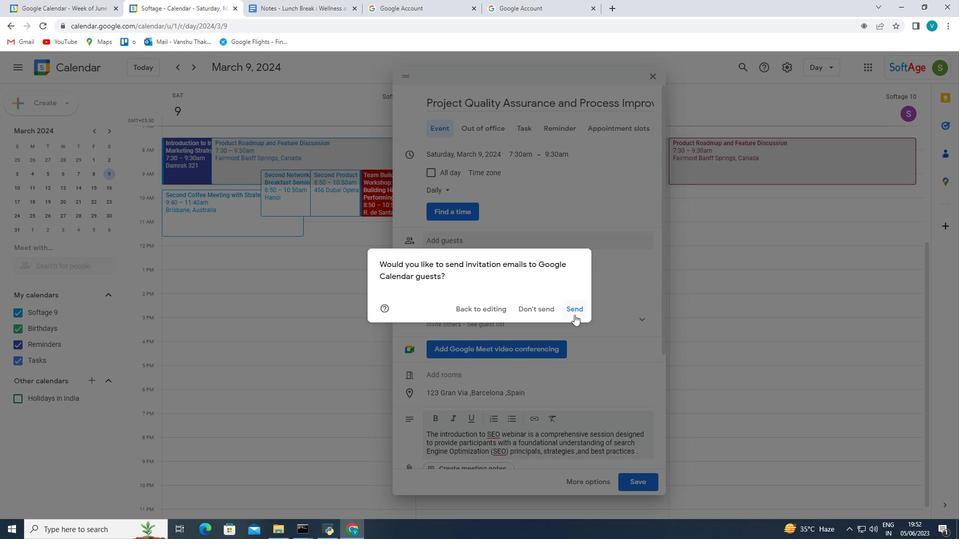 
Action: Mouse moved to (580, 370)
Screenshot: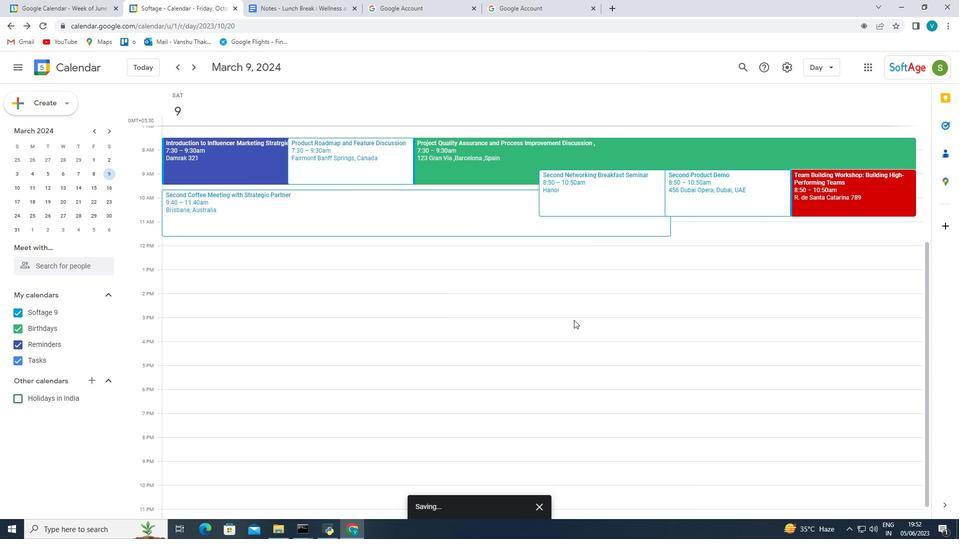 
Action: Mouse scrolled (580, 370) with delta (0, 0)
Screenshot: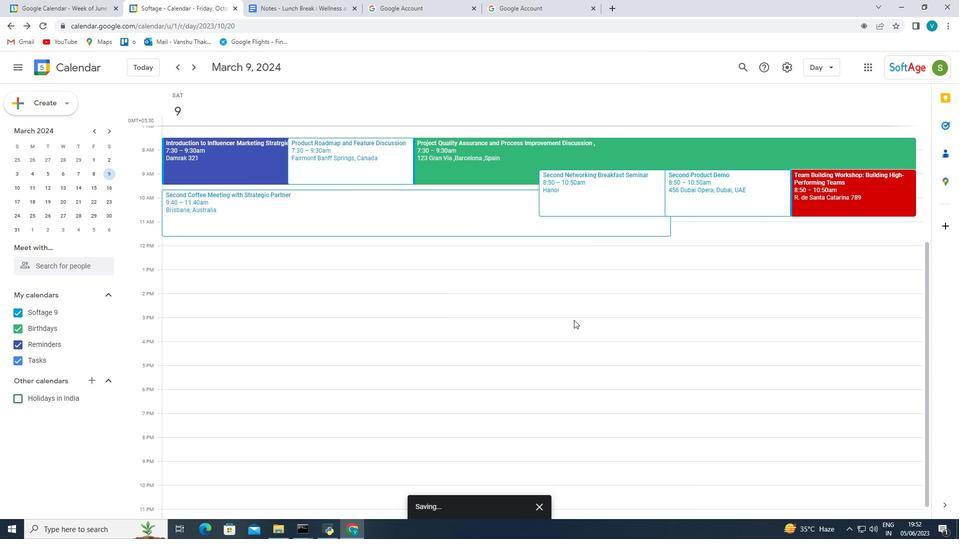 
Action: Mouse moved to (581, 373)
Screenshot: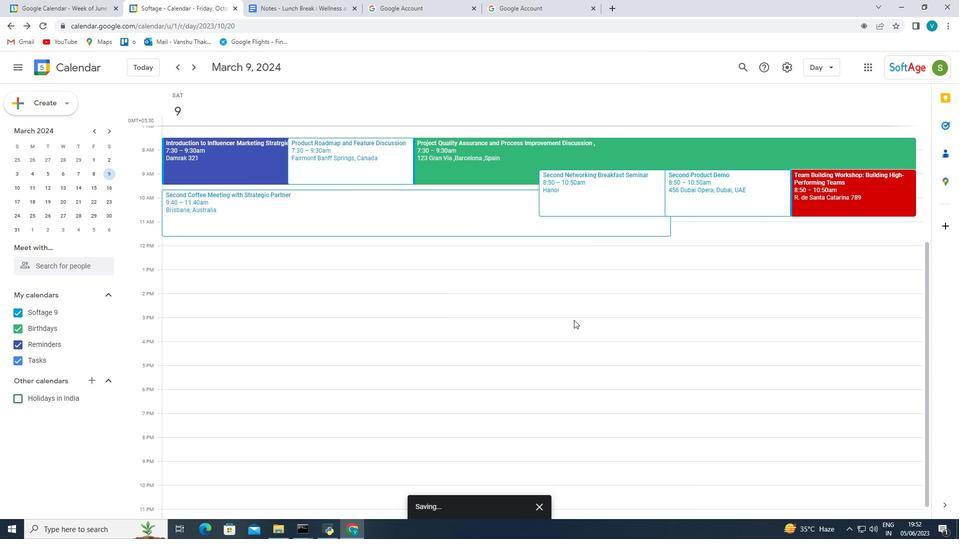 
Action: Mouse scrolled (581, 373) with delta (0, 0)
Screenshot: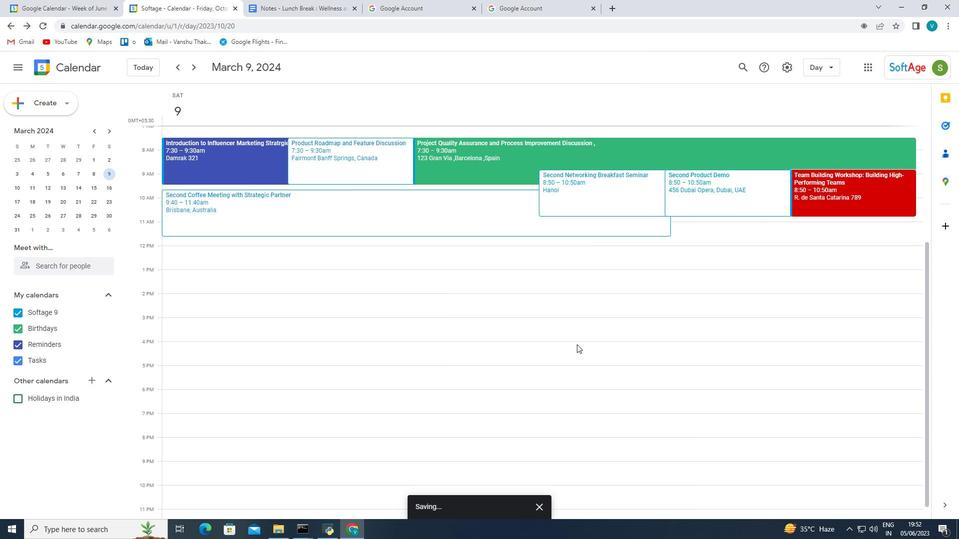 
Action: Mouse moved to (581, 374)
Screenshot: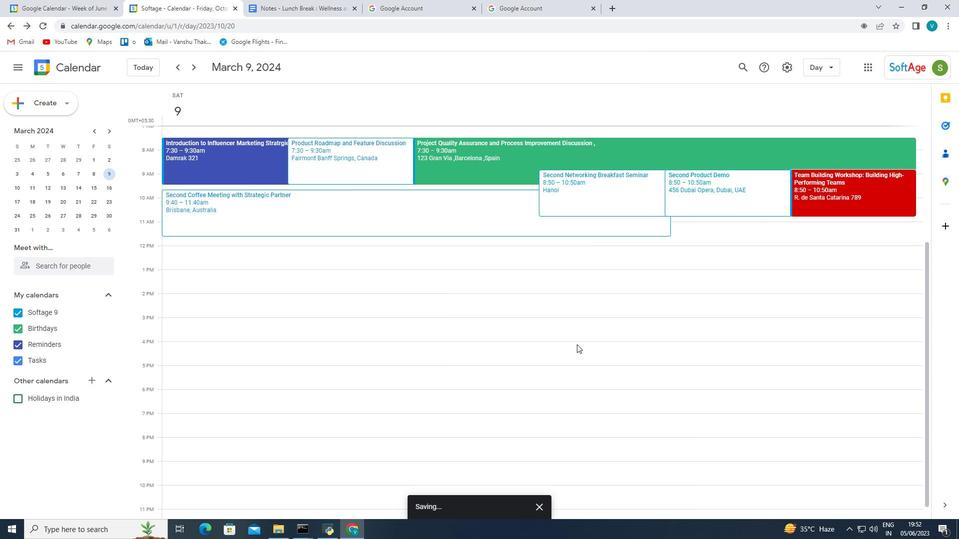 
Action: Mouse scrolled (581, 374) with delta (0, 0)
